 Task: Find connections with filter location Yancheng with filter topic #digitalnomadwith filter profile language Potuguese with filter current company Lupin India with filter school Badruka College Commerce Arts with filter industry Financial Services with filter service category Graphic Design with filter keywords title Courier
Action: Mouse moved to (719, 96)
Screenshot: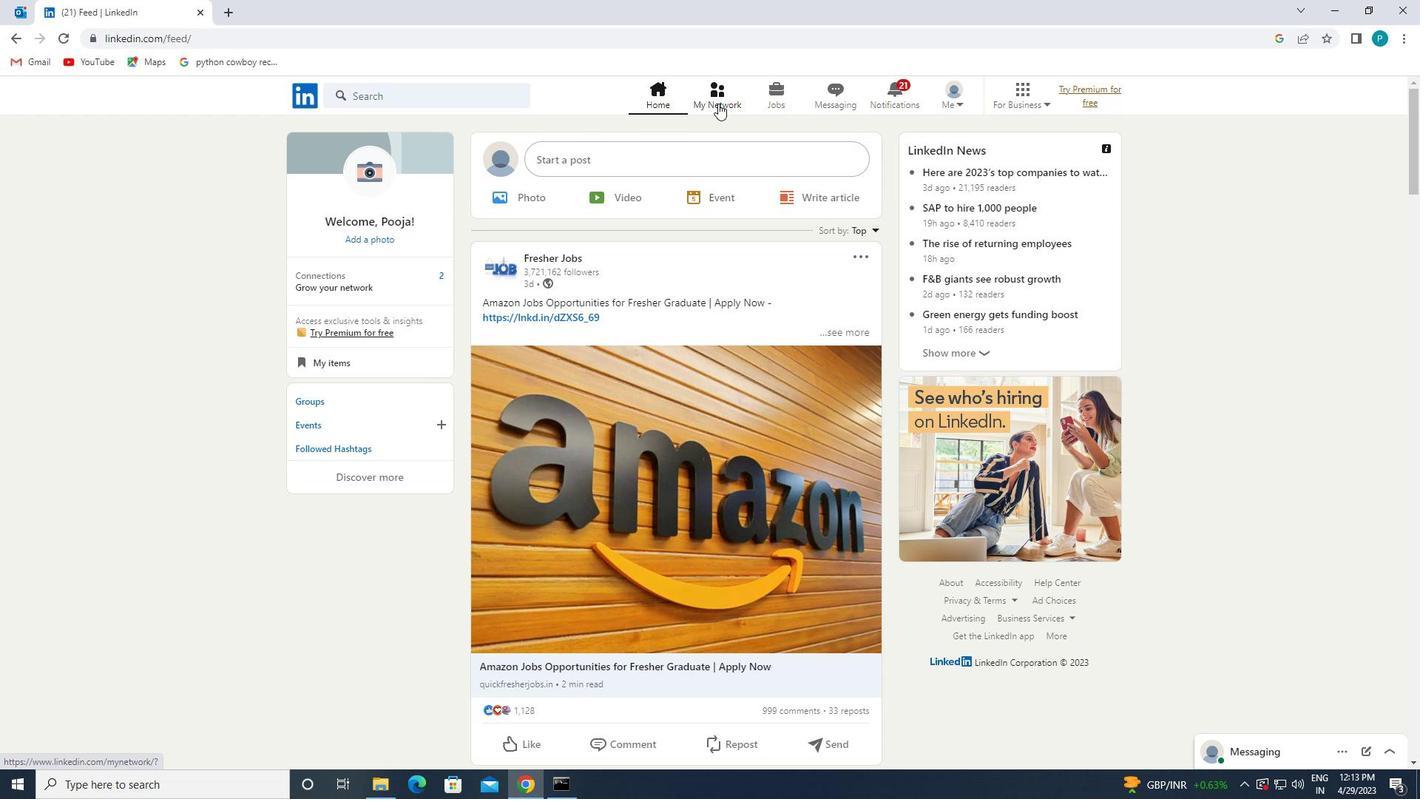 
Action: Mouse pressed left at (719, 96)
Screenshot: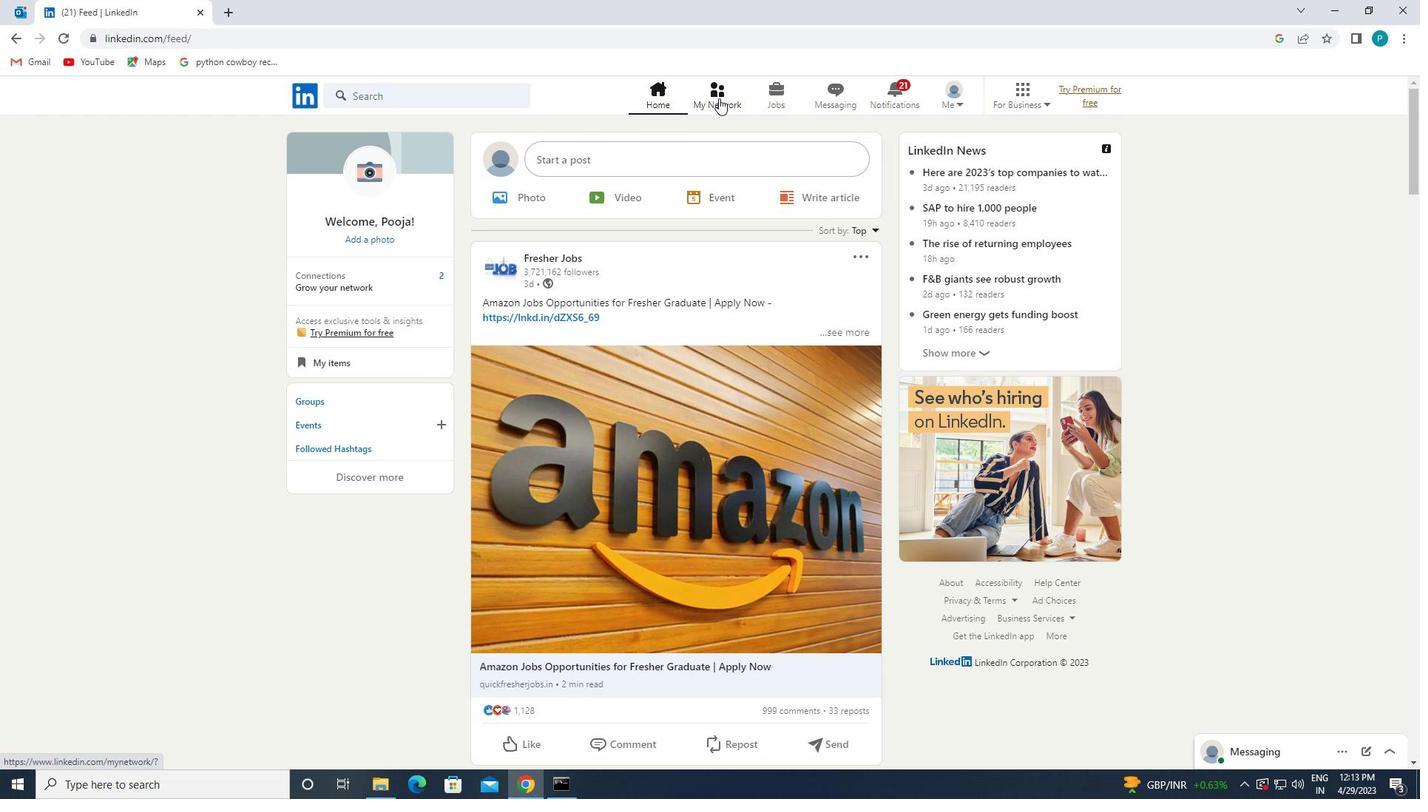 
Action: Mouse moved to (491, 170)
Screenshot: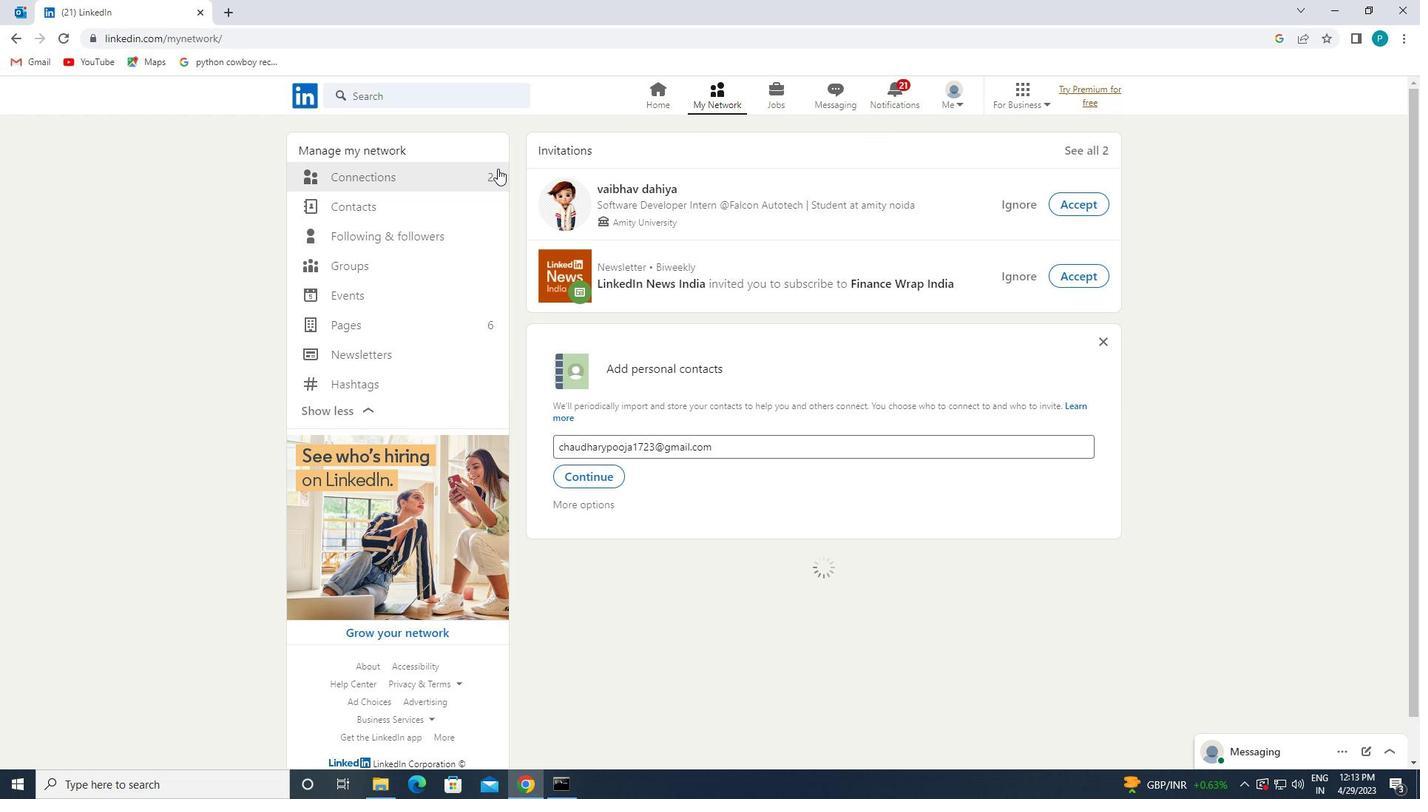 
Action: Mouse pressed left at (491, 170)
Screenshot: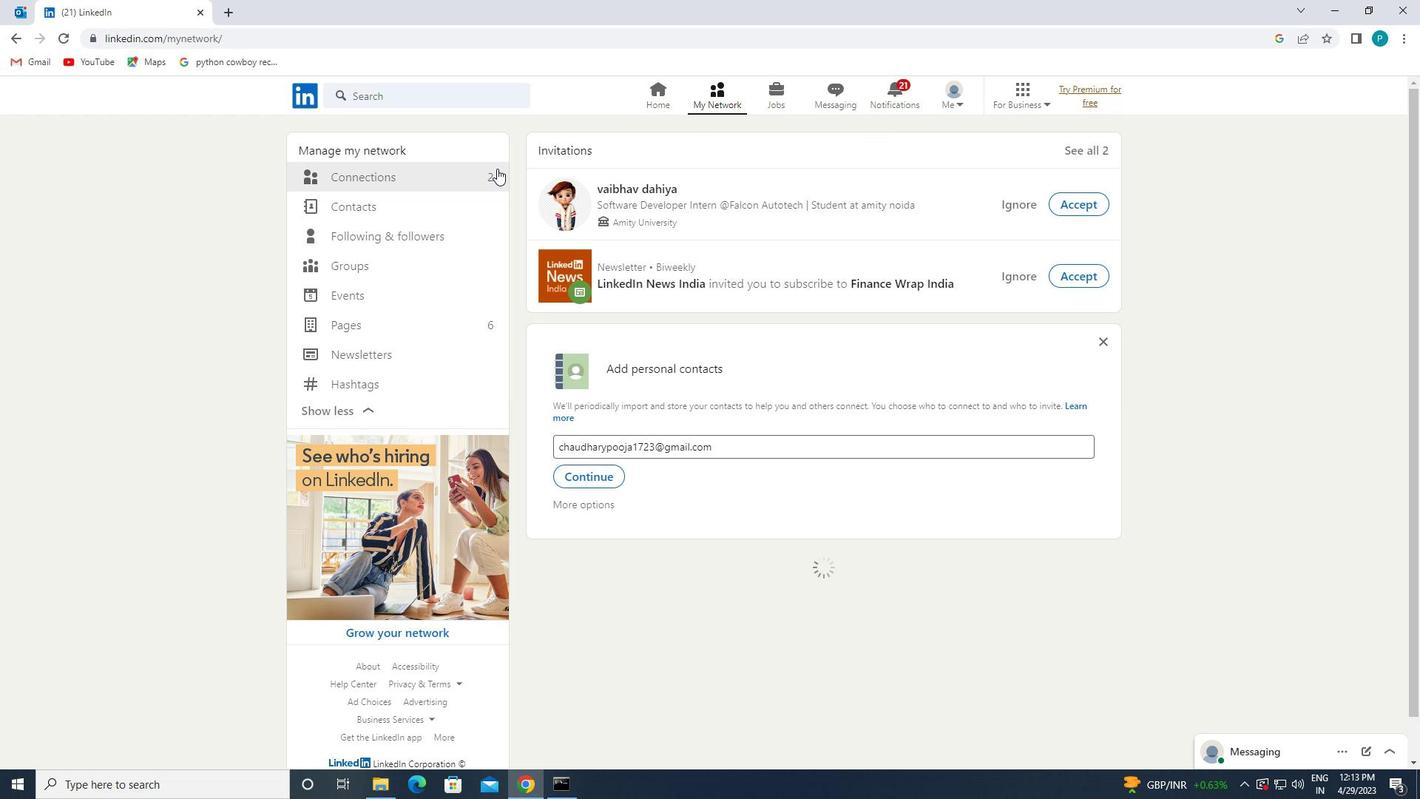 
Action: Mouse moved to (820, 184)
Screenshot: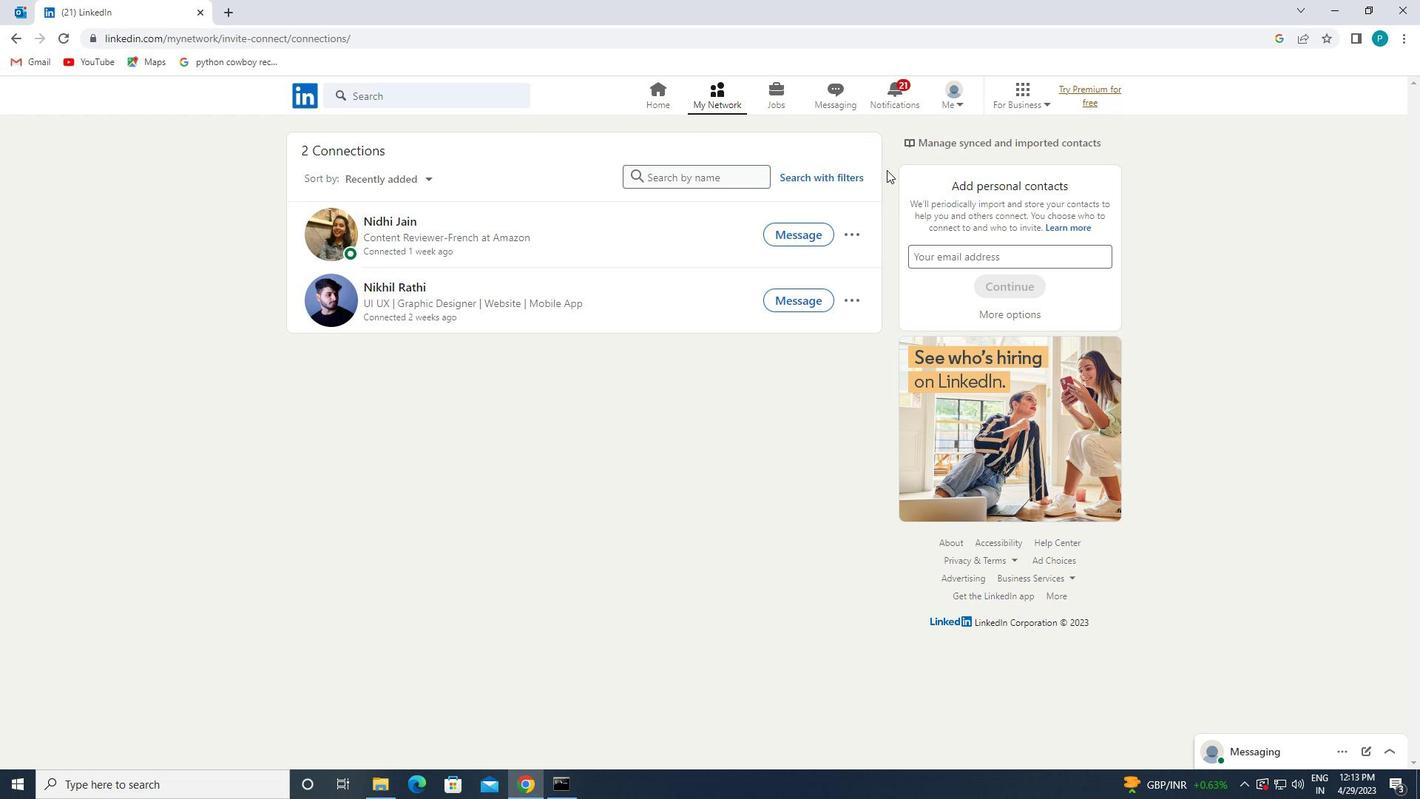 
Action: Mouse pressed left at (820, 184)
Screenshot: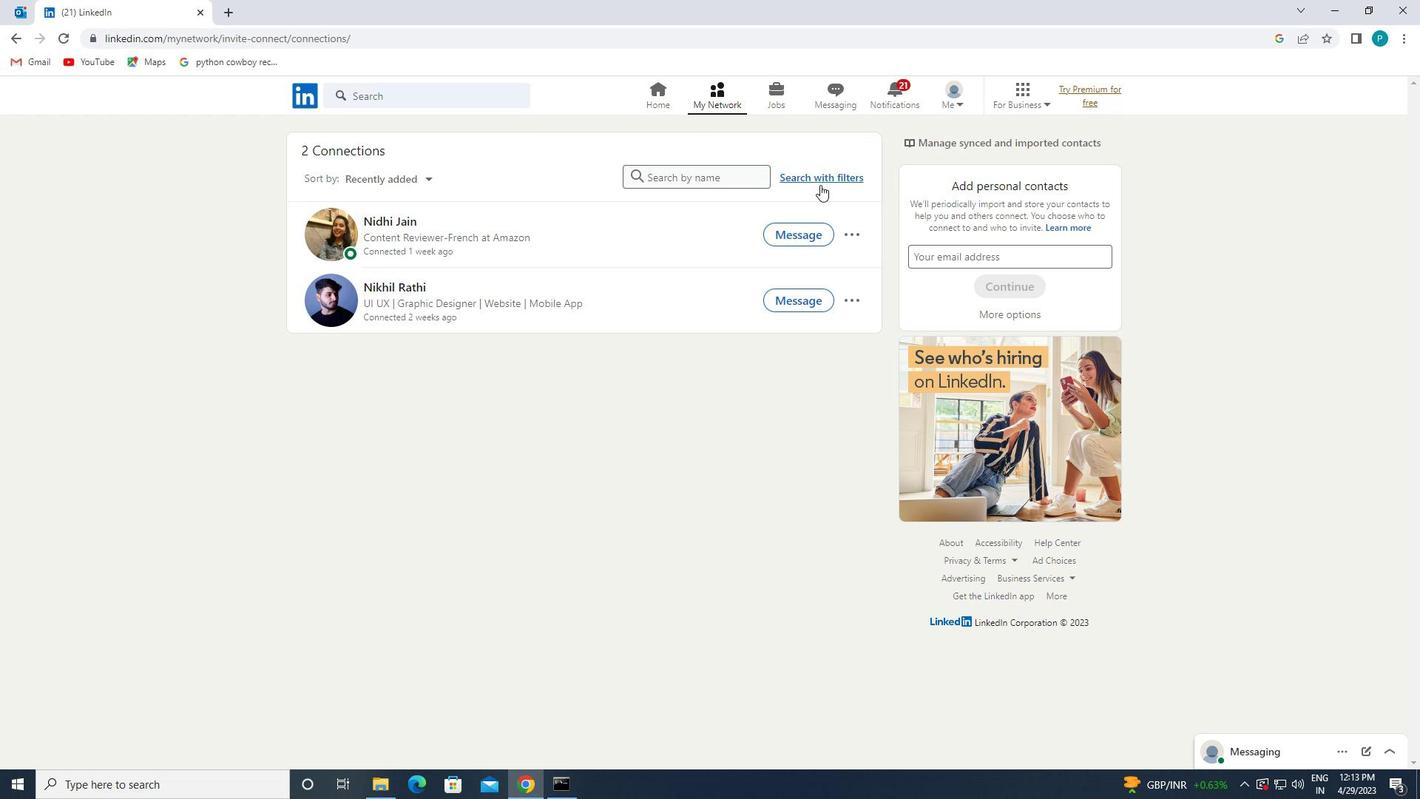 
Action: Mouse moved to (756, 136)
Screenshot: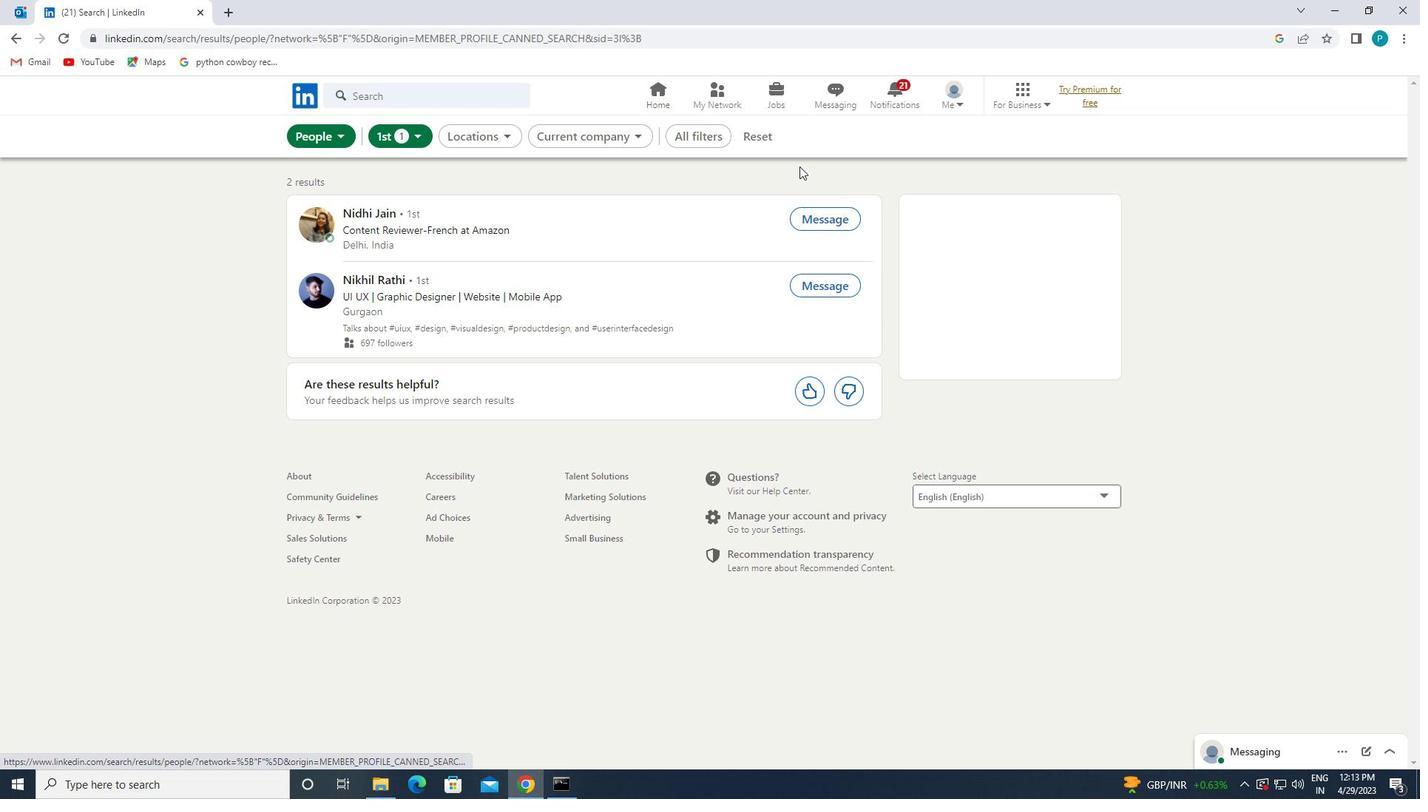 
Action: Mouse pressed left at (756, 136)
Screenshot: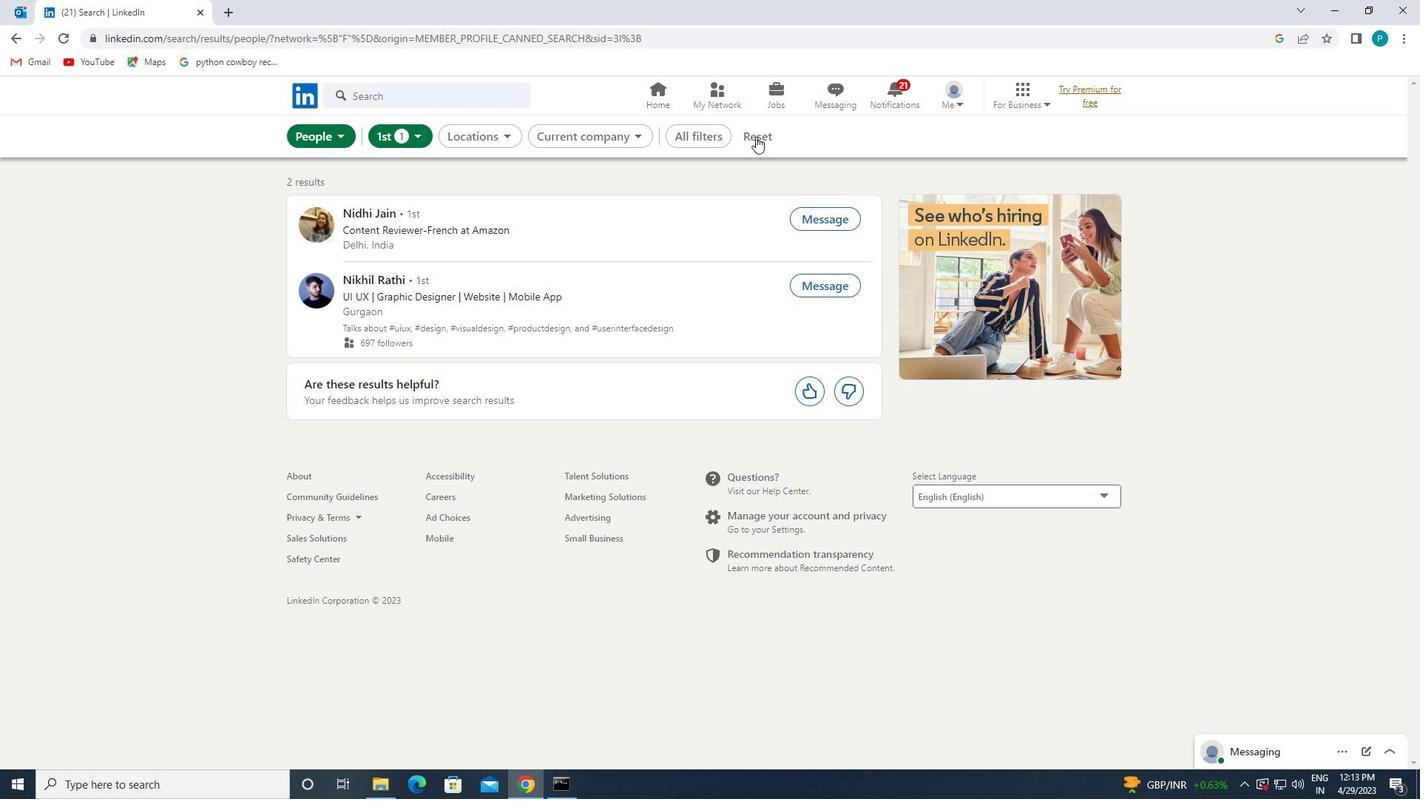 
Action: Mouse moved to (709, 135)
Screenshot: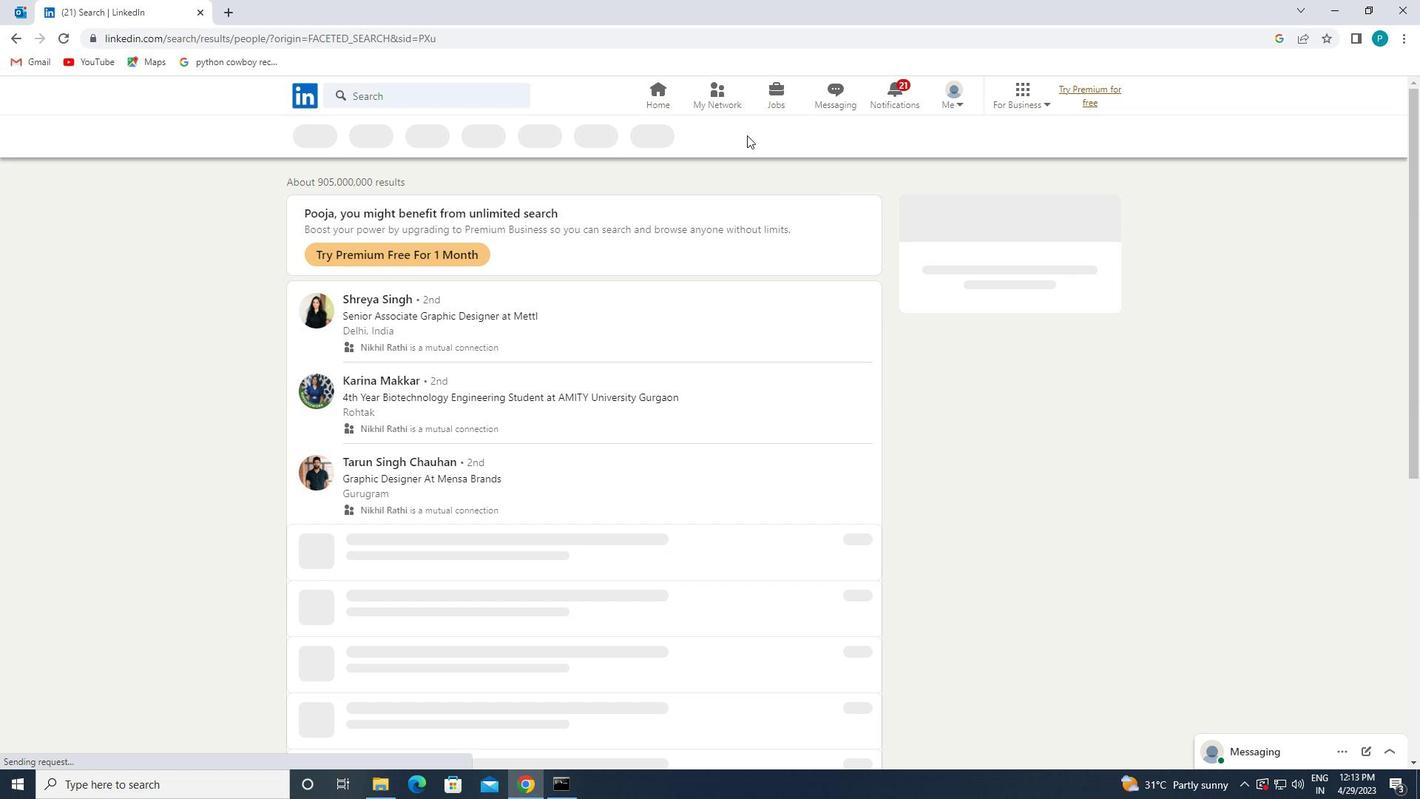 
Action: Mouse pressed left at (709, 135)
Screenshot: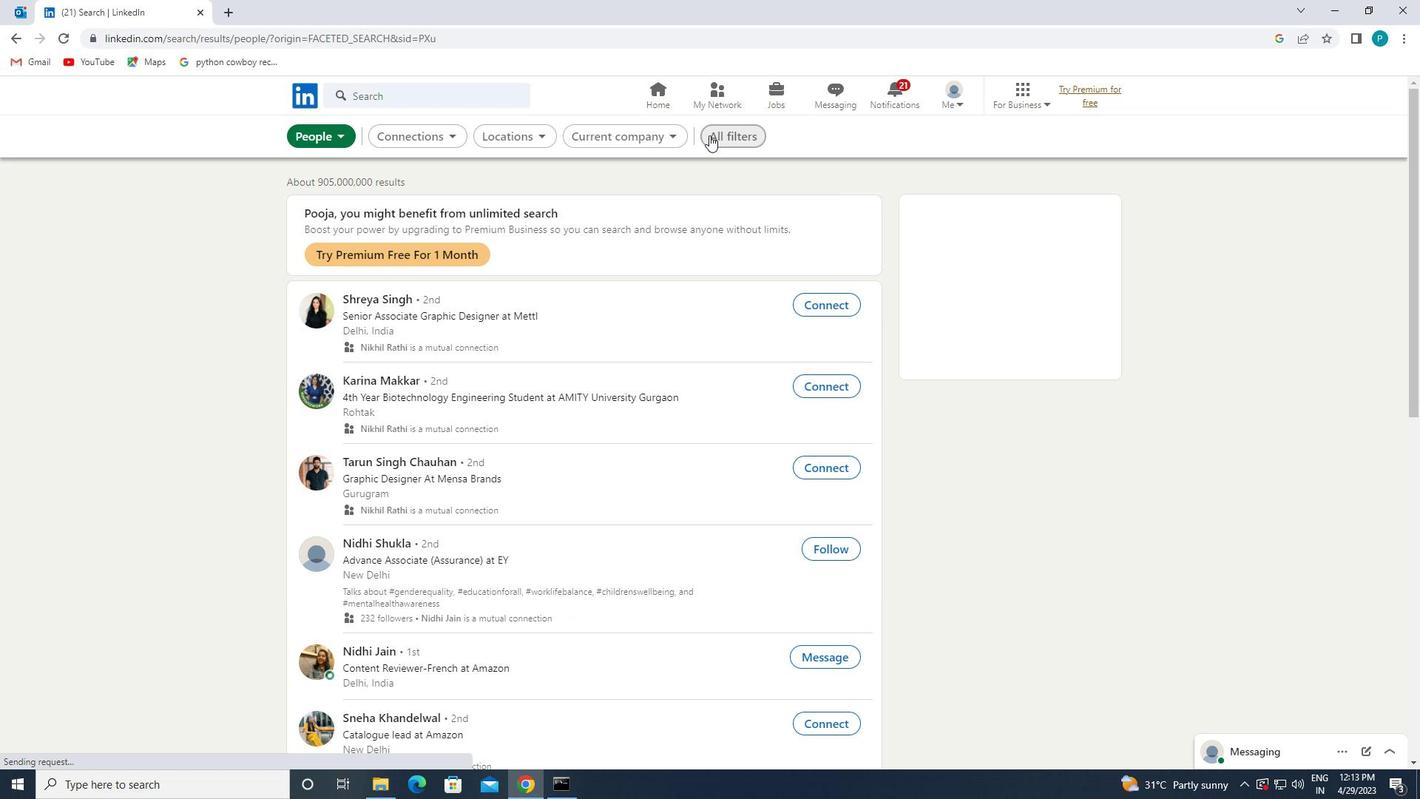 
Action: Mouse moved to (1085, 472)
Screenshot: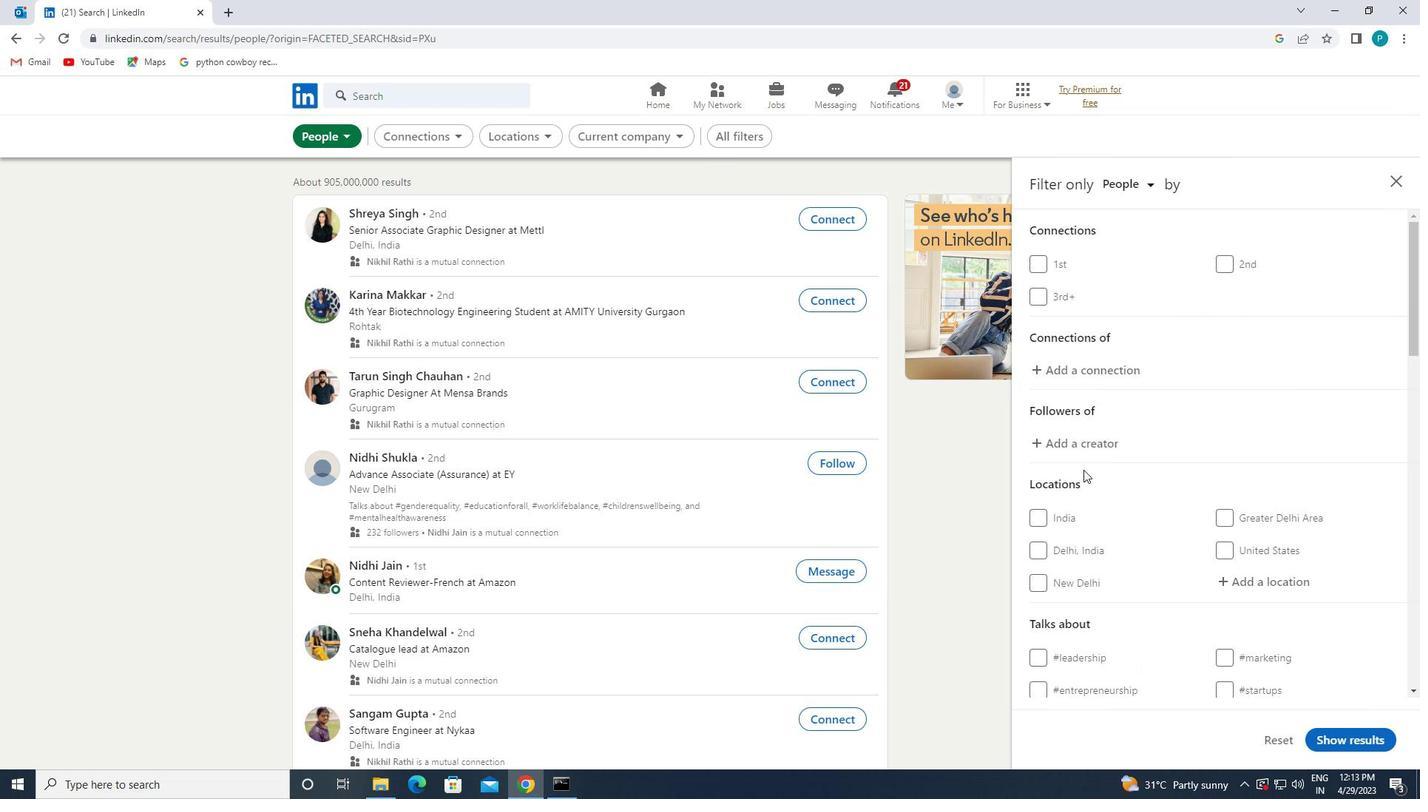 
Action: Mouse scrolled (1085, 471) with delta (0, 0)
Screenshot: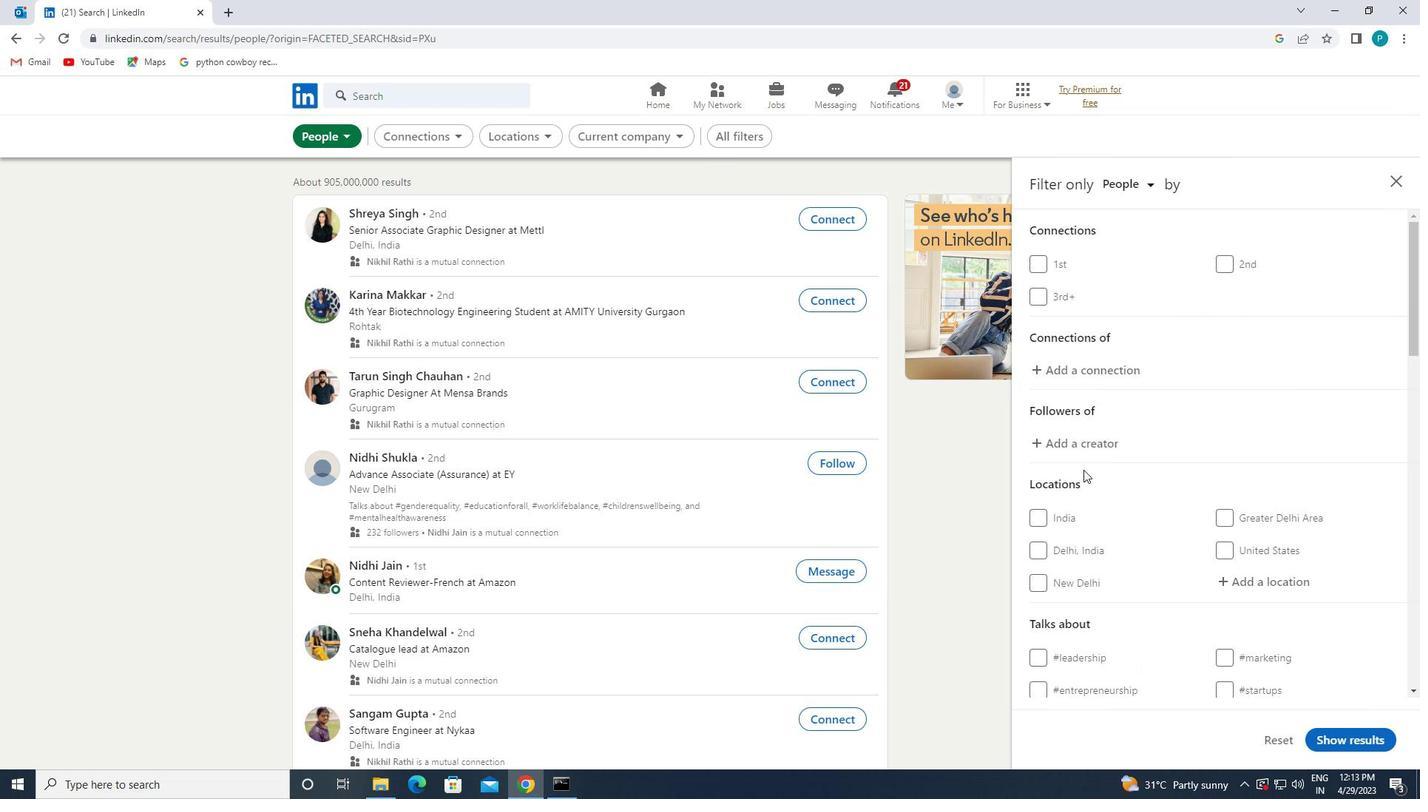 
Action: Mouse moved to (1086, 472)
Screenshot: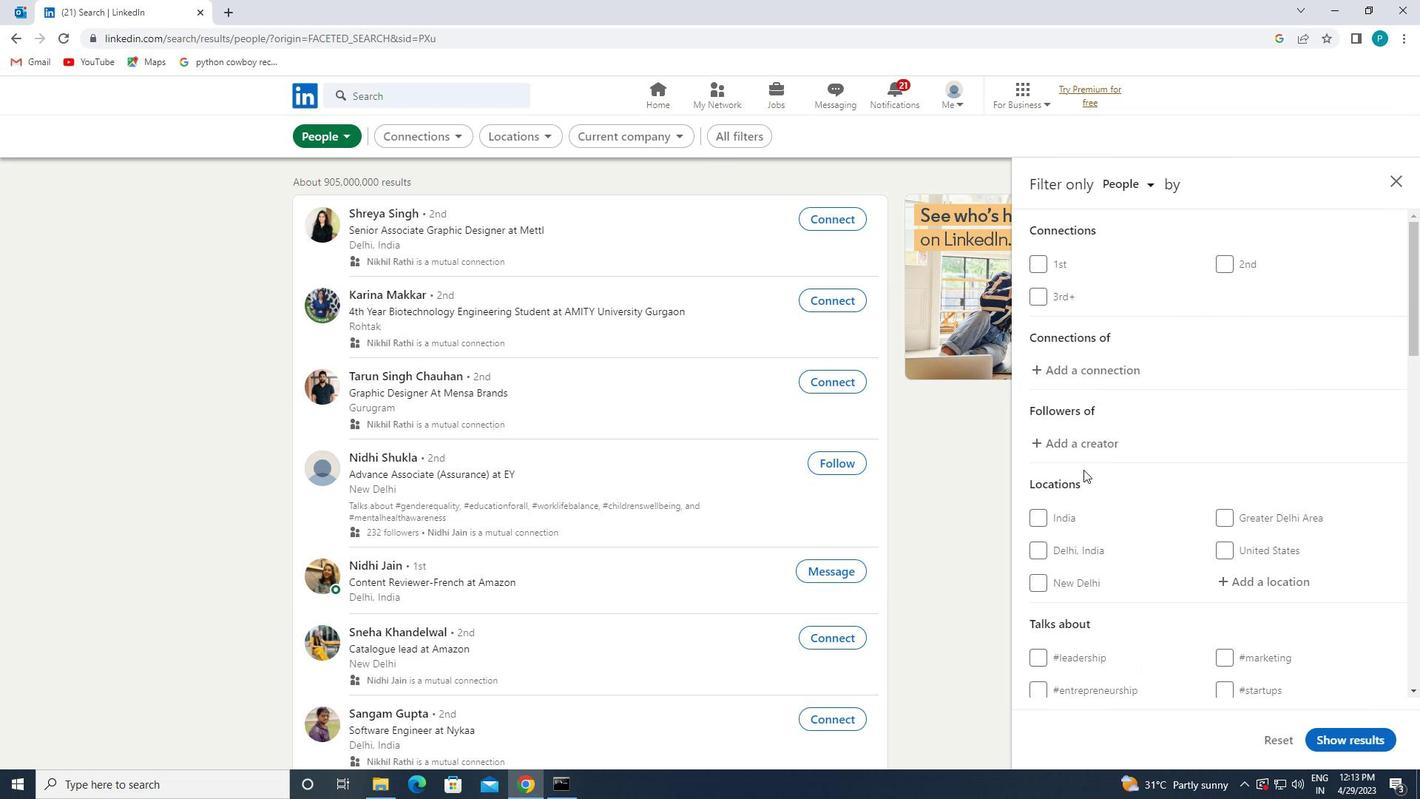 
Action: Mouse scrolled (1086, 472) with delta (0, 0)
Screenshot: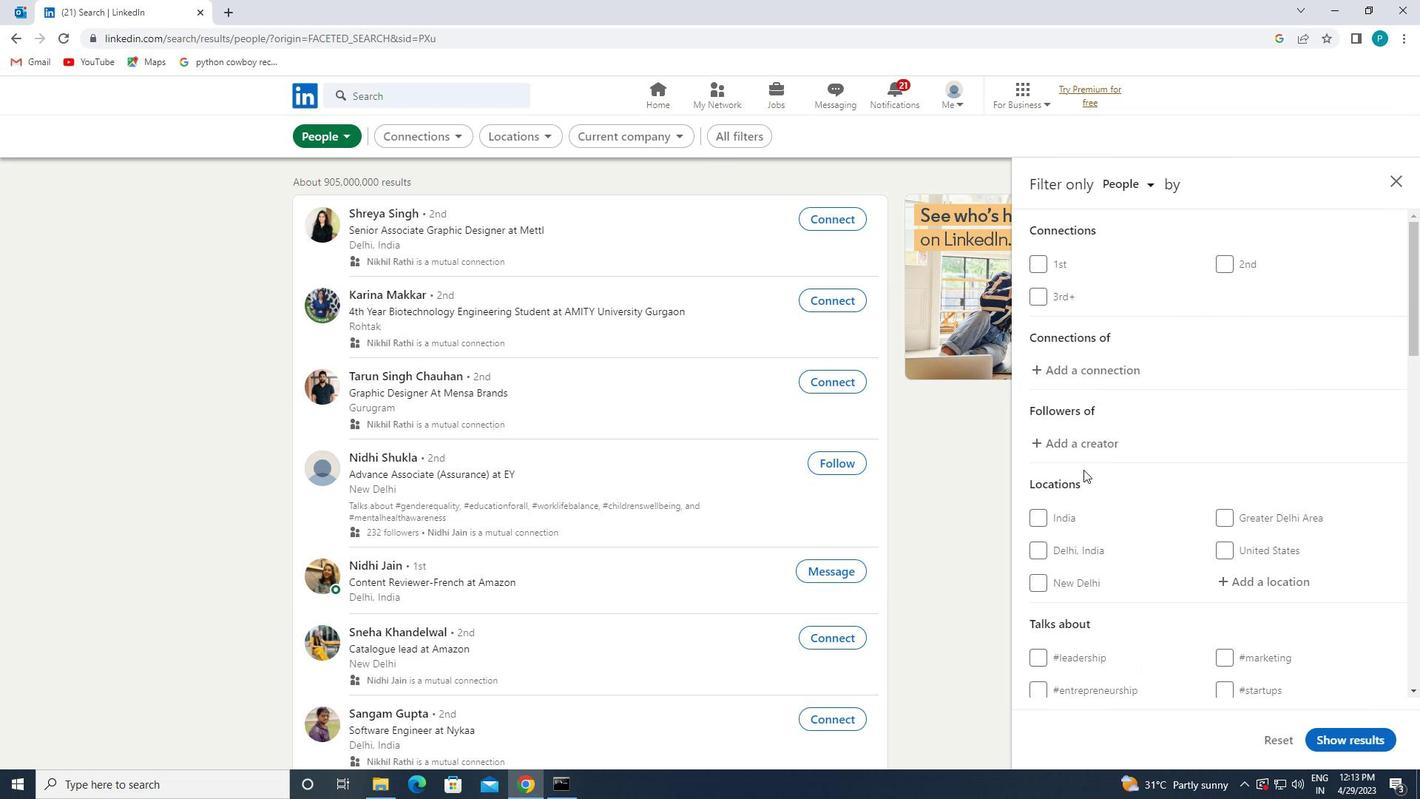 
Action: Mouse moved to (1268, 442)
Screenshot: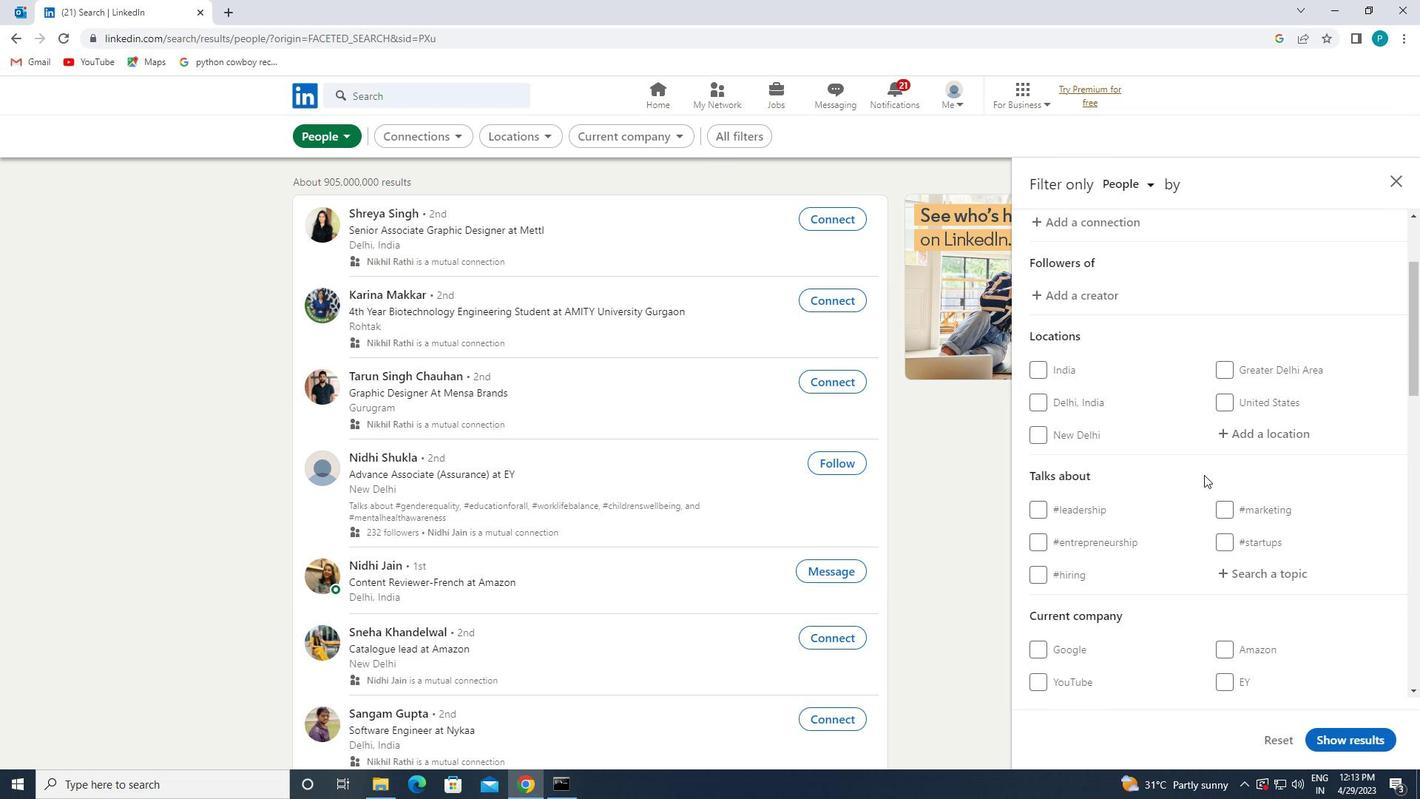 
Action: Mouse pressed left at (1268, 442)
Screenshot: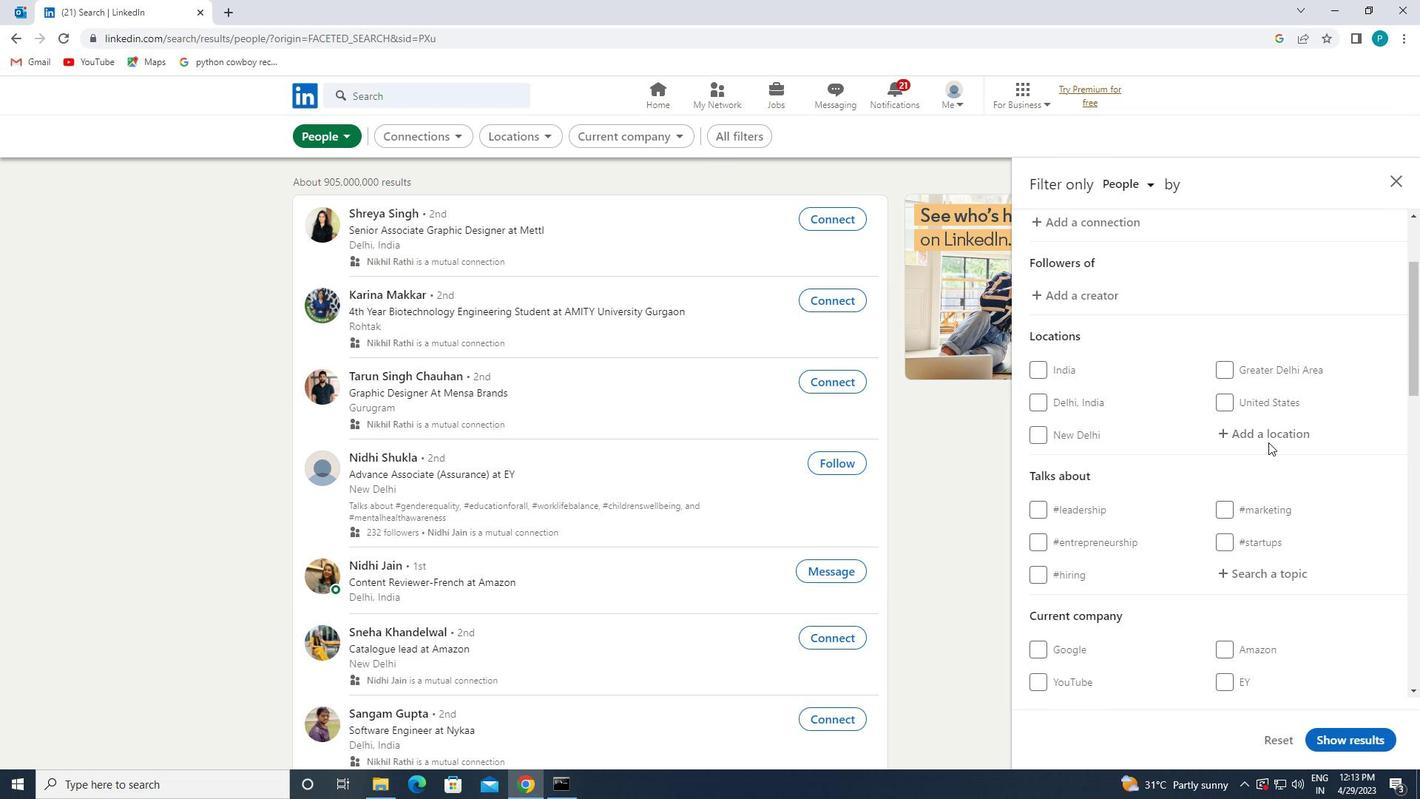
Action: Mouse moved to (1264, 440)
Screenshot: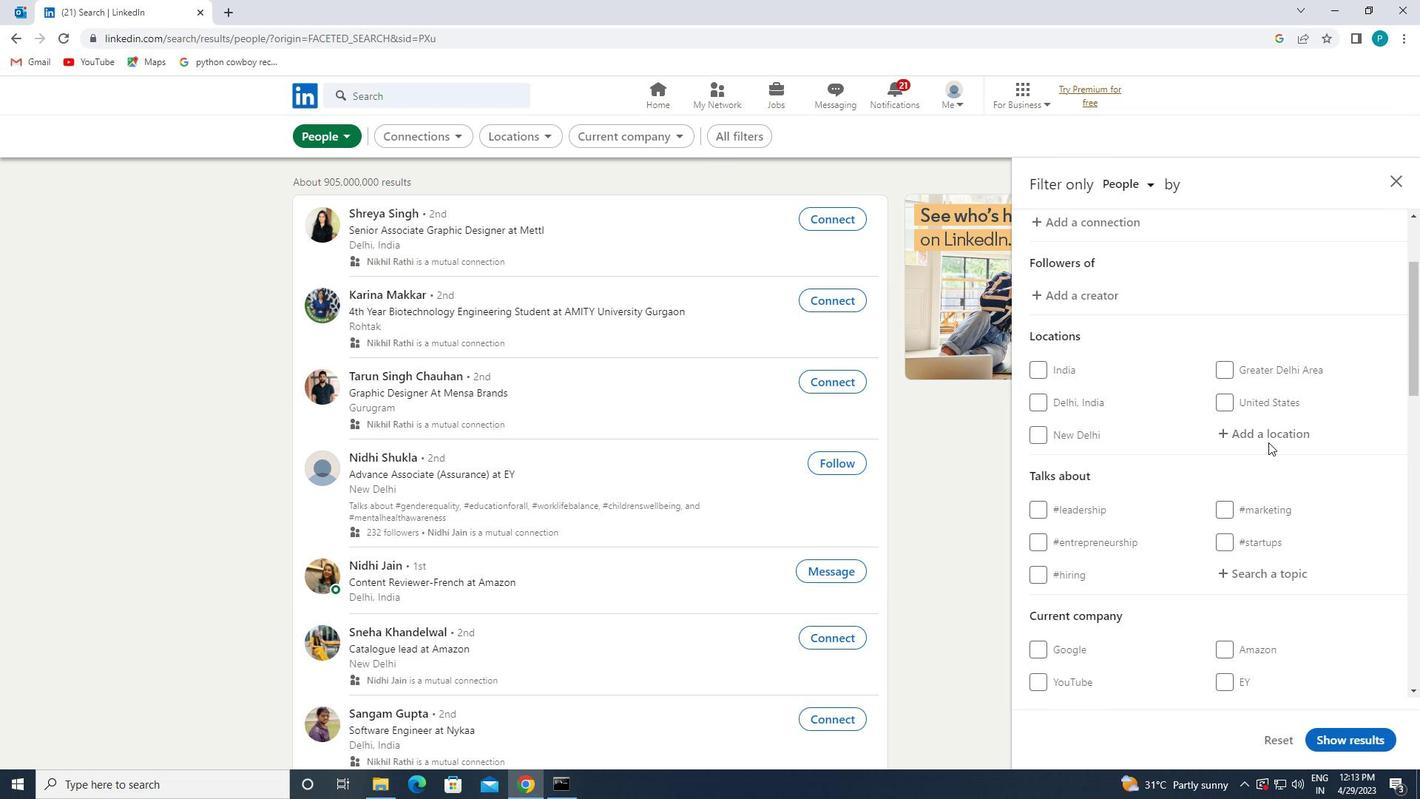 
Action: Mouse pressed left at (1264, 440)
Screenshot: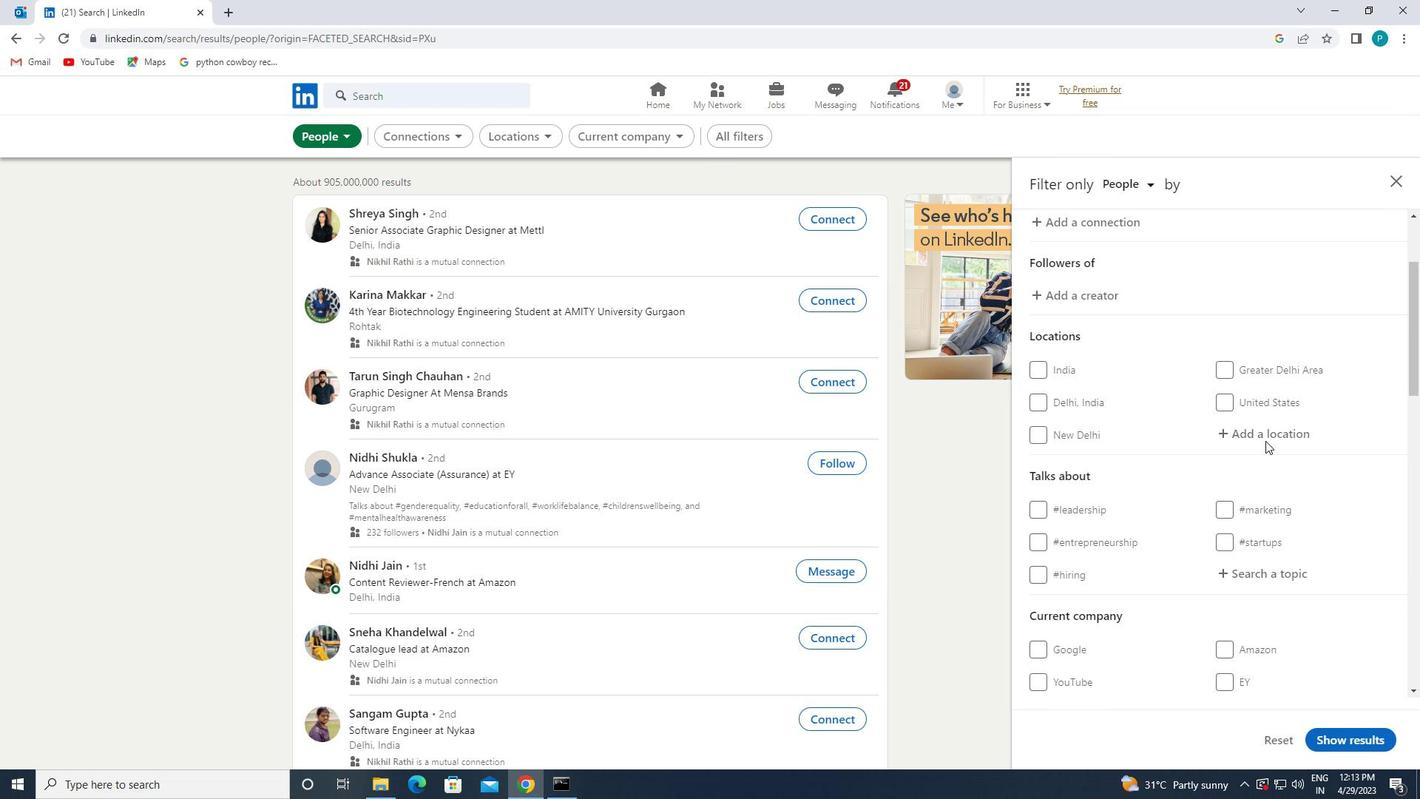 
Action: Key pressed <Key.caps_lock>y<Key.caps_lock>ancheng
Screenshot: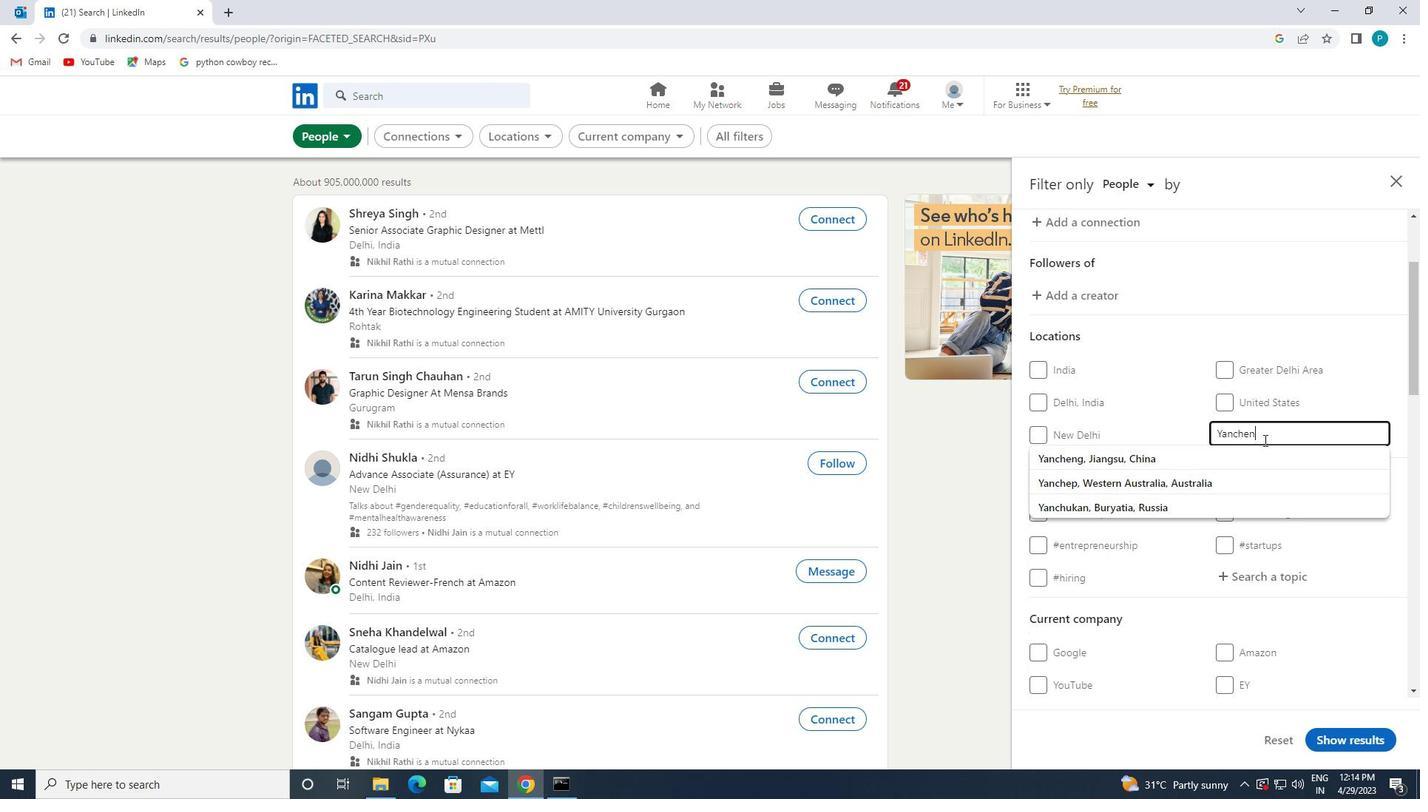 
Action: Mouse moved to (1231, 463)
Screenshot: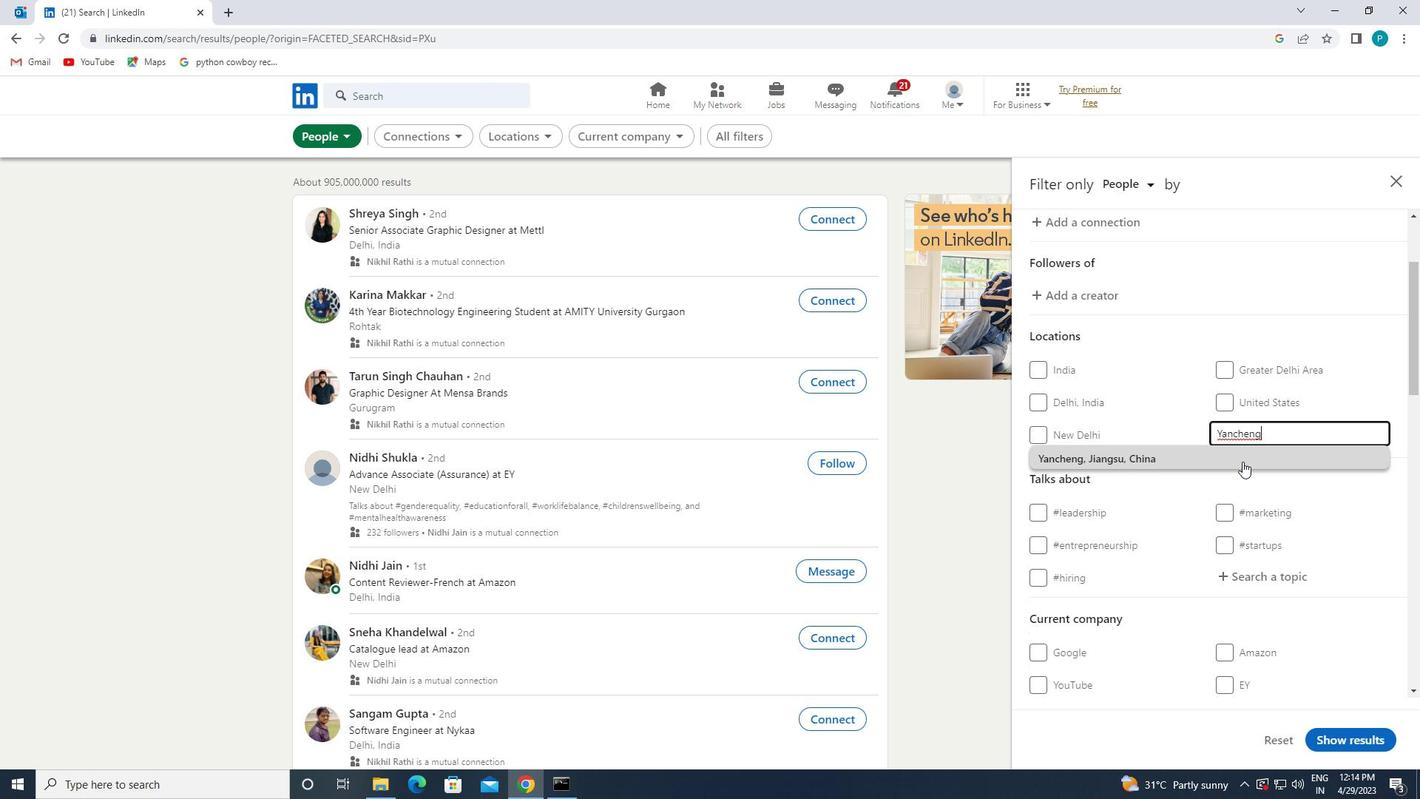 
Action: Mouse pressed left at (1231, 463)
Screenshot: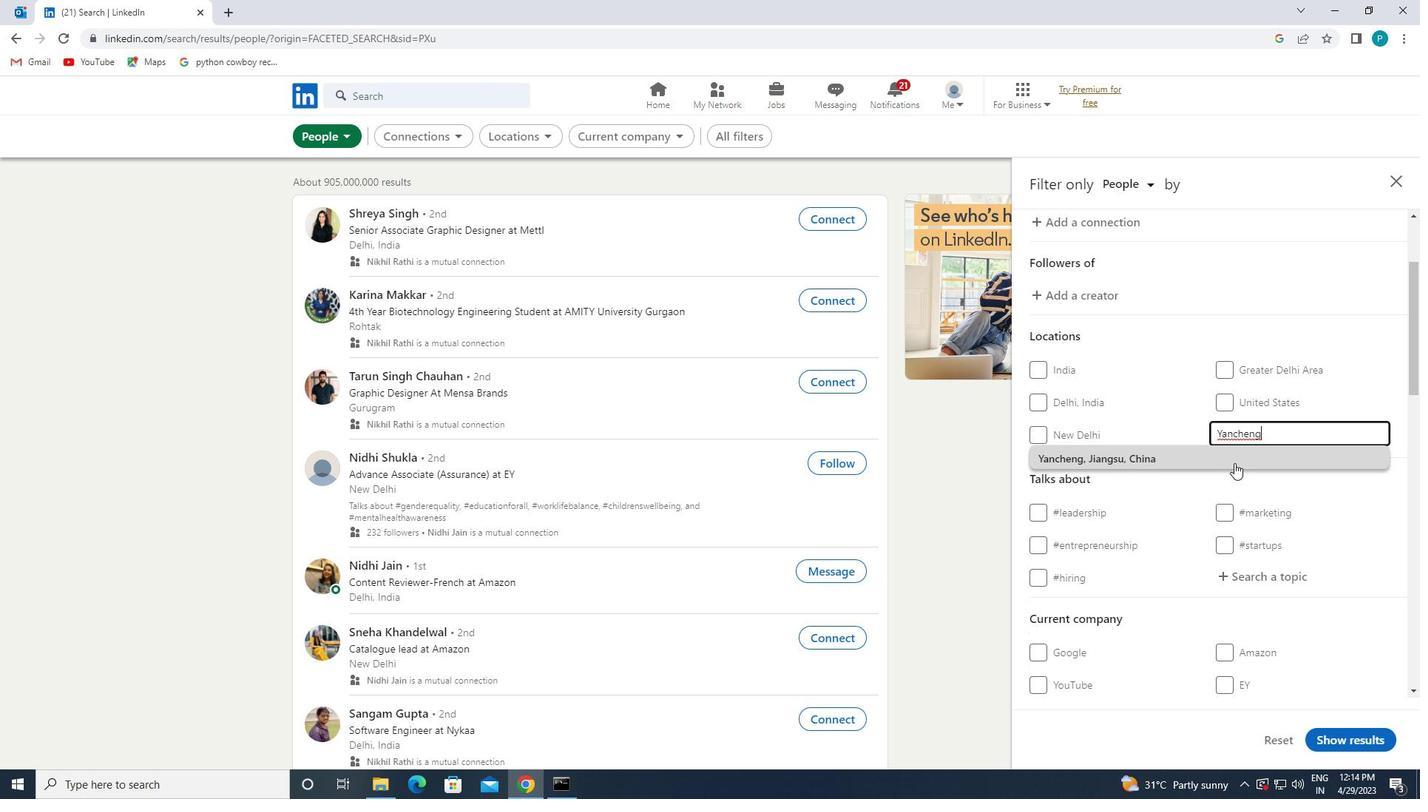 
Action: Mouse moved to (1239, 483)
Screenshot: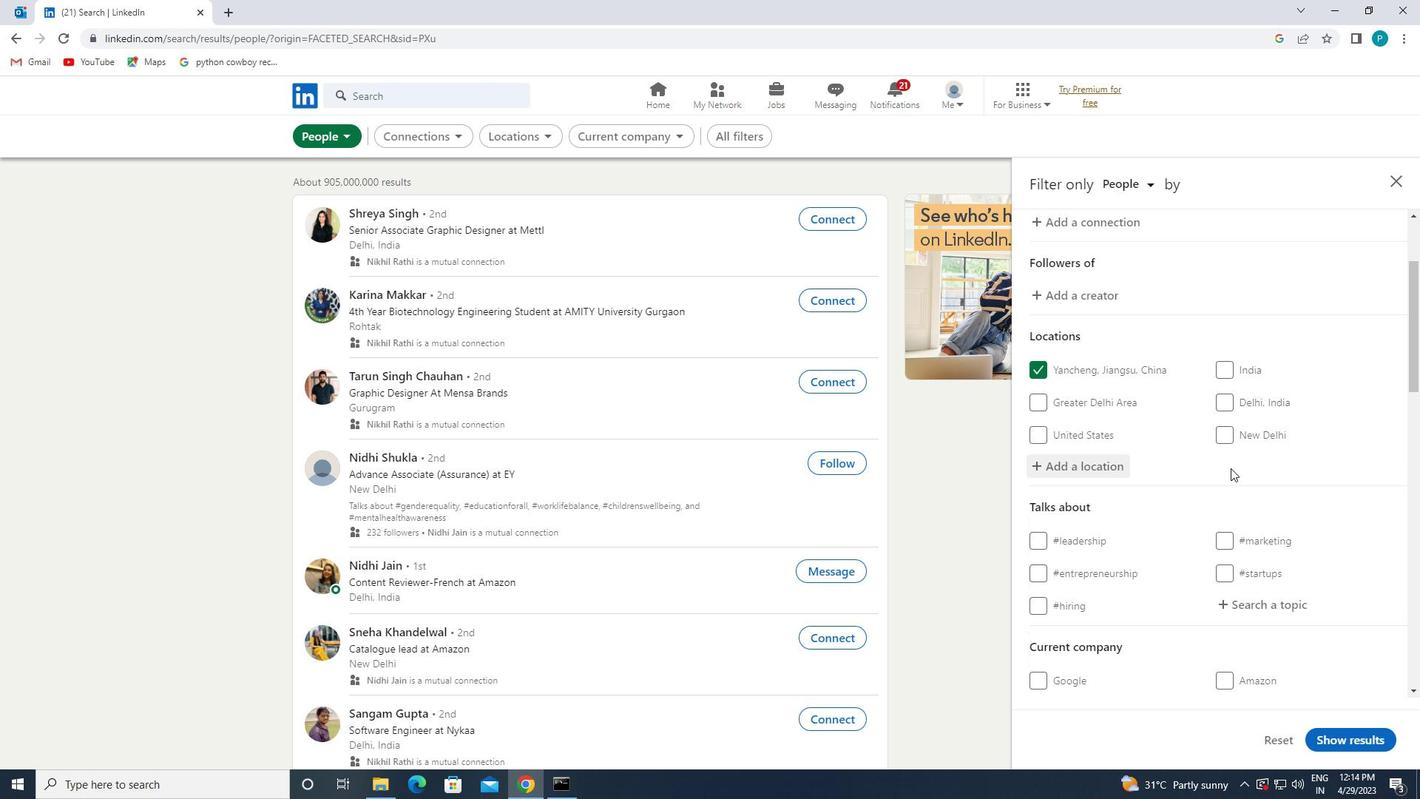 
Action: Mouse scrolled (1239, 483) with delta (0, 0)
Screenshot: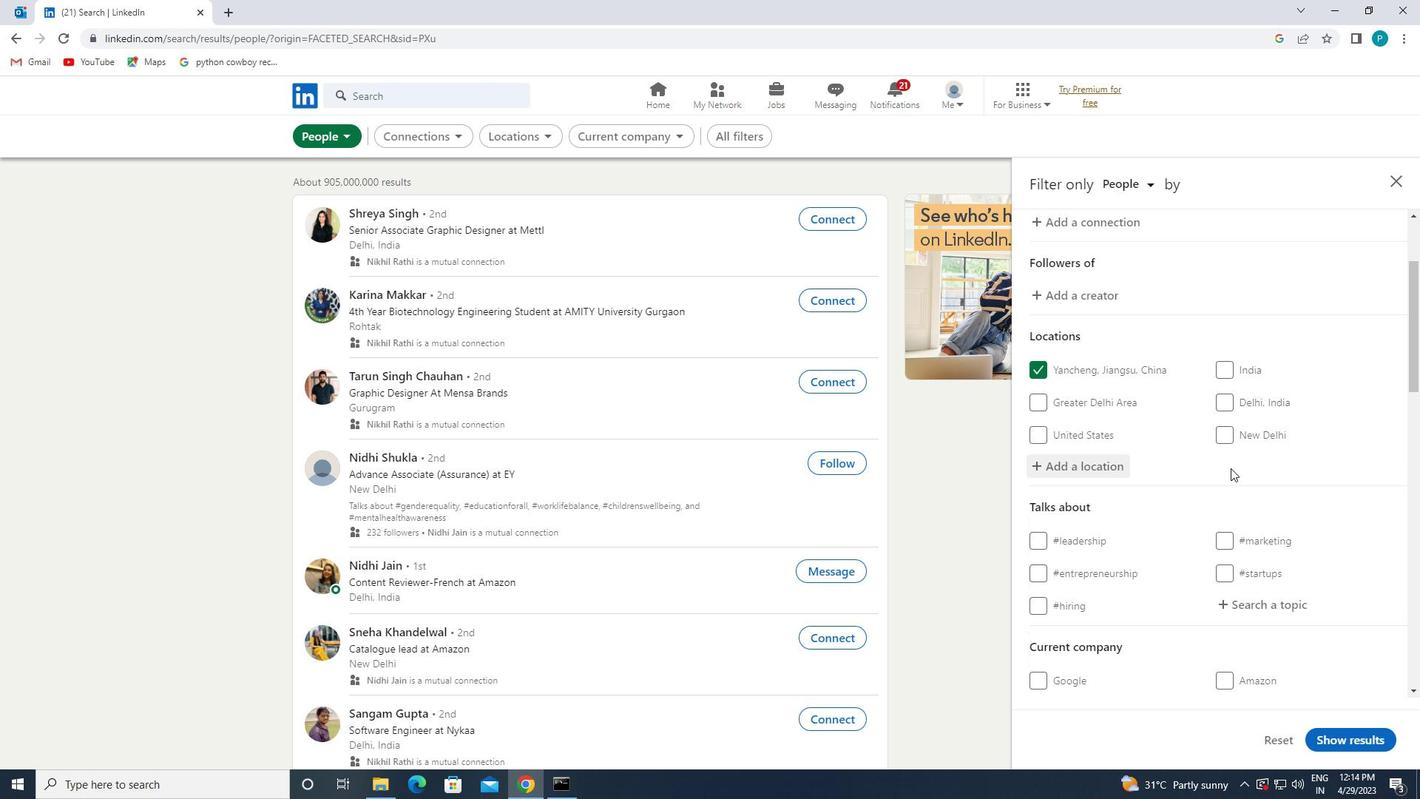 
Action: Mouse moved to (1239, 485)
Screenshot: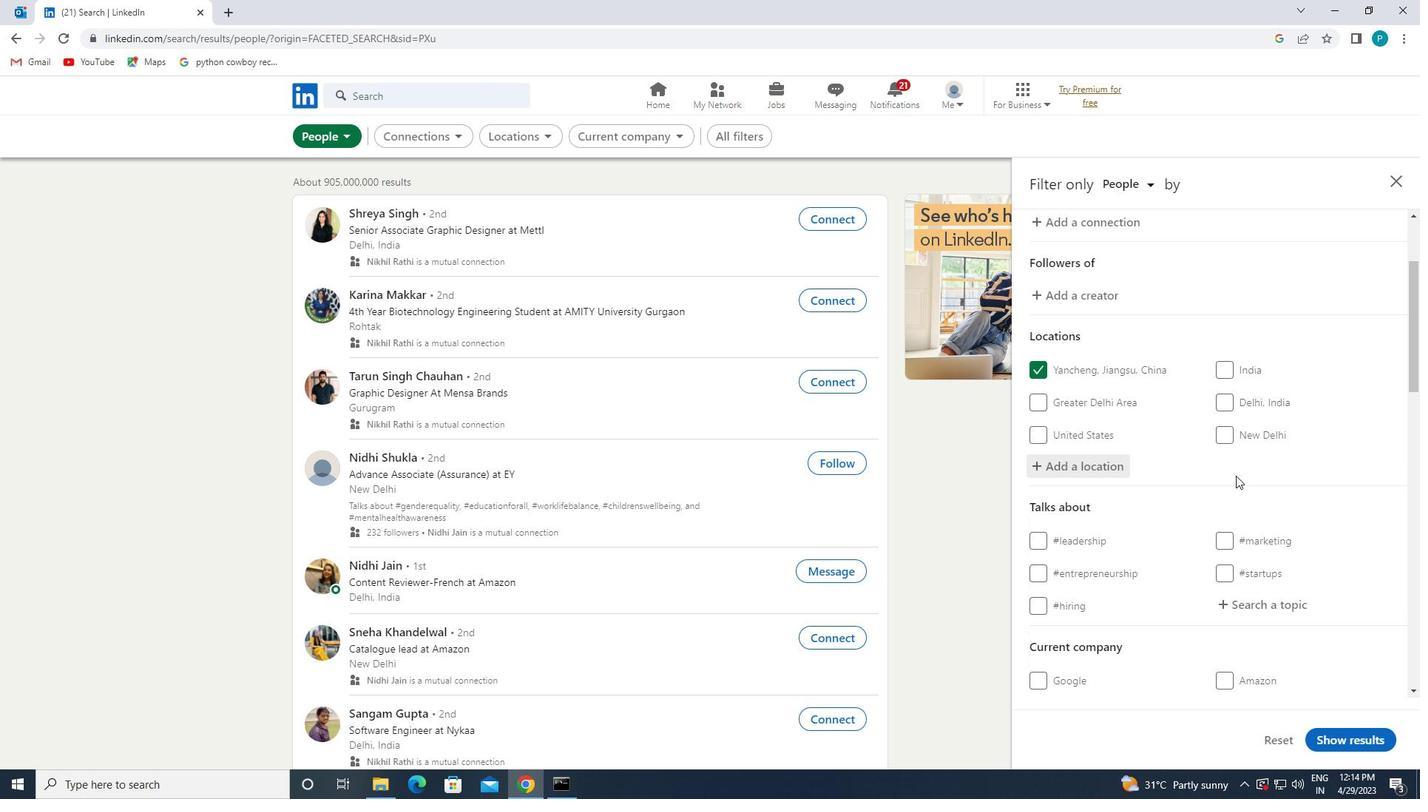 
Action: Mouse scrolled (1239, 484) with delta (0, 0)
Screenshot: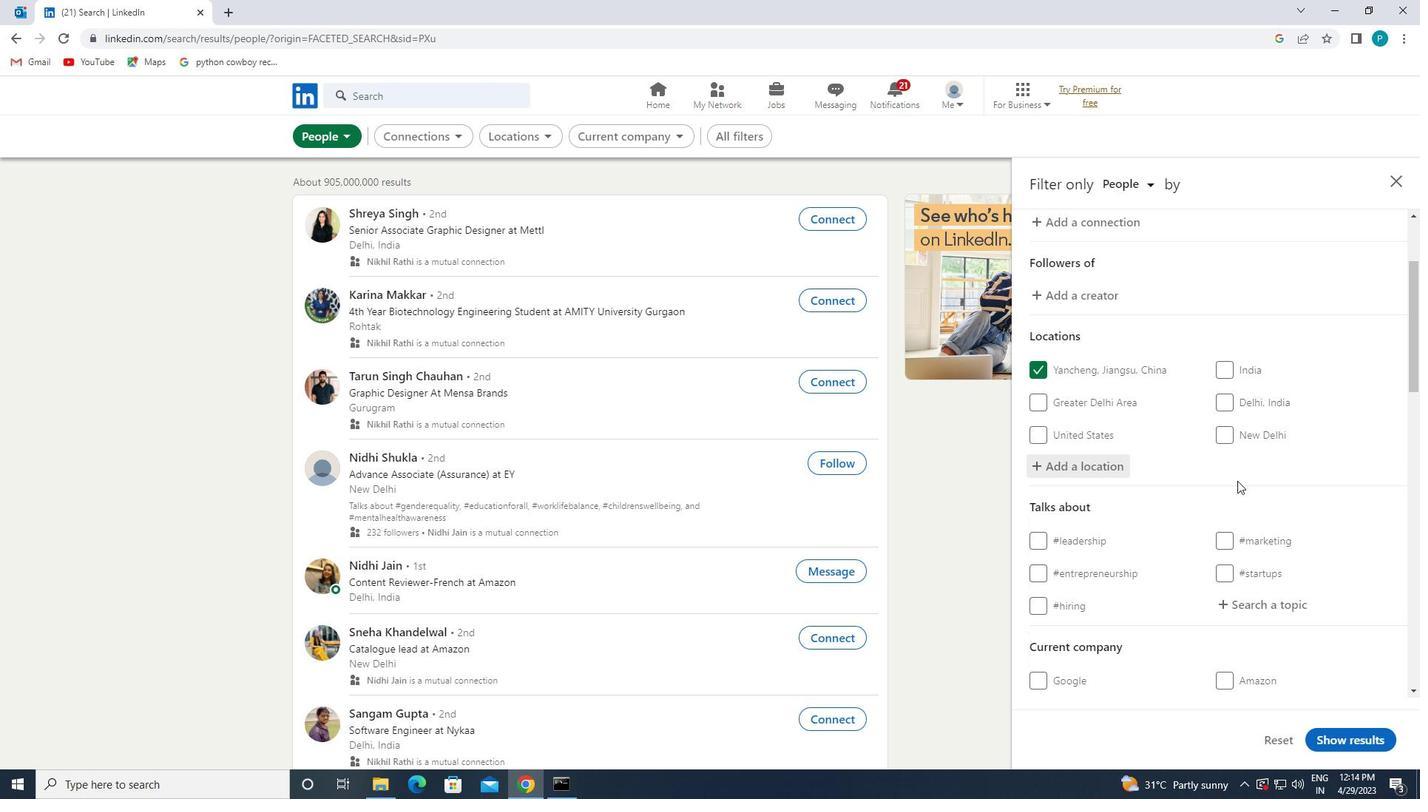 
Action: Mouse moved to (1239, 459)
Screenshot: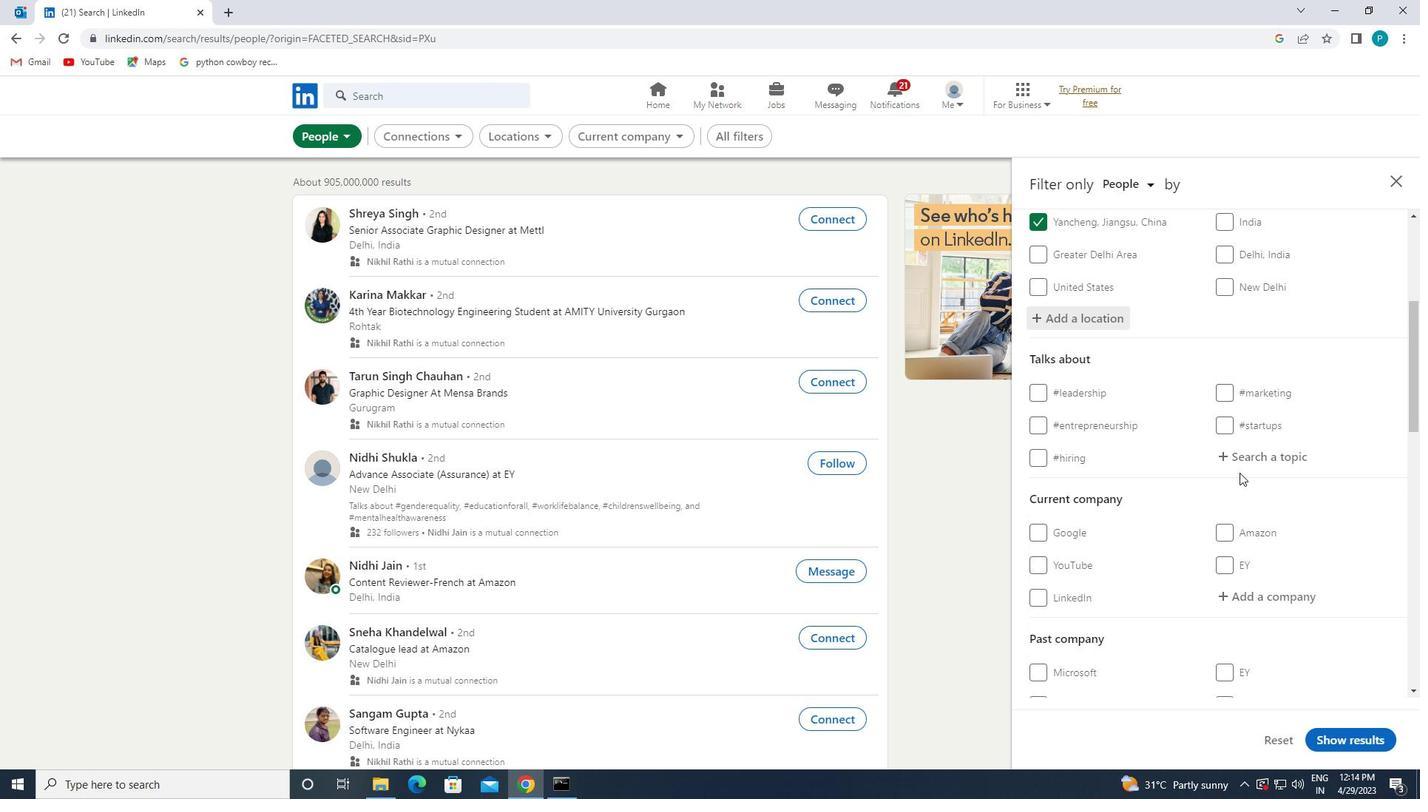 
Action: Mouse pressed left at (1239, 459)
Screenshot: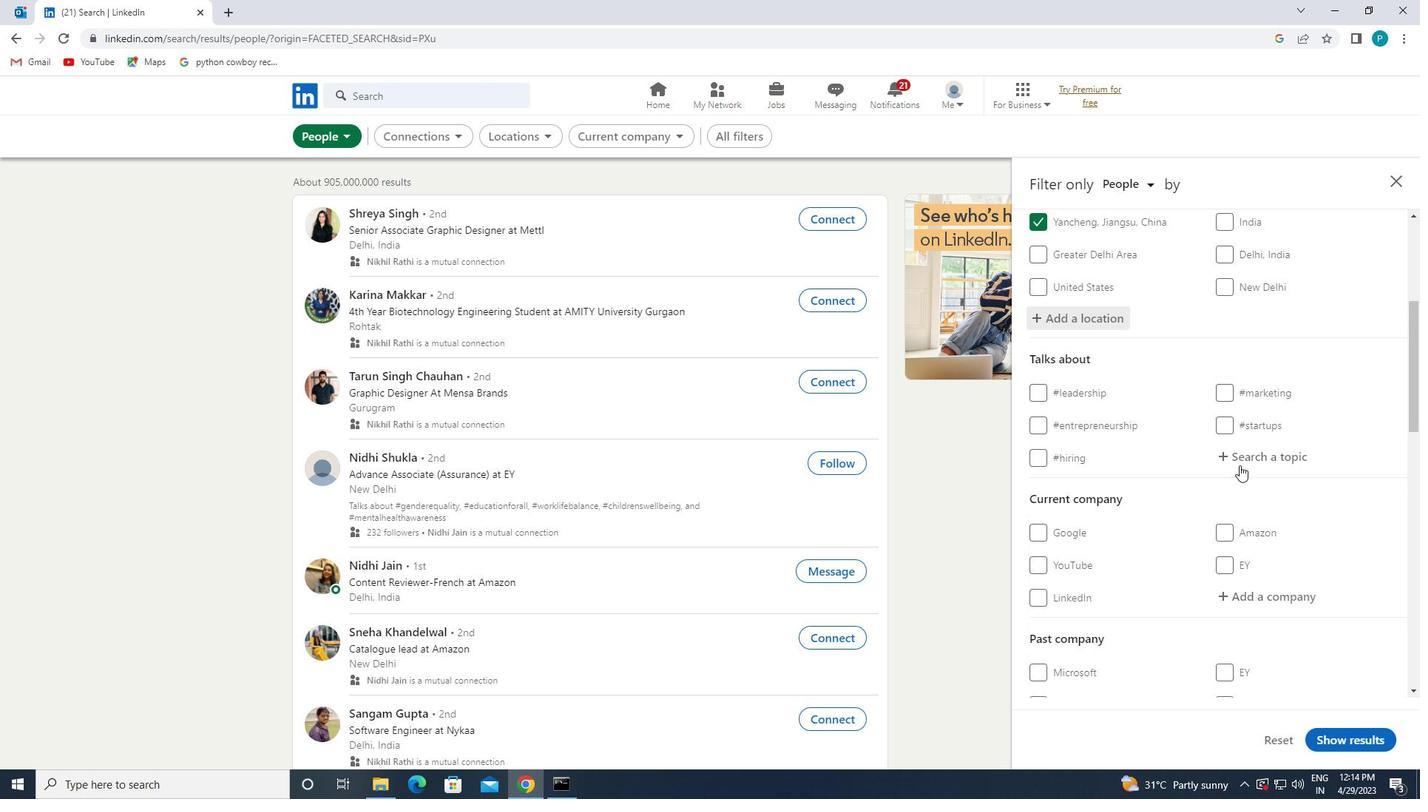 
Action: Mouse moved to (1232, 474)
Screenshot: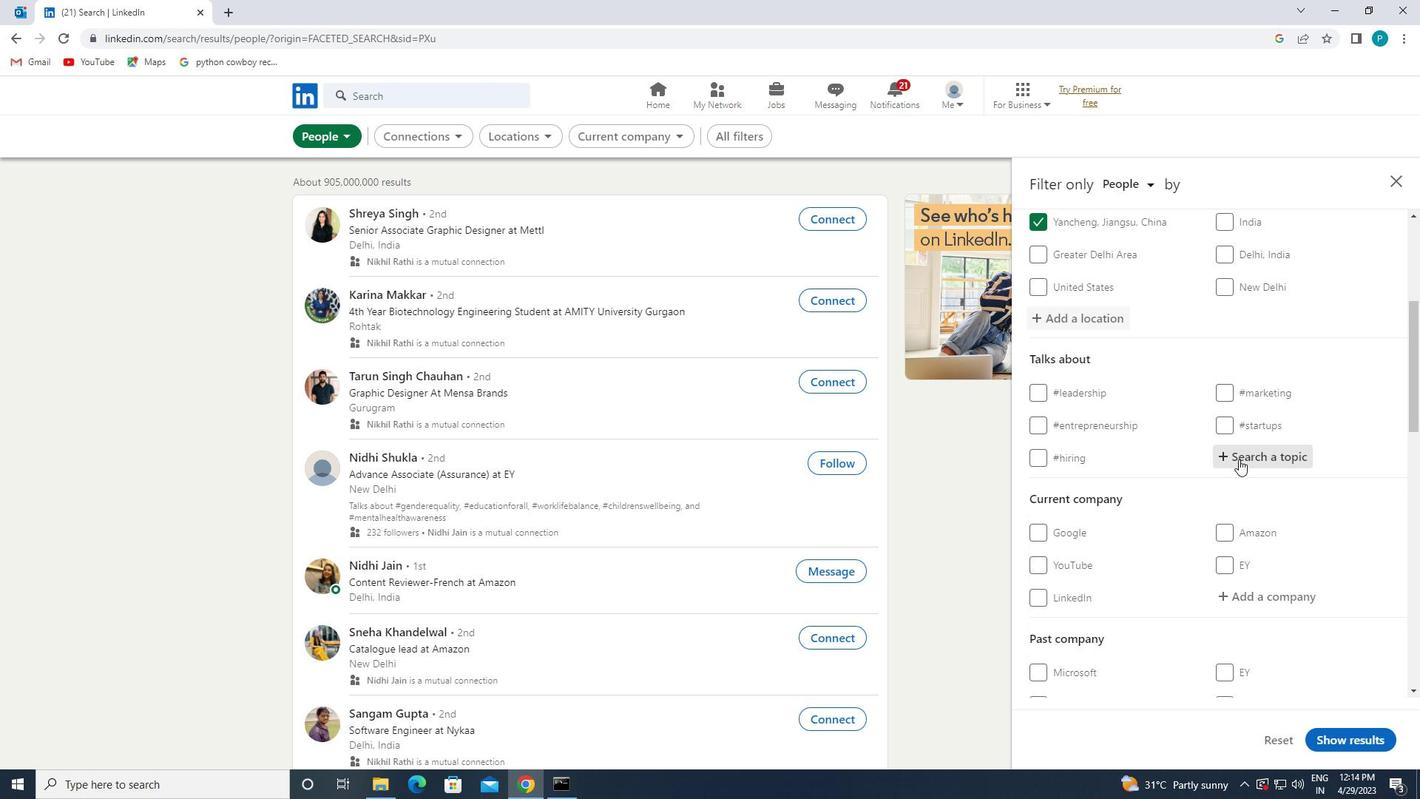
Action: Key pressed <Key.shift>#DIGITALNOMAD
Screenshot: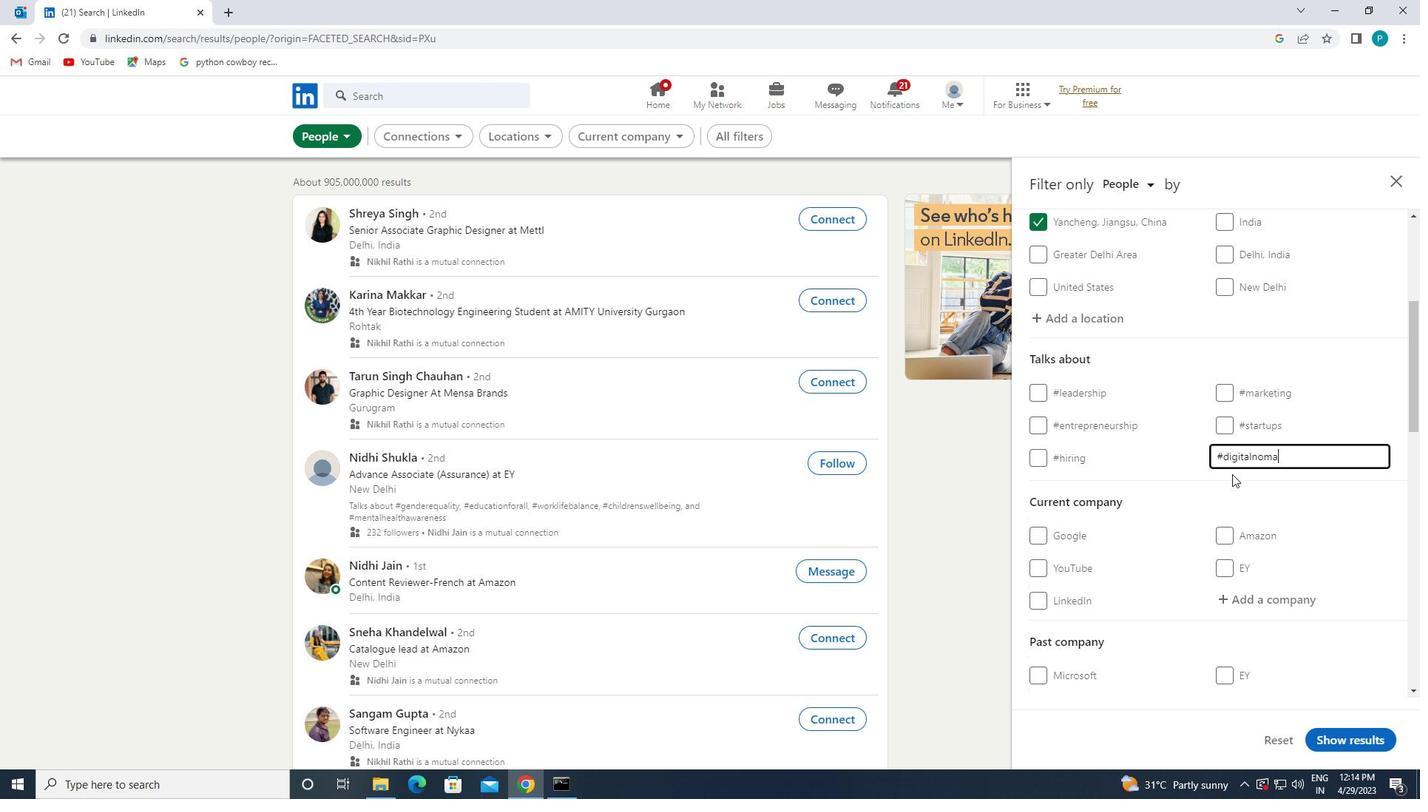
Action: Mouse moved to (1188, 498)
Screenshot: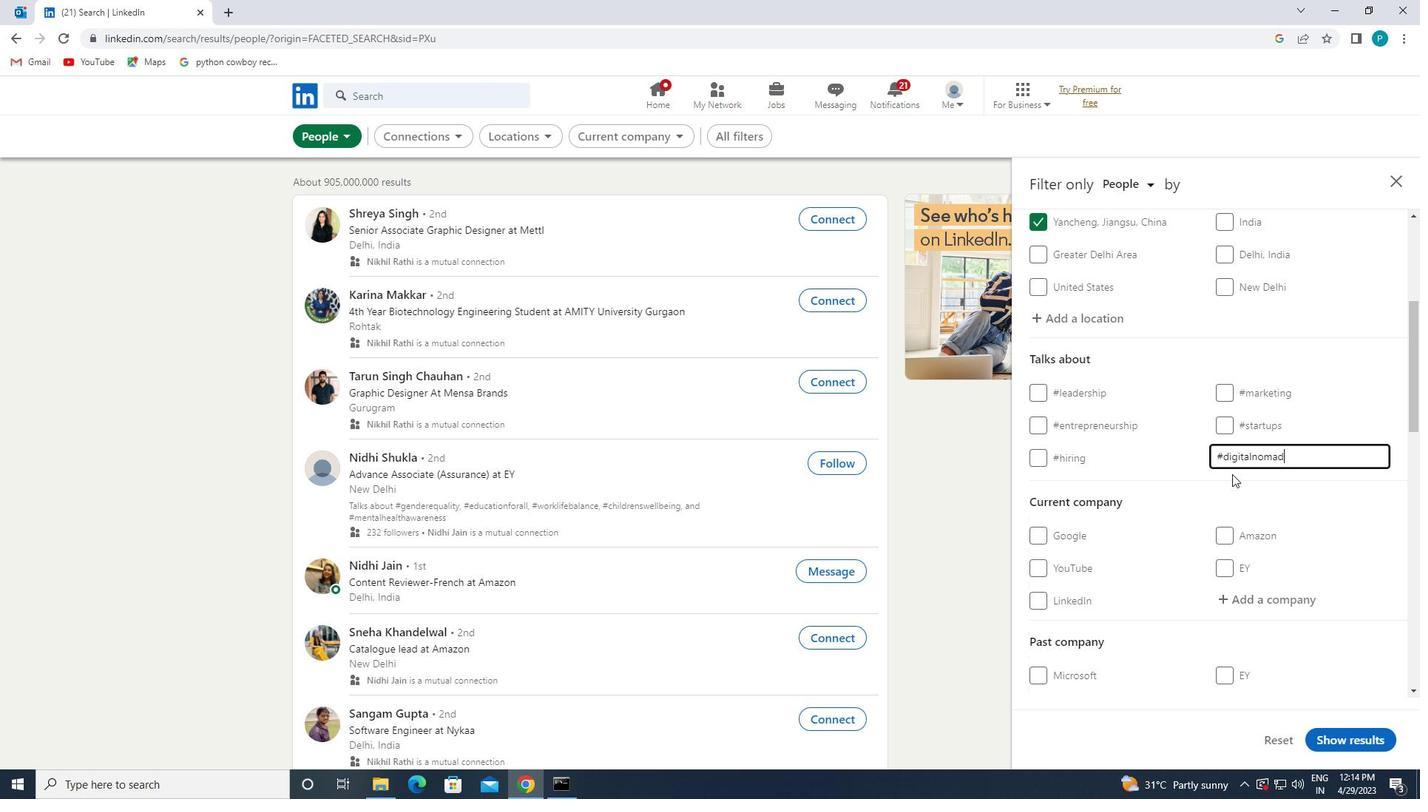 
Action: Mouse scrolled (1188, 497) with delta (0, 0)
Screenshot: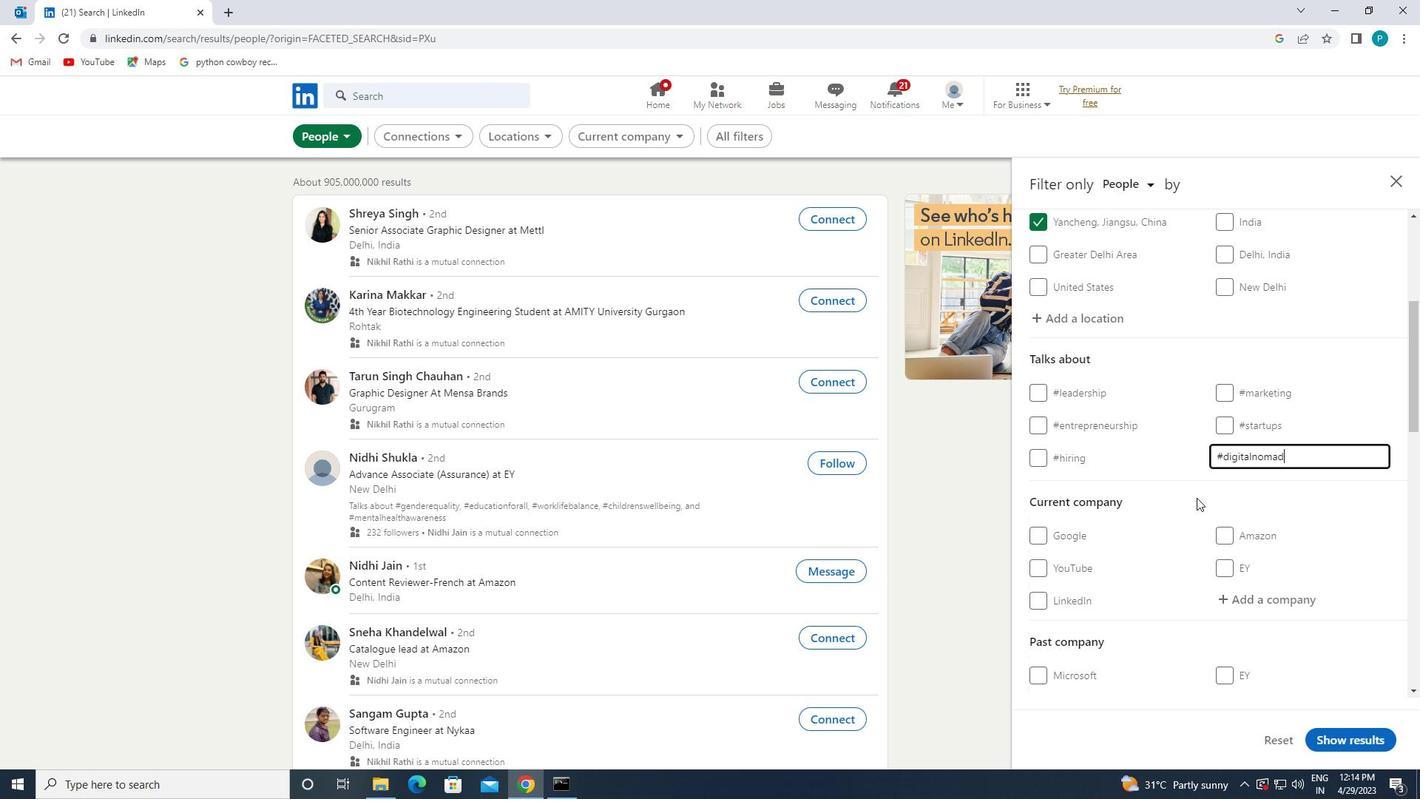 
Action: Mouse scrolled (1188, 497) with delta (0, 0)
Screenshot: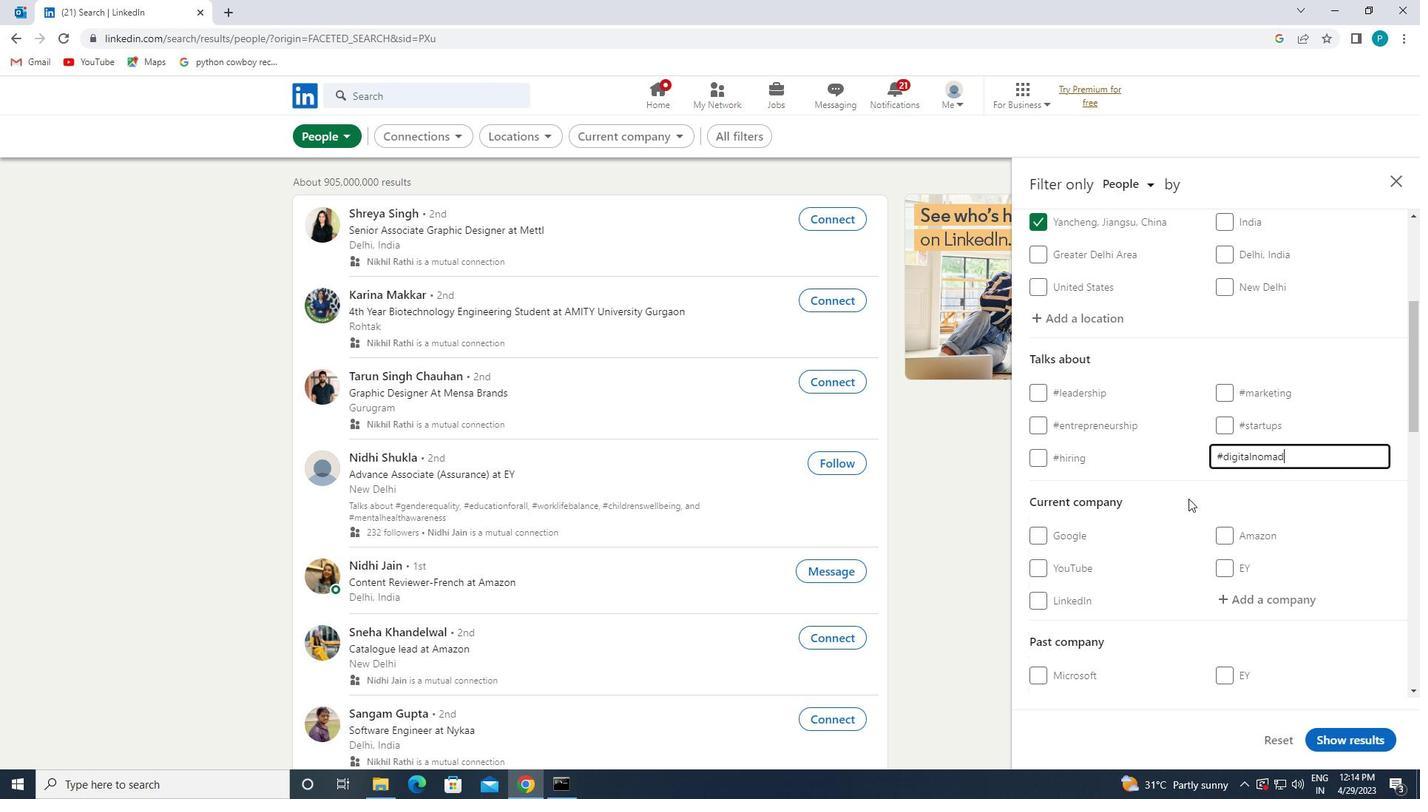 
Action: Mouse scrolled (1188, 497) with delta (0, 0)
Screenshot: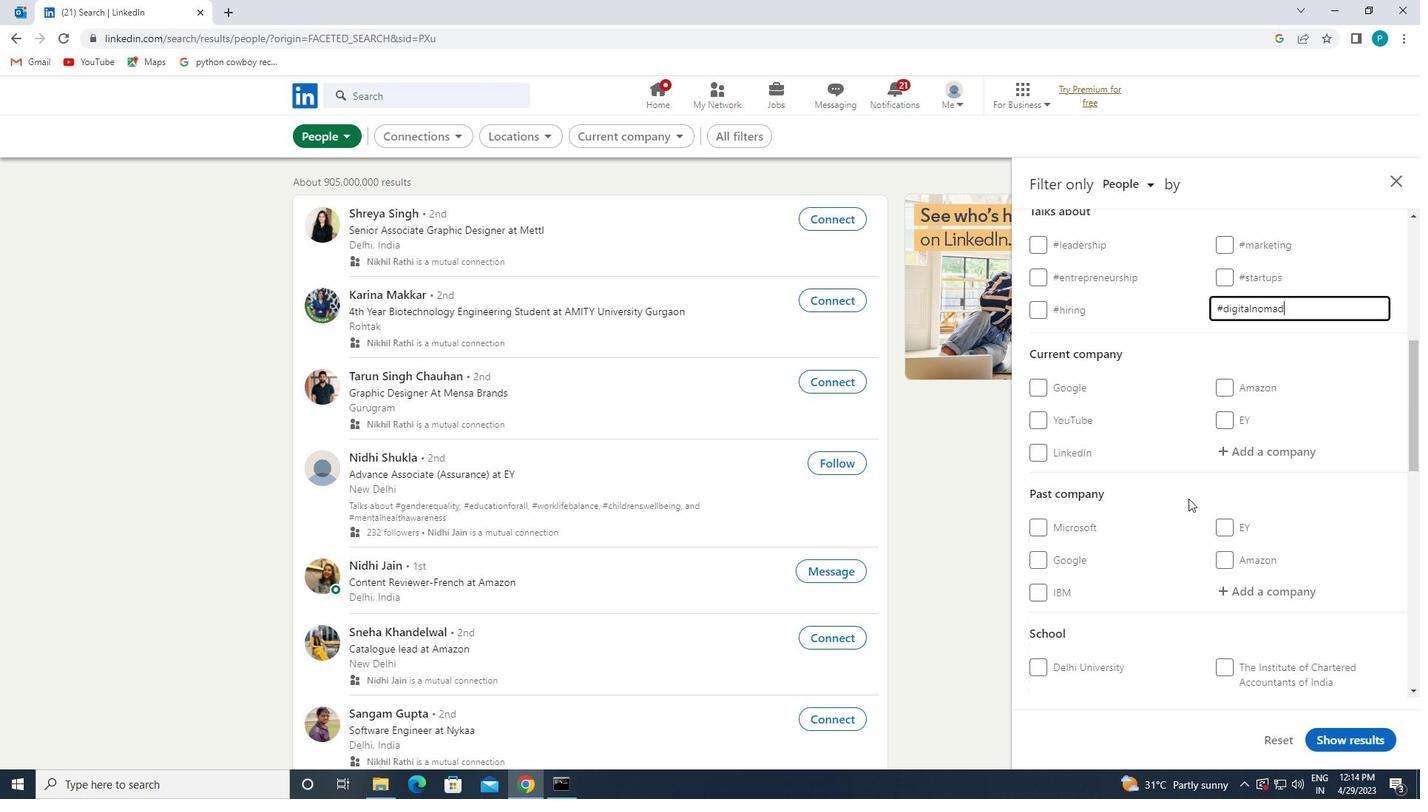 
Action: Mouse scrolled (1188, 497) with delta (0, 0)
Screenshot: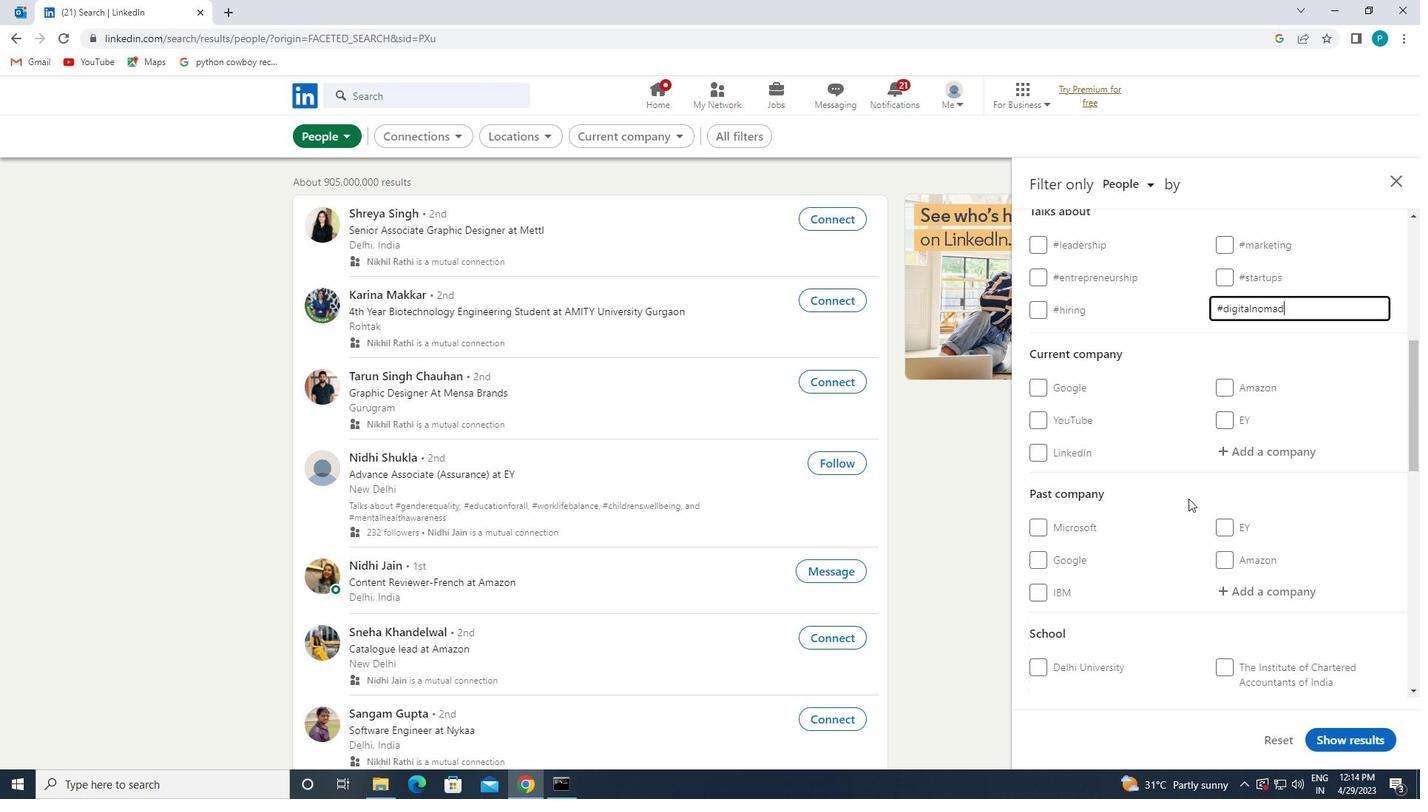 
Action: Mouse moved to (1120, 495)
Screenshot: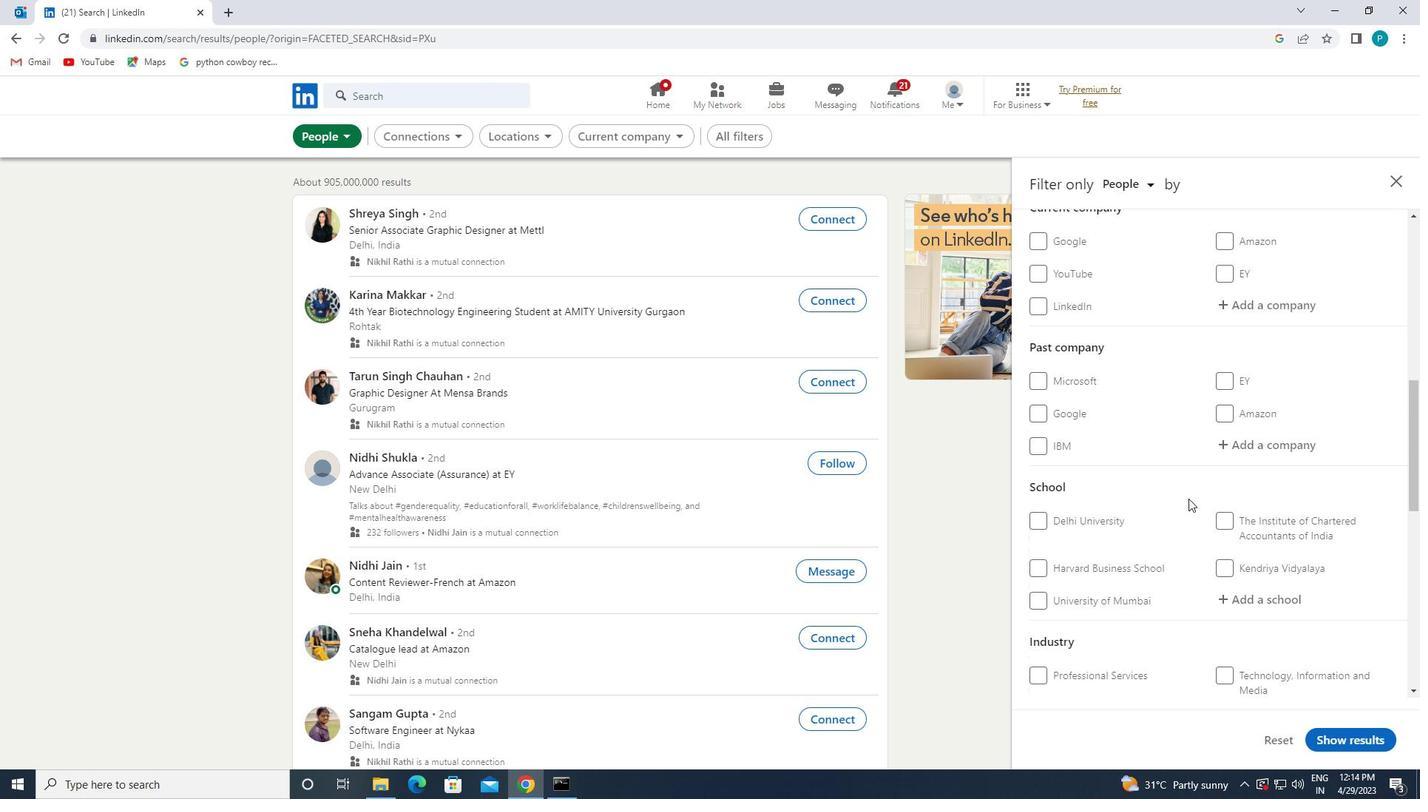 
Action: Mouse scrolled (1120, 494) with delta (0, 0)
Screenshot: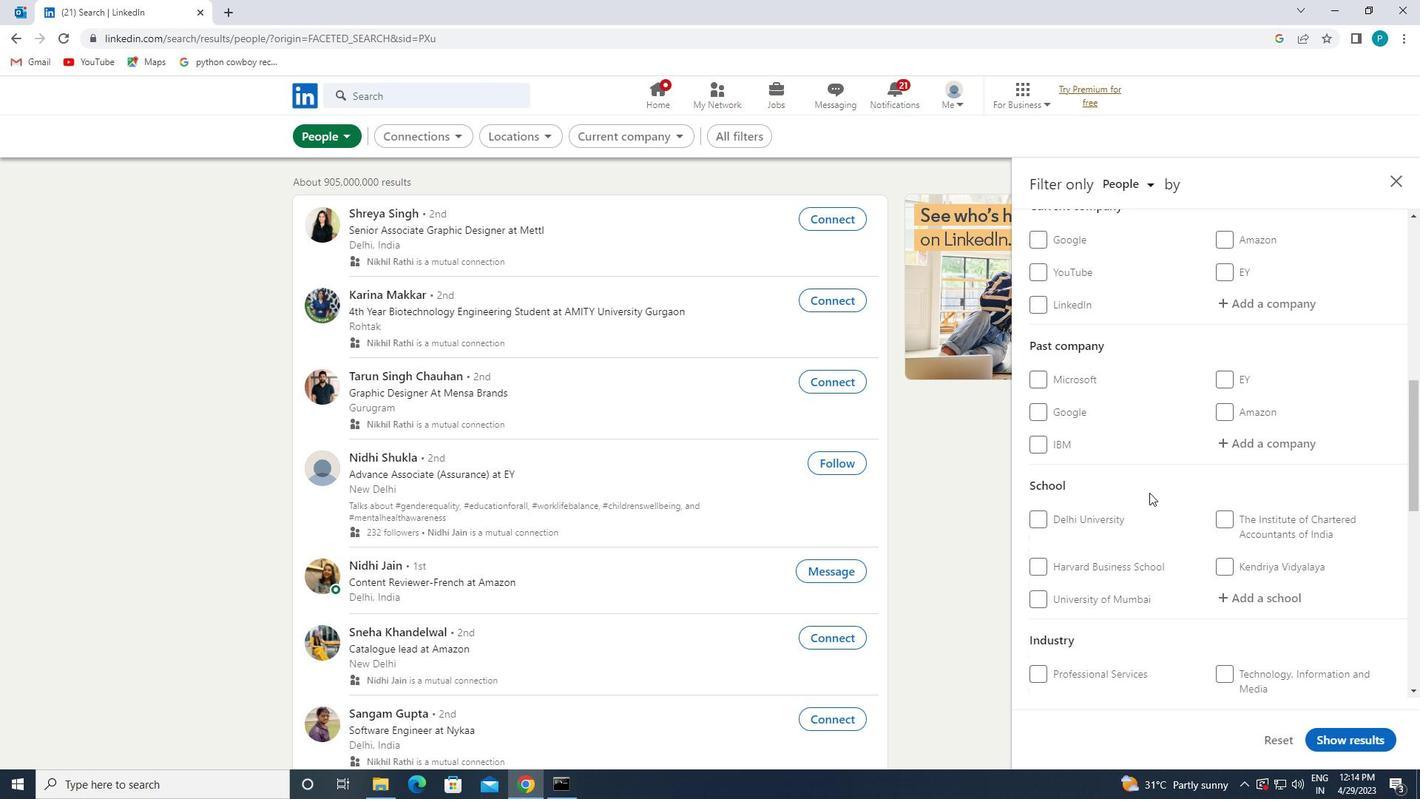 
Action: Mouse scrolled (1120, 494) with delta (0, 0)
Screenshot: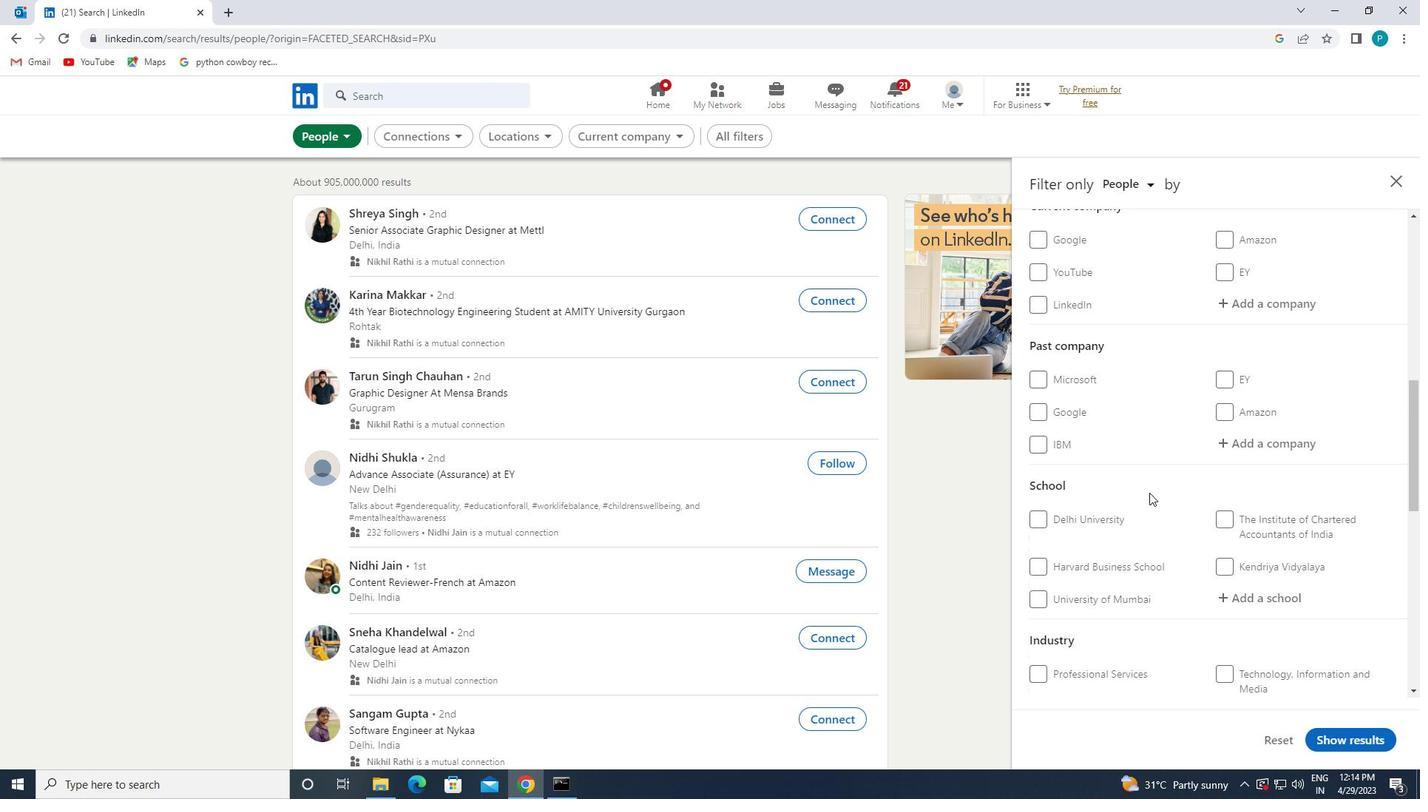 
Action: Mouse moved to (1112, 514)
Screenshot: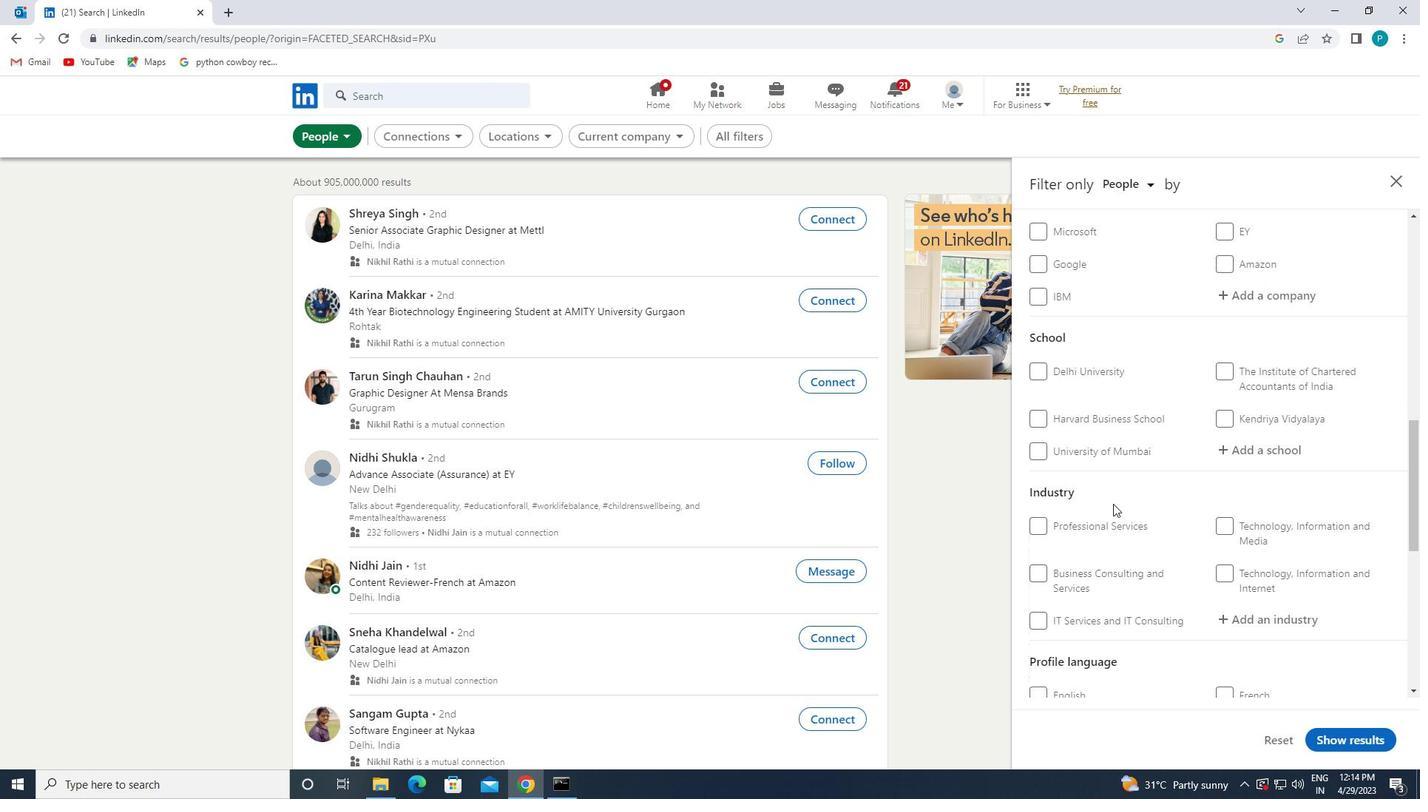 
Action: Mouse scrolled (1112, 513) with delta (0, 0)
Screenshot: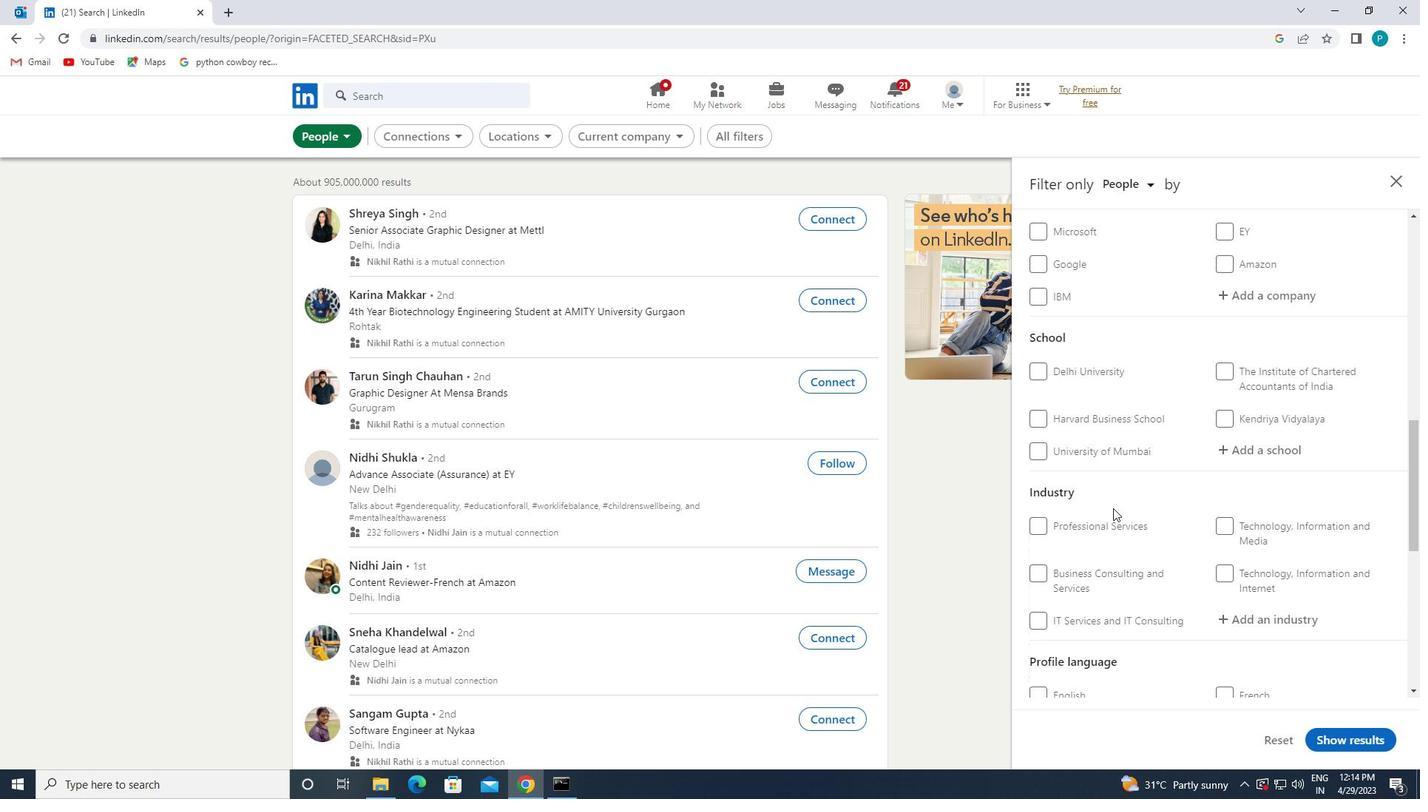 
Action: Mouse moved to (1231, 649)
Screenshot: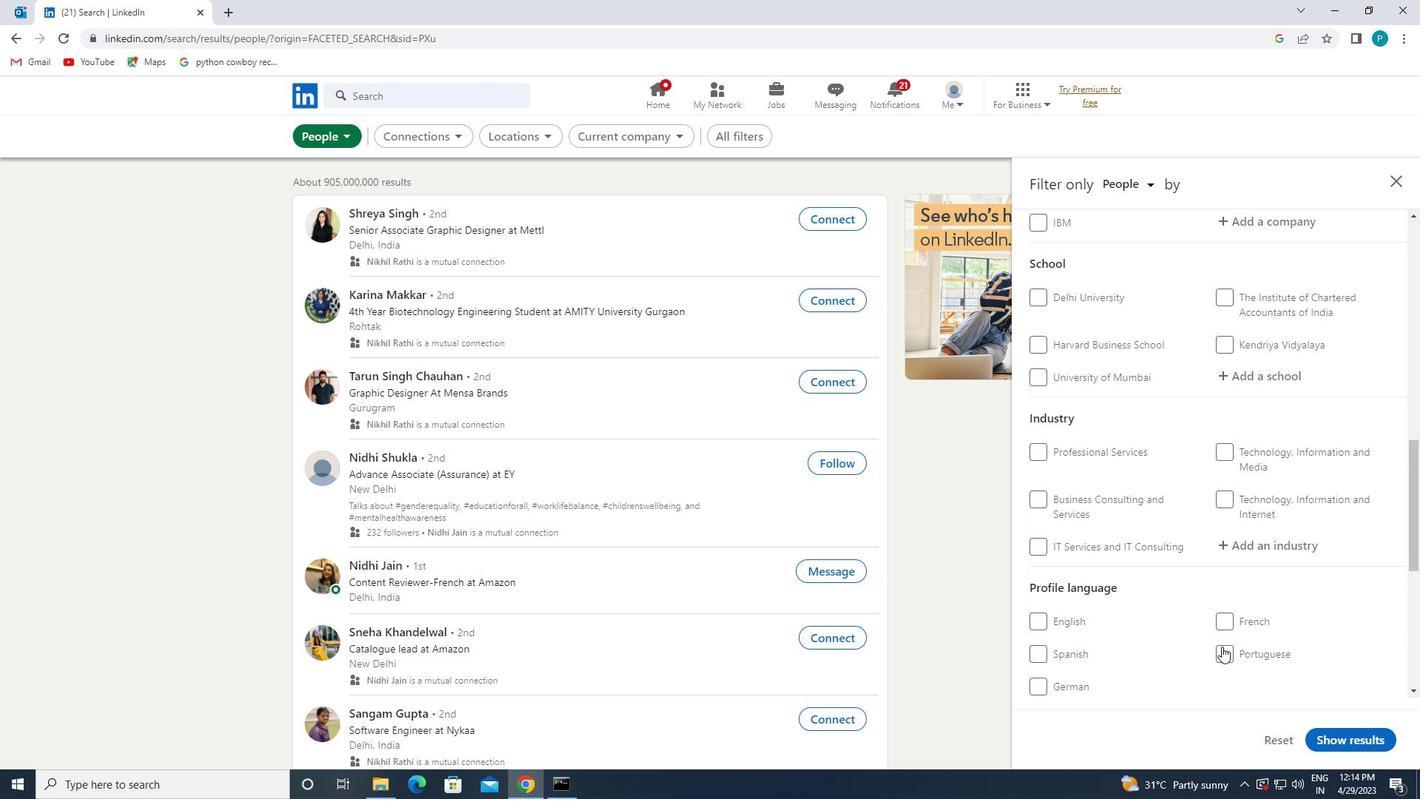 
Action: Mouse pressed left at (1231, 649)
Screenshot: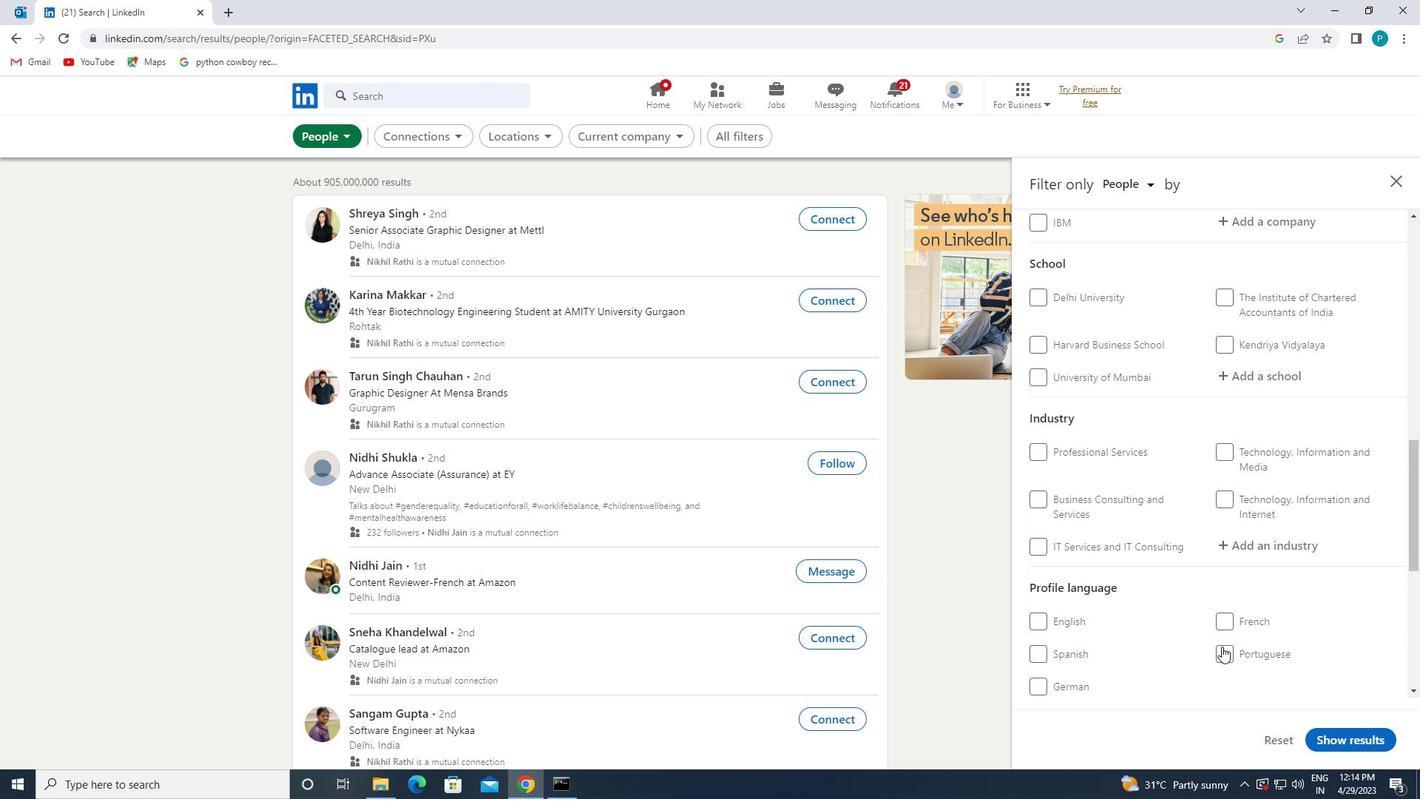 
Action: Mouse moved to (1211, 531)
Screenshot: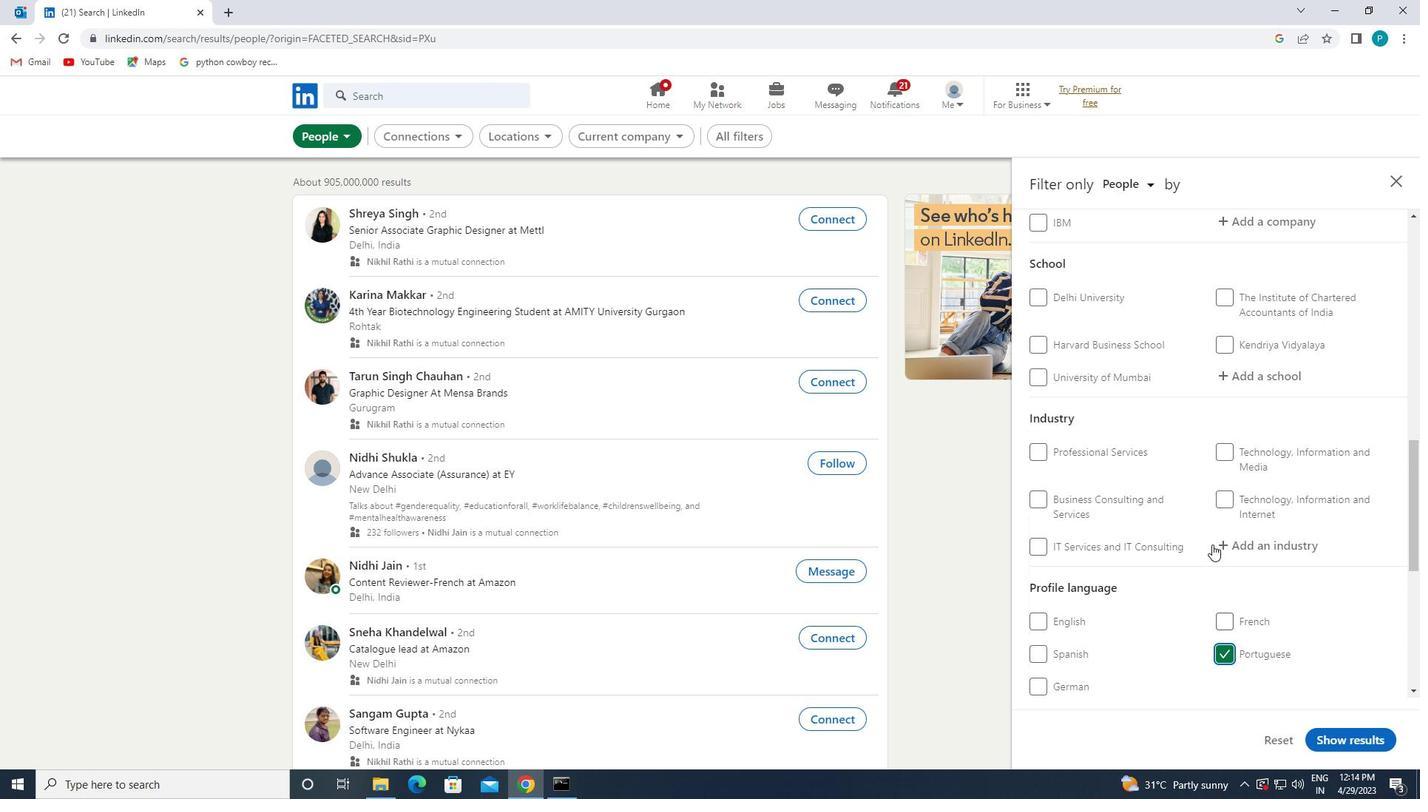 
Action: Mouse scrolled (1211, 532) with delta (0, 0)
Screenshot: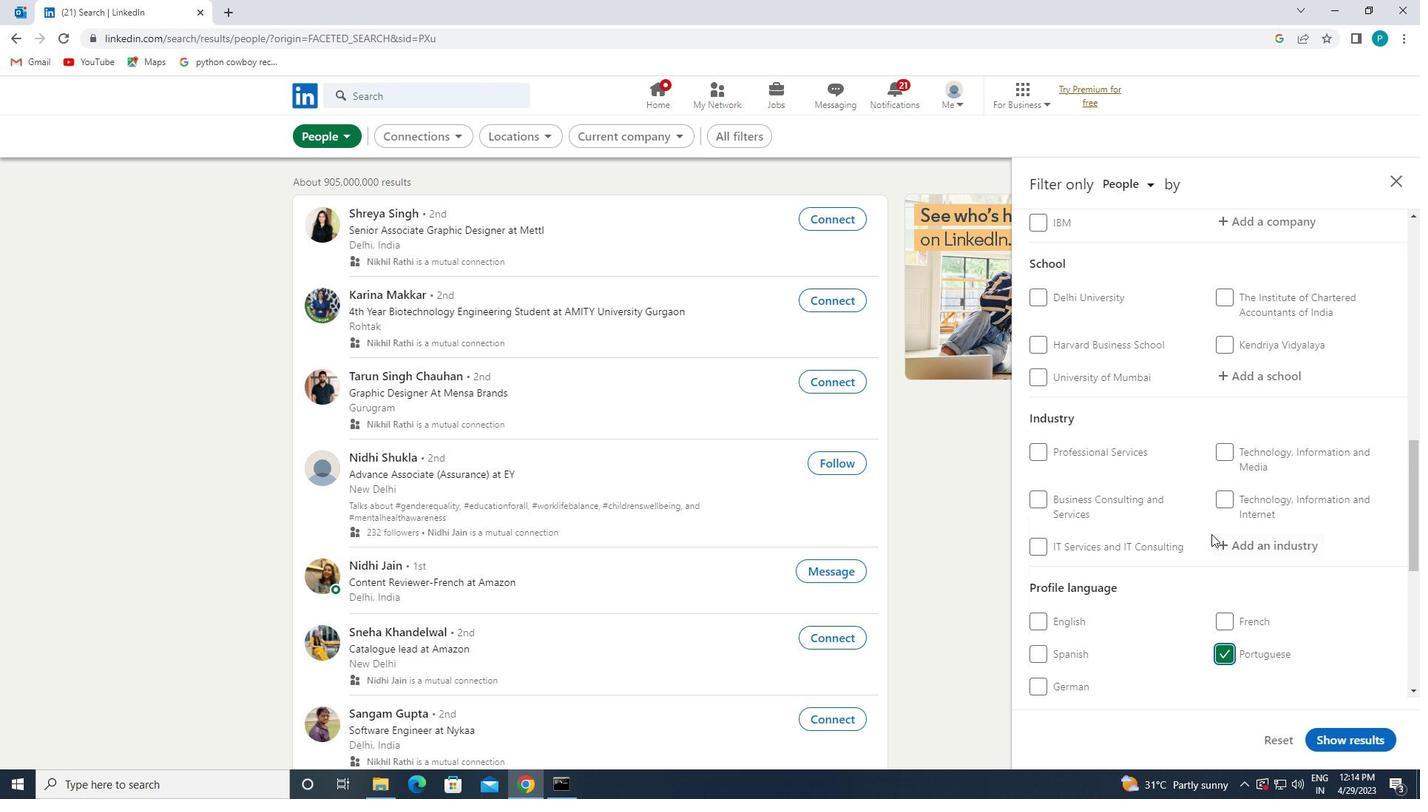 
Action: Mouse moved to (1214, 519)
Screenshot: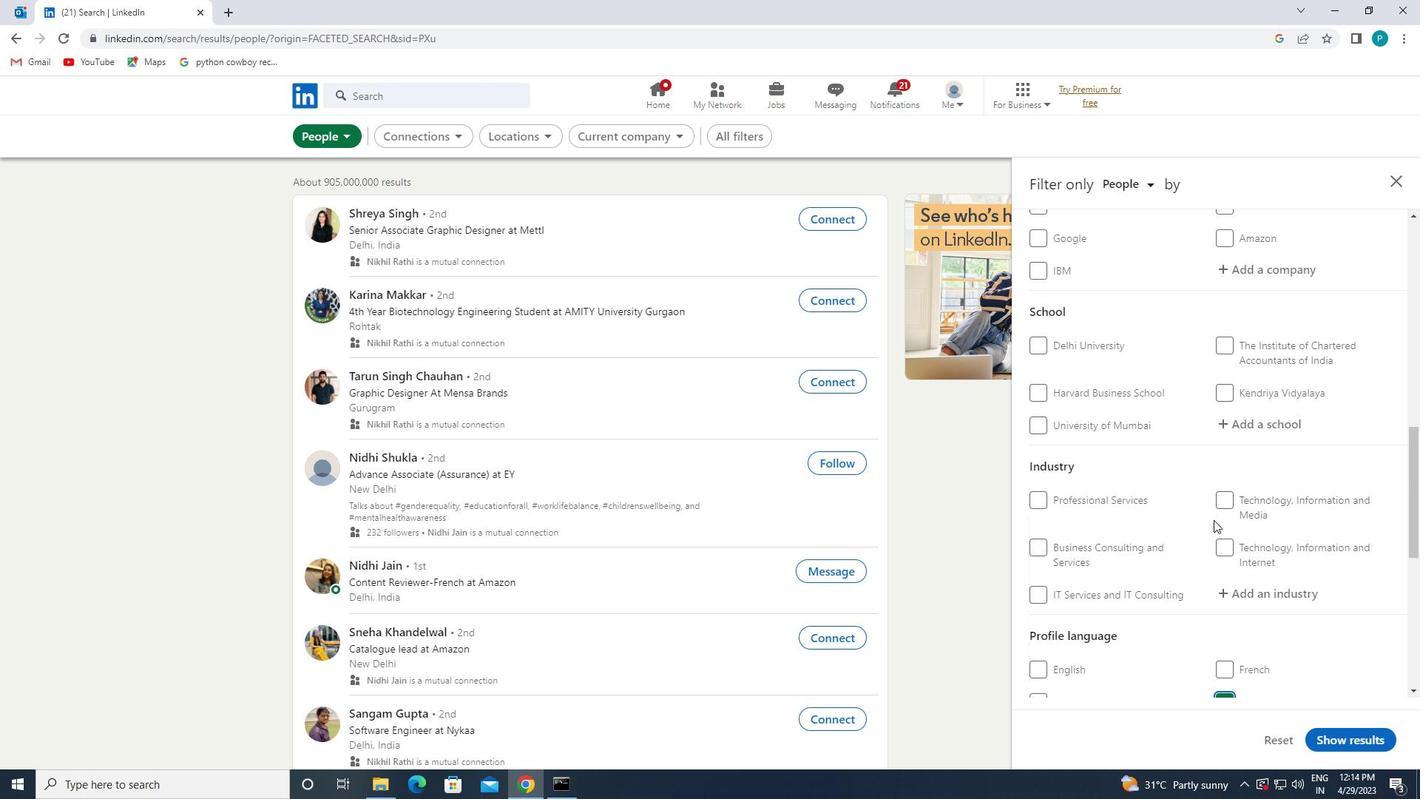 
Action: Mouse scrolled (1214, 520) with delta (0, 0)
Screenshot: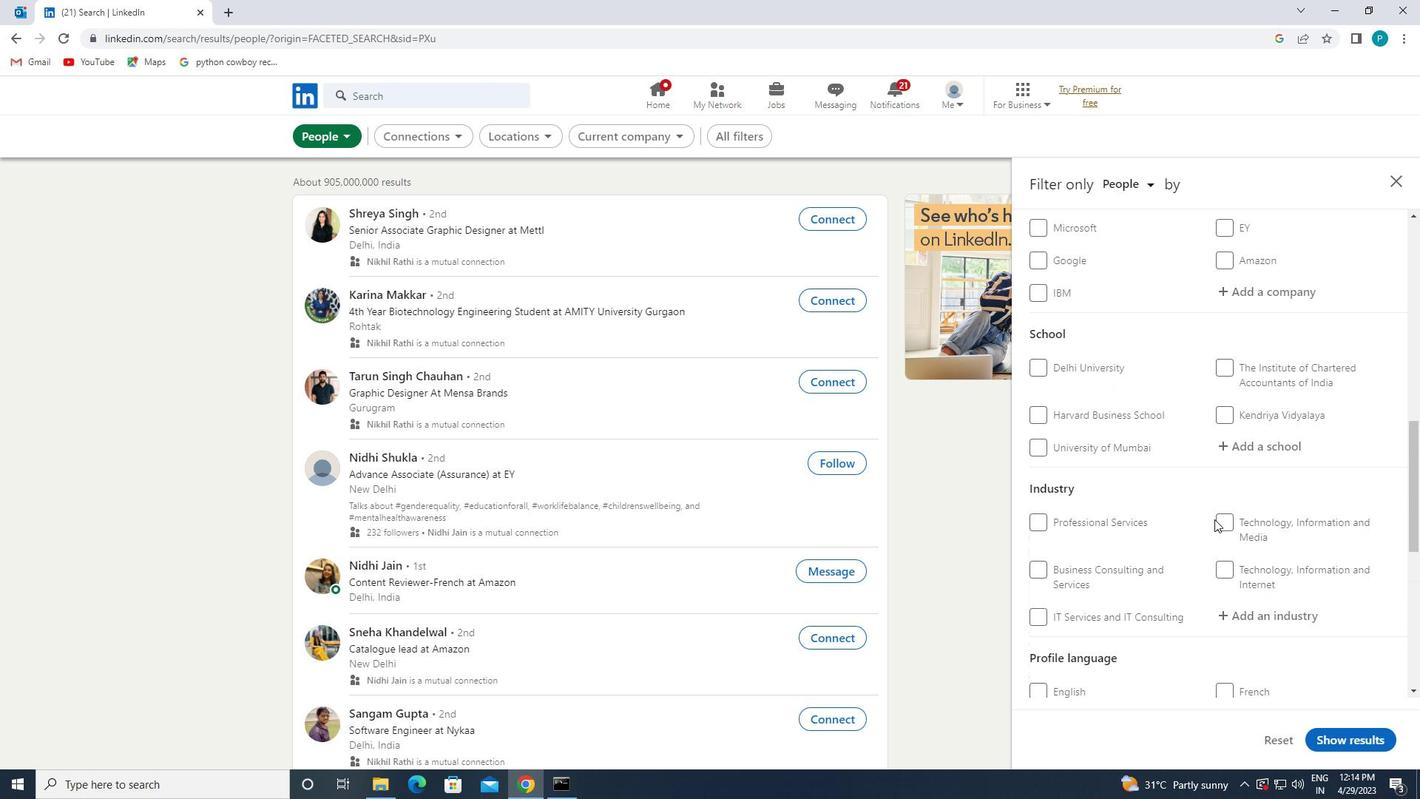 
Action: Mouse scrolled (1214, 520) with delta (0, 0)
Screenshot: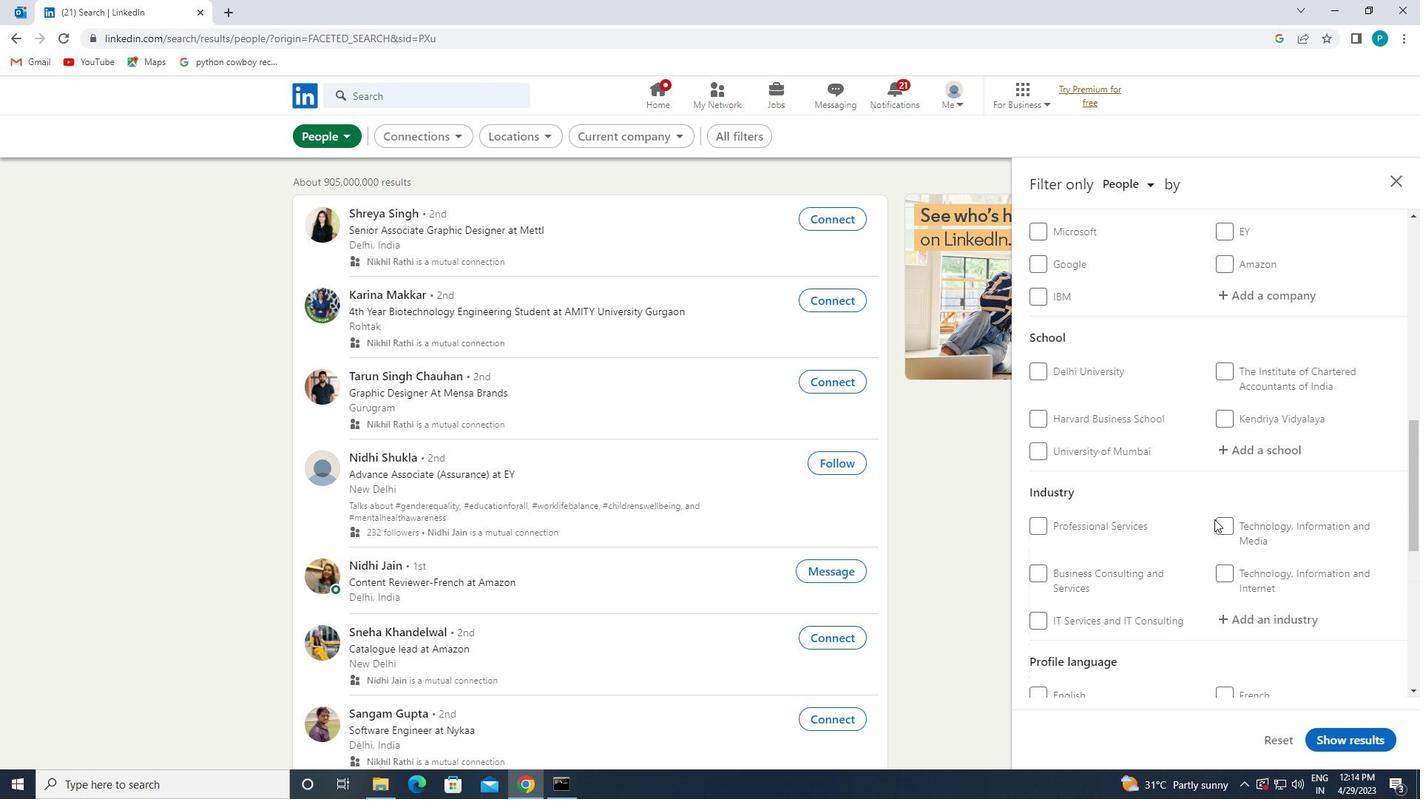 
Action: Mouse scrolled (1214, 520) with delta (0, 0)
Screenshot: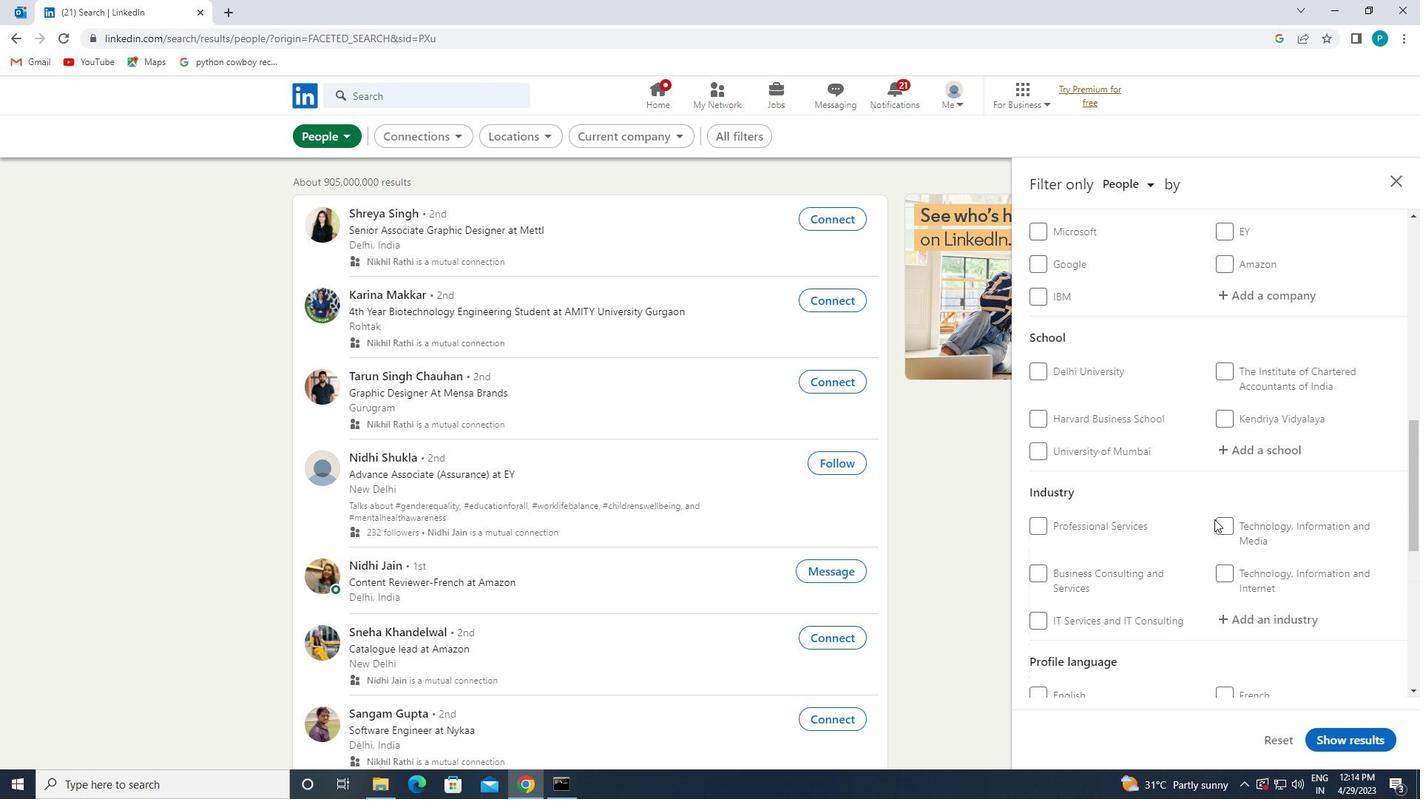 
Action: Mouse moved to (1216, 518)
Screenshot: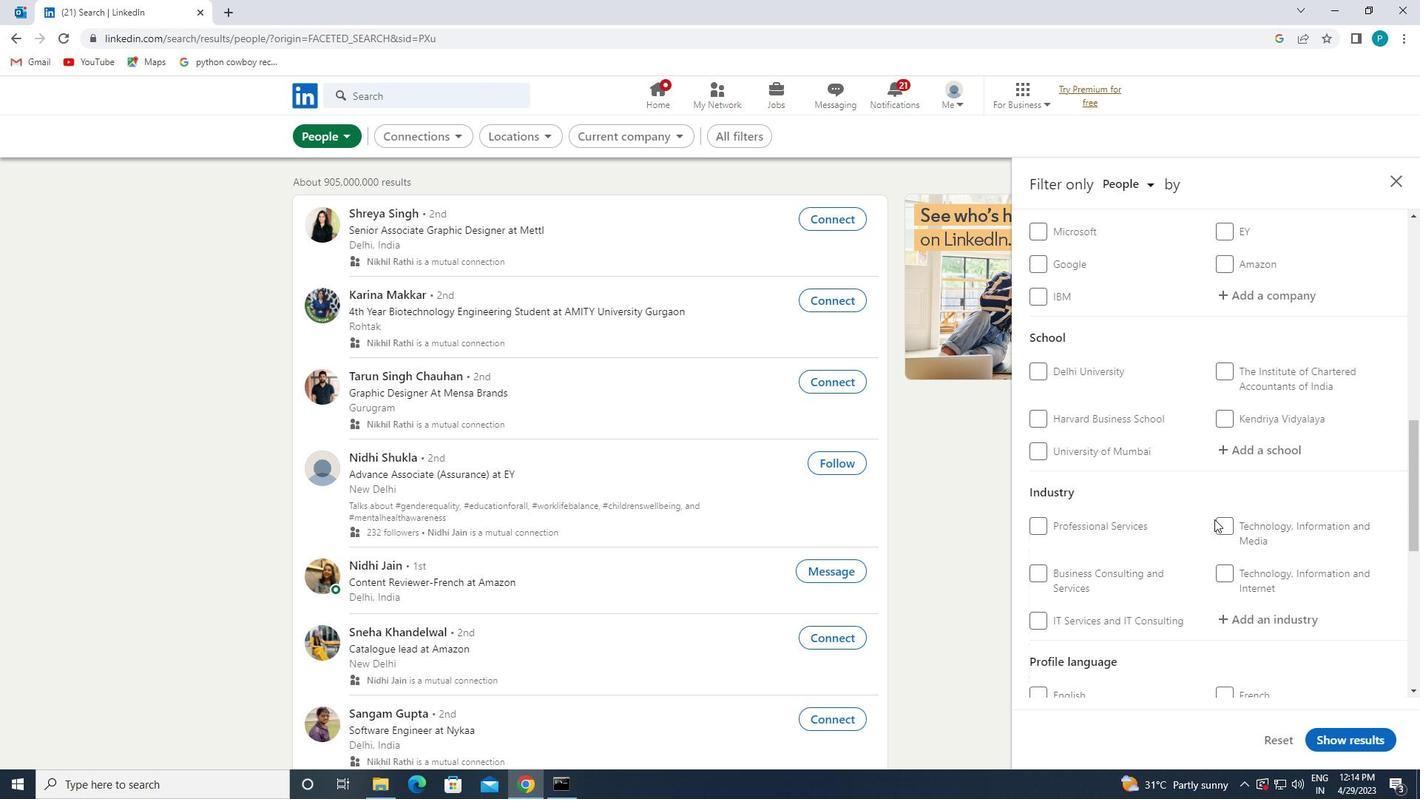 
Action: Mouse scrolled (1216, 519) with delta (0, 0)
Screenshot: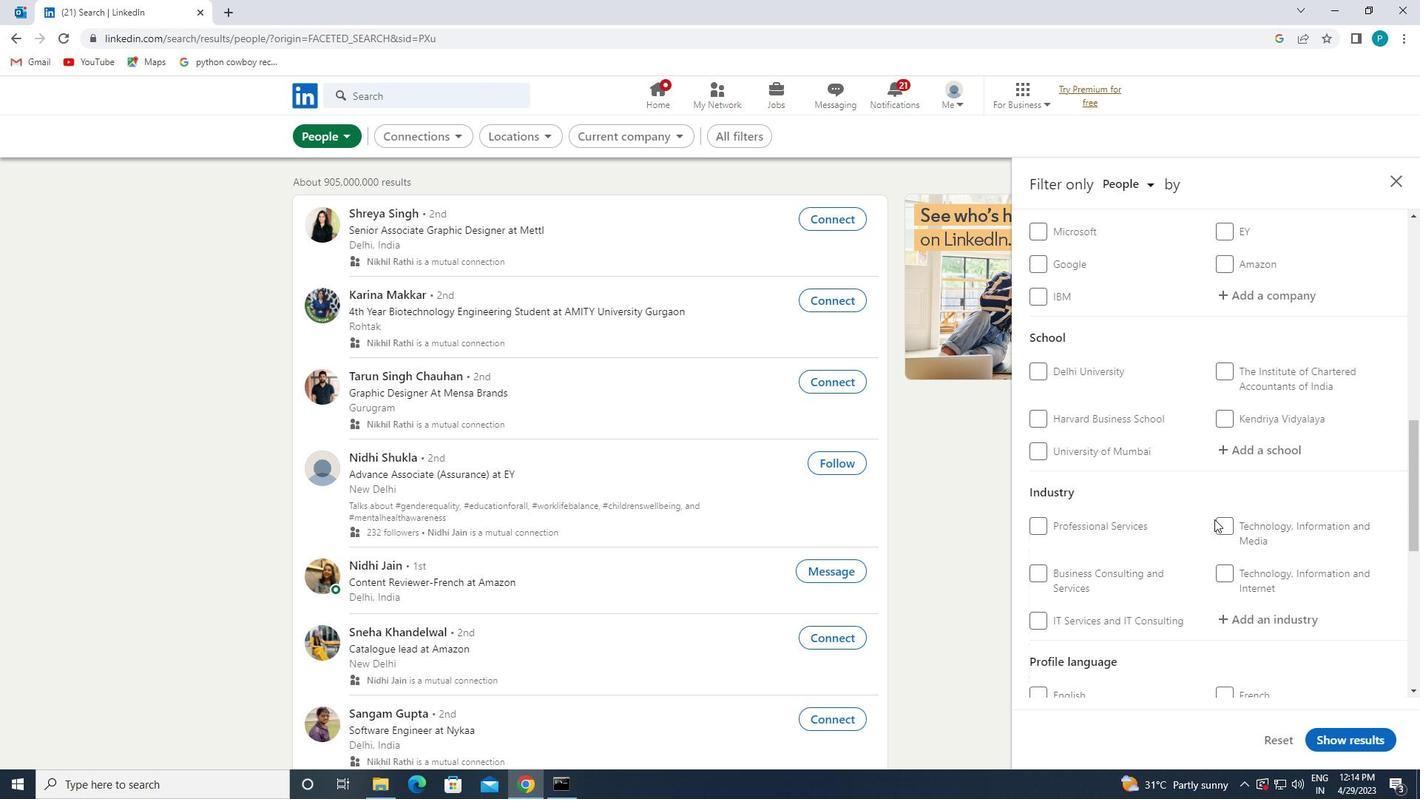 
Action: Mouse moved to (1252, 432)
Screenshot: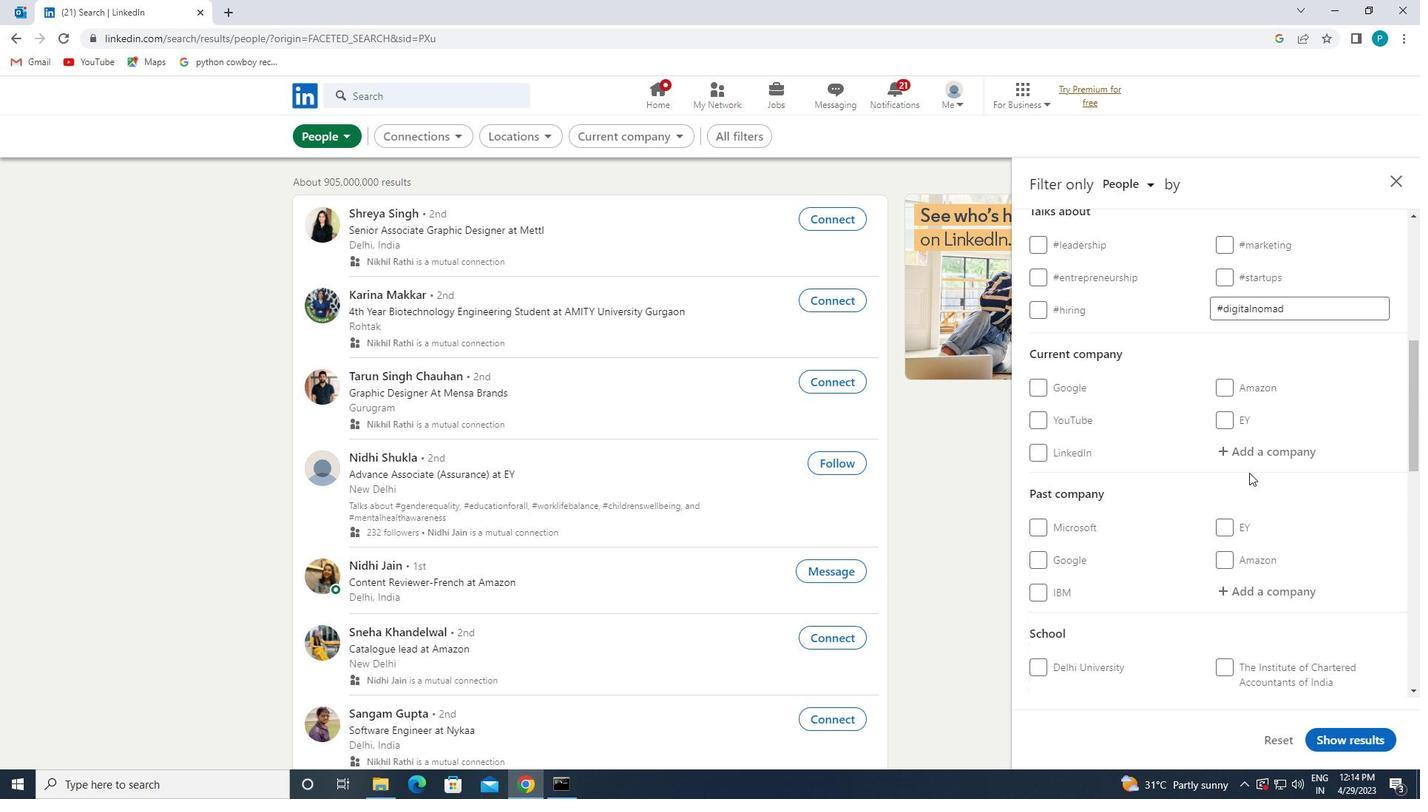 
Action: Mouse pressed left at (1252, 432)
Screenshot: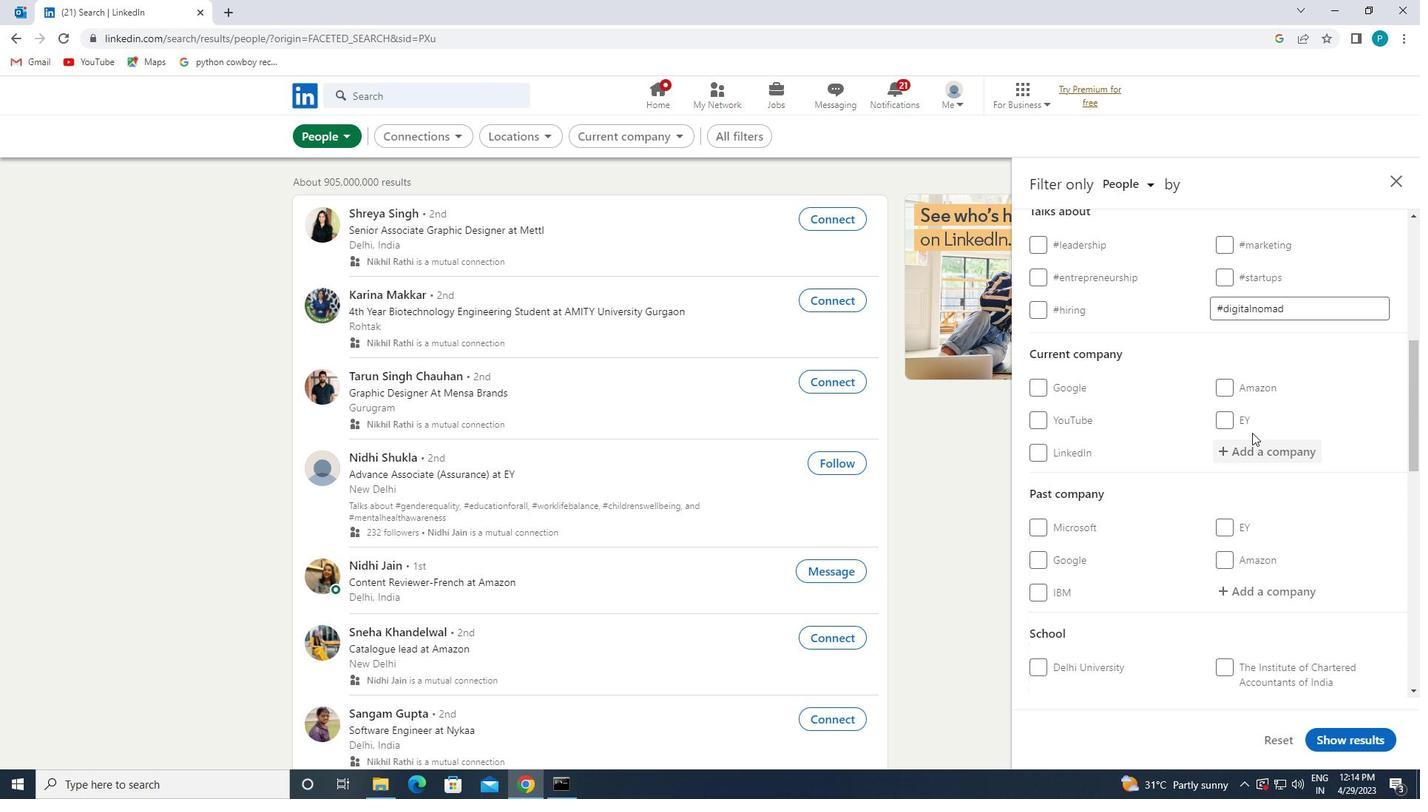 
Action: Mouse moved to (1252, 445)
Screenshot: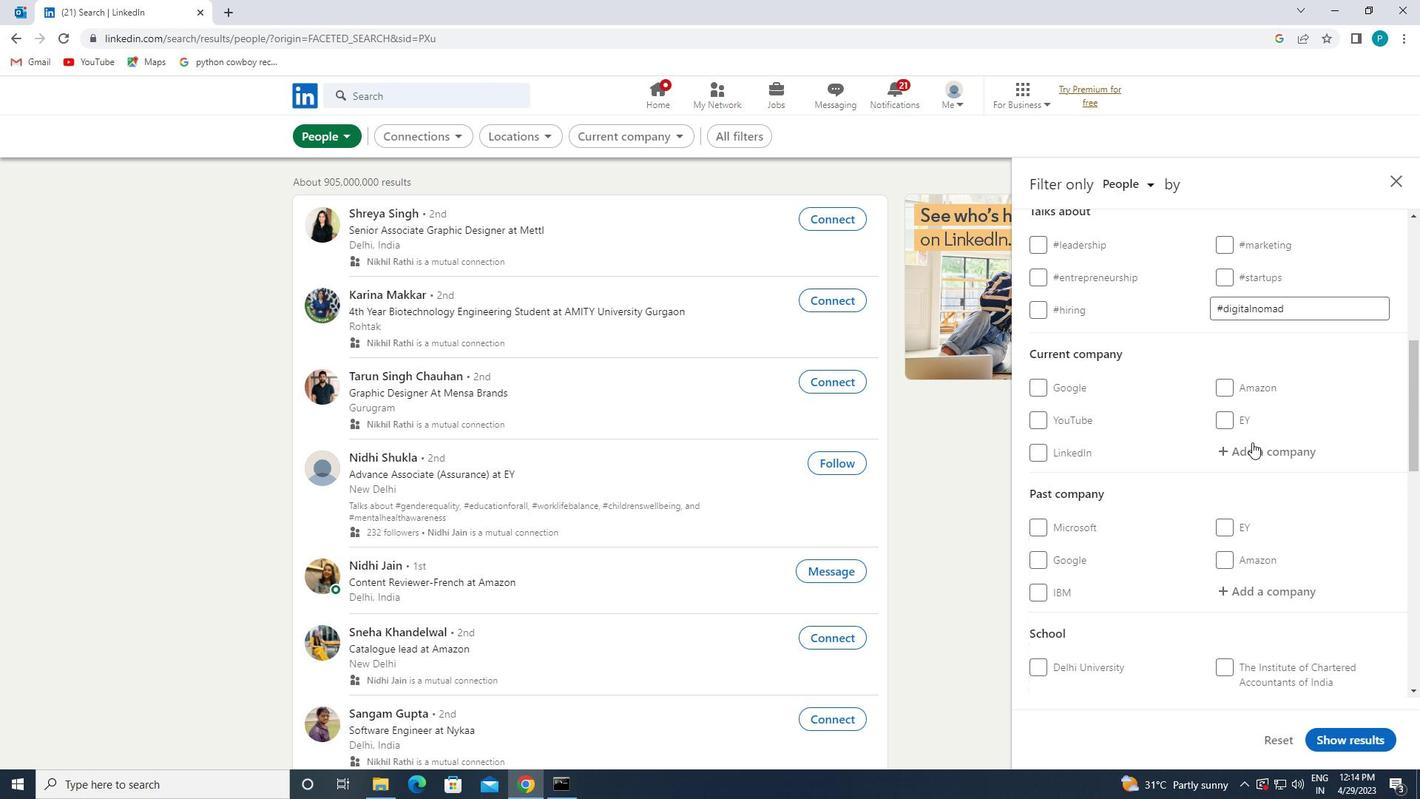 
Action: Mouse pressed left at (1252, 445)
Screenshot: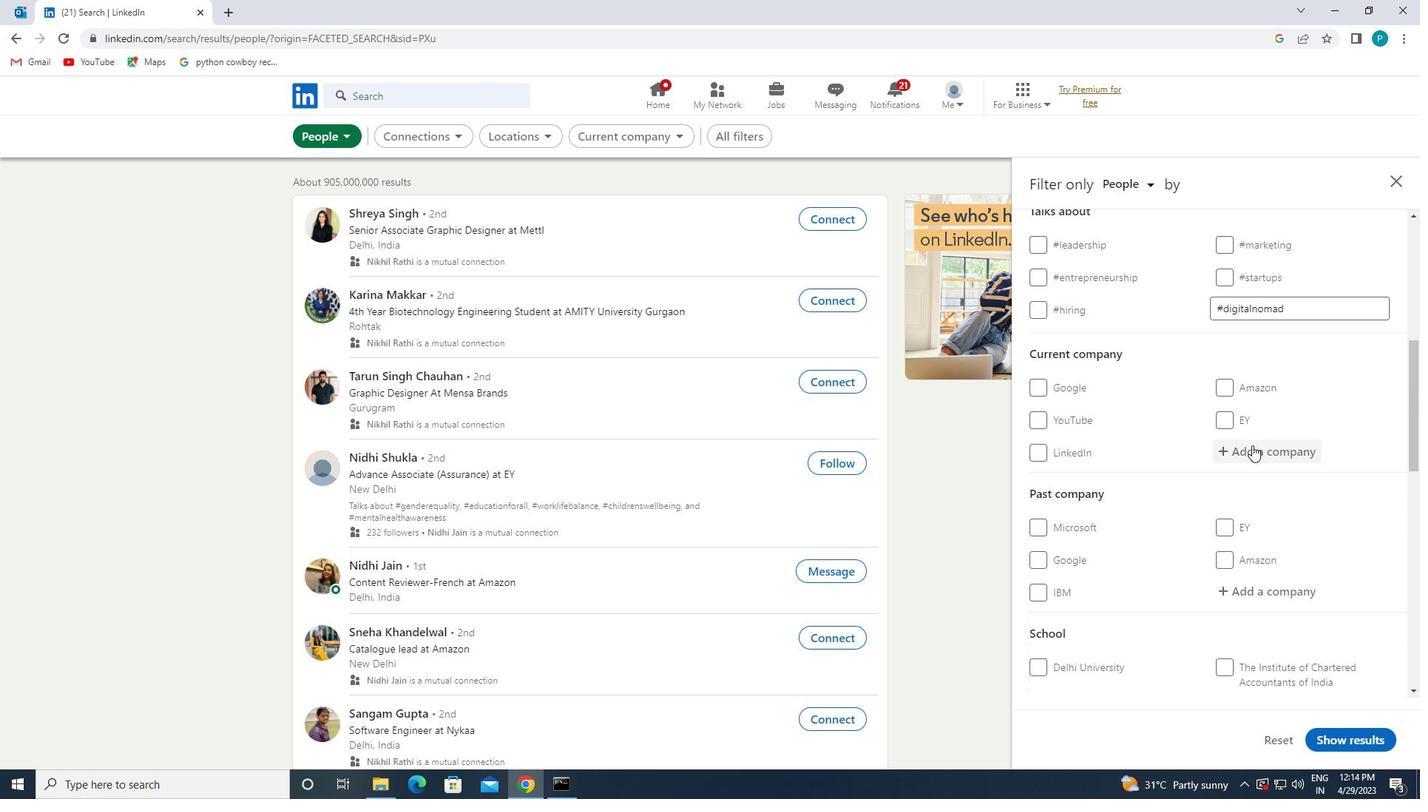 
Action: Mouse moved to (1248, 448)
Screenshot: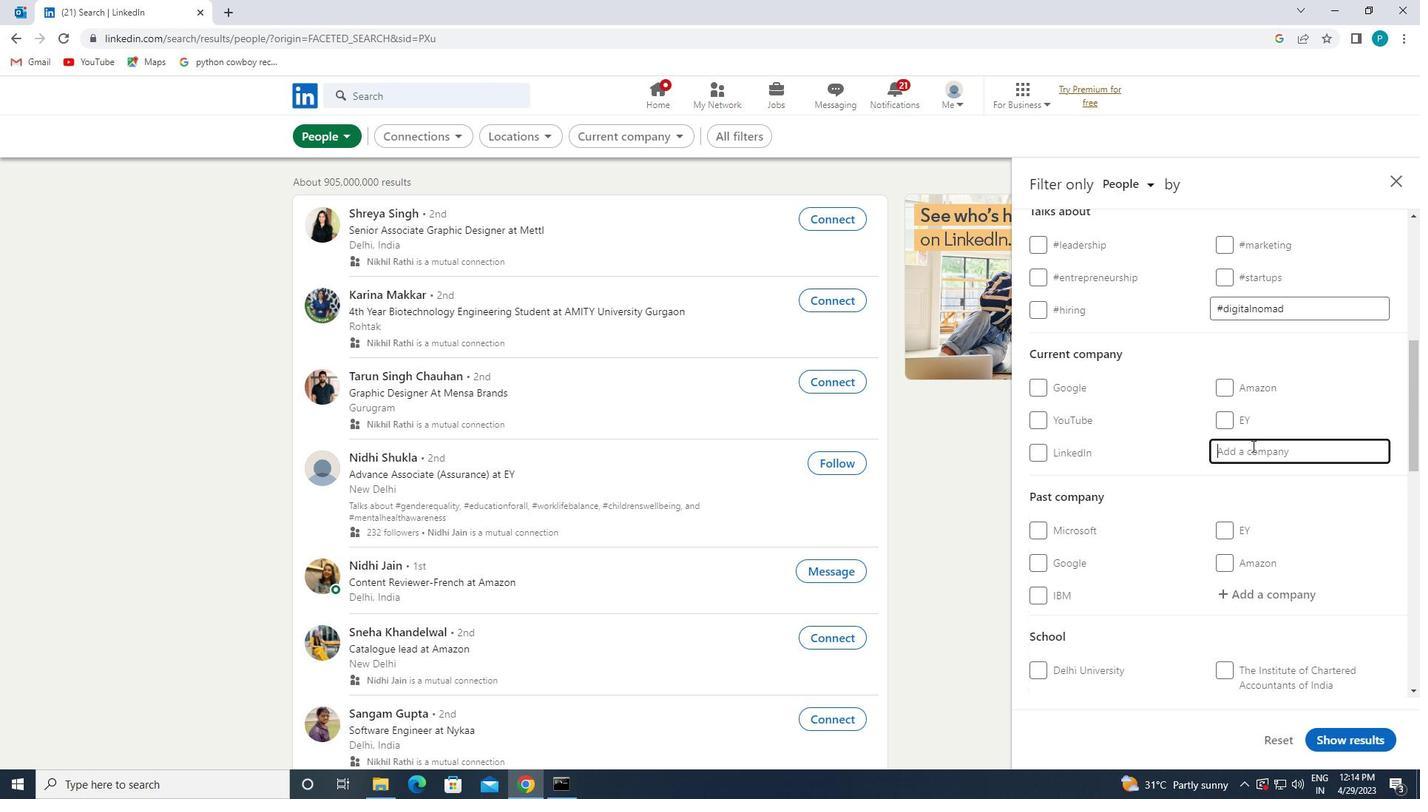 
Action: Key pressed <Key.caps_lock>L<Key.caps_lock>UPIN
Screenshot: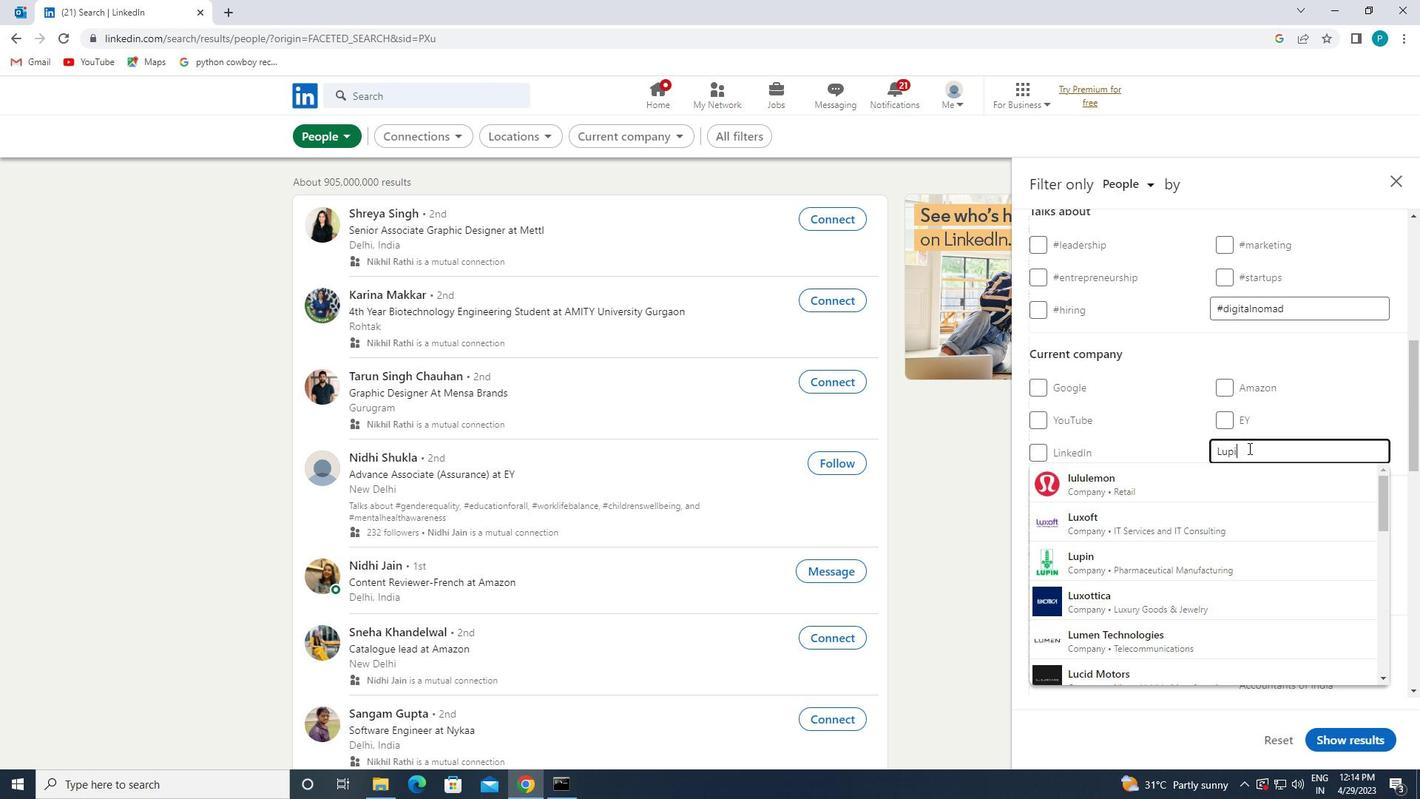 
Action: Mouse moved to (1124, 554)
Screenshot: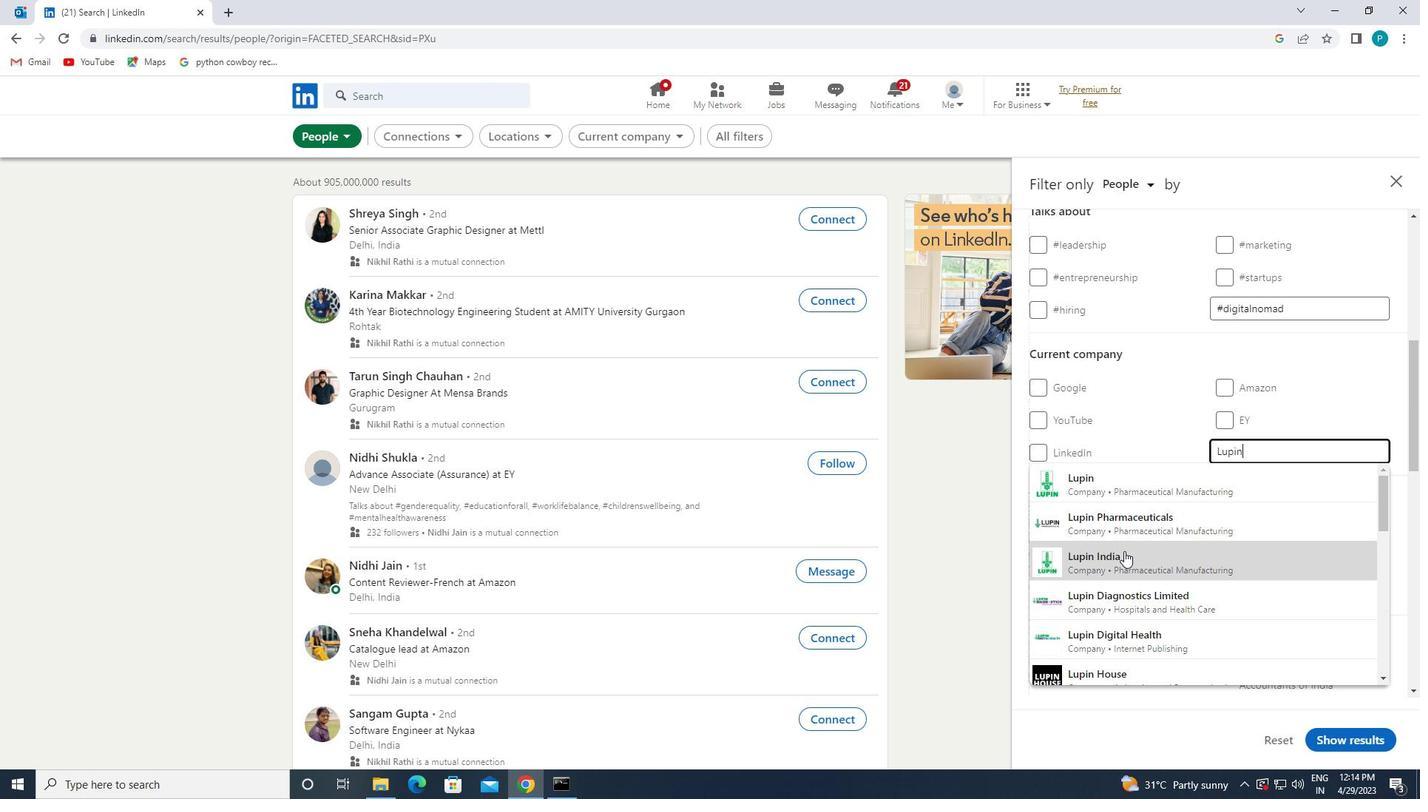
Action: Mouse pressed left at (1124, 554)
Screenshot: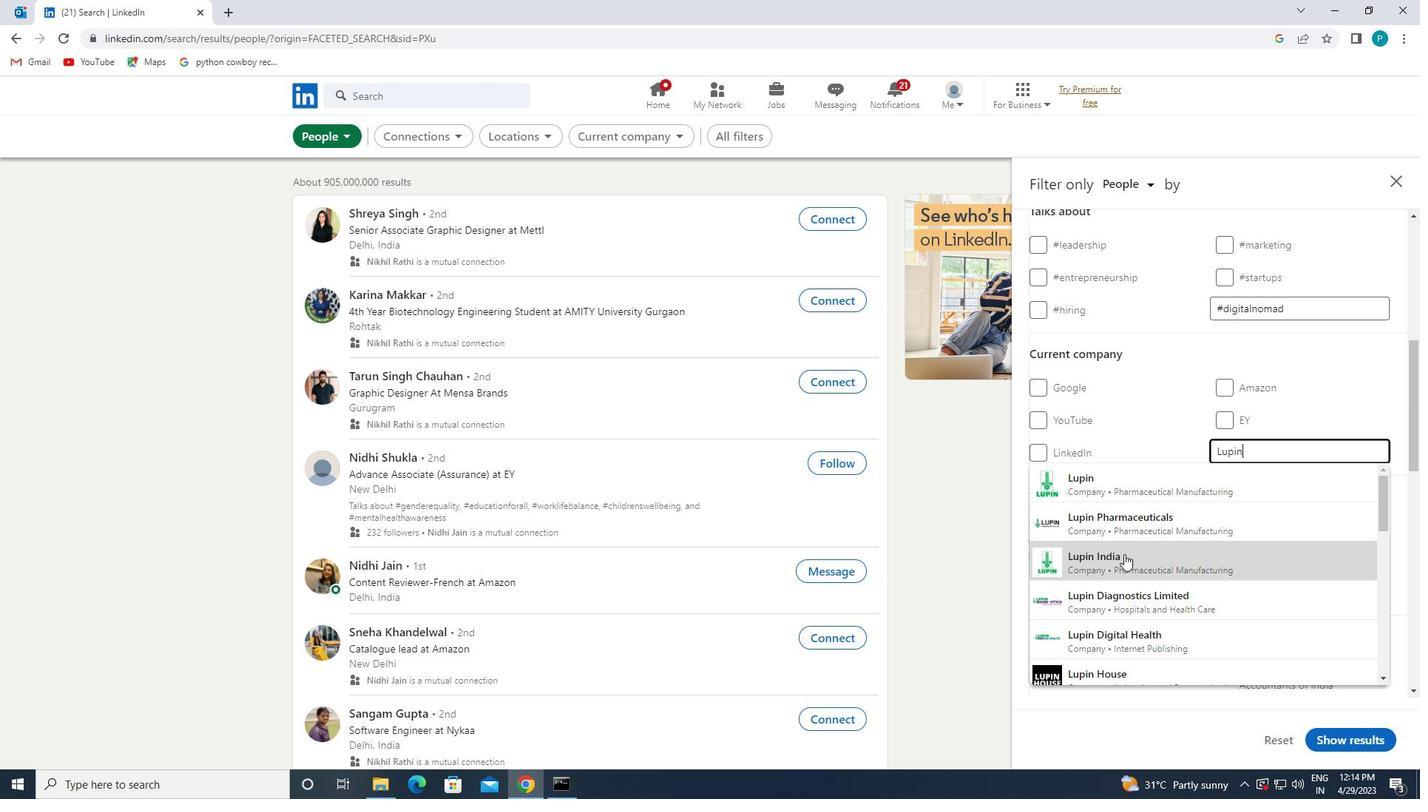 
Action: Mouse moved to (1109, 567)
Screenshot: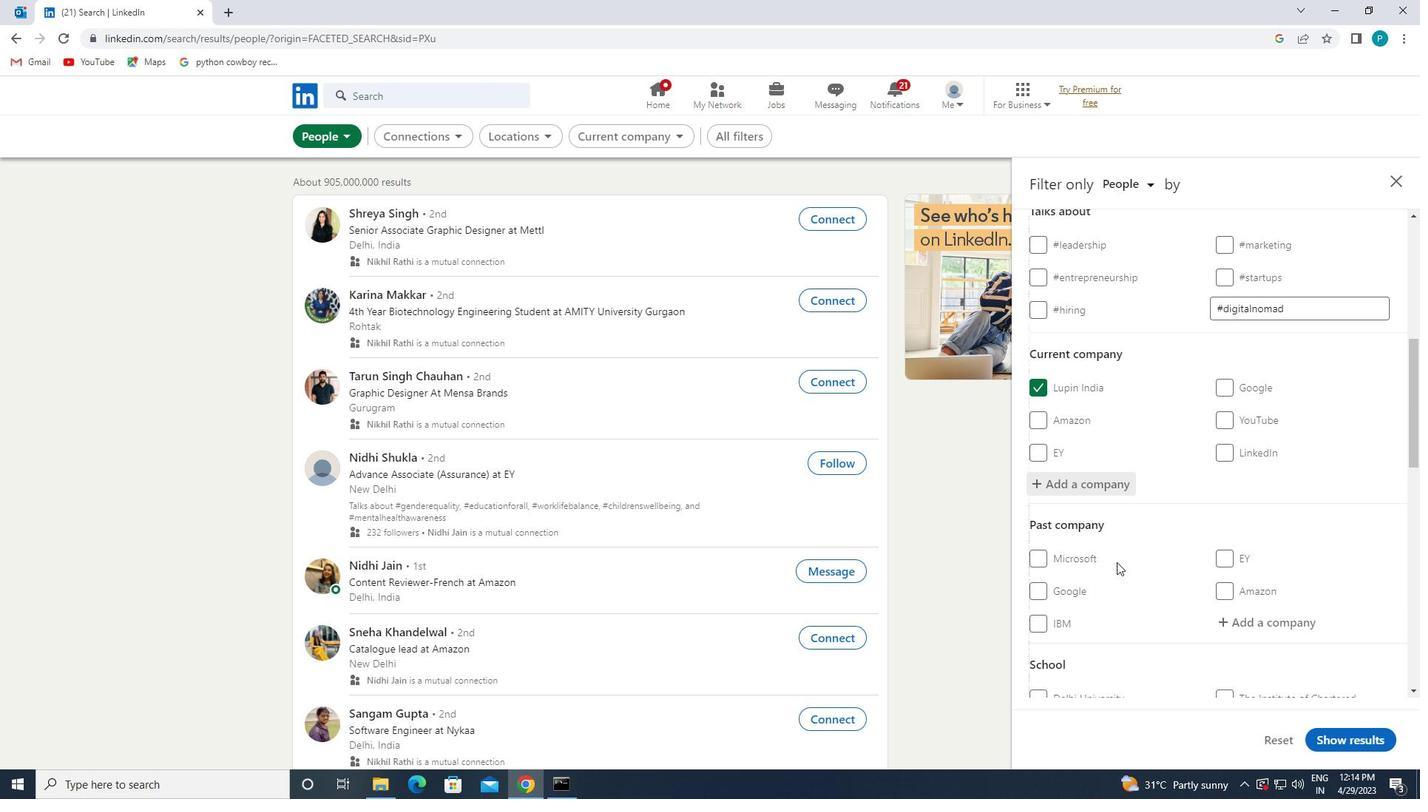 
Action: Mouse scrolled (1109, 566) with delta (0, 0)
Screenshot: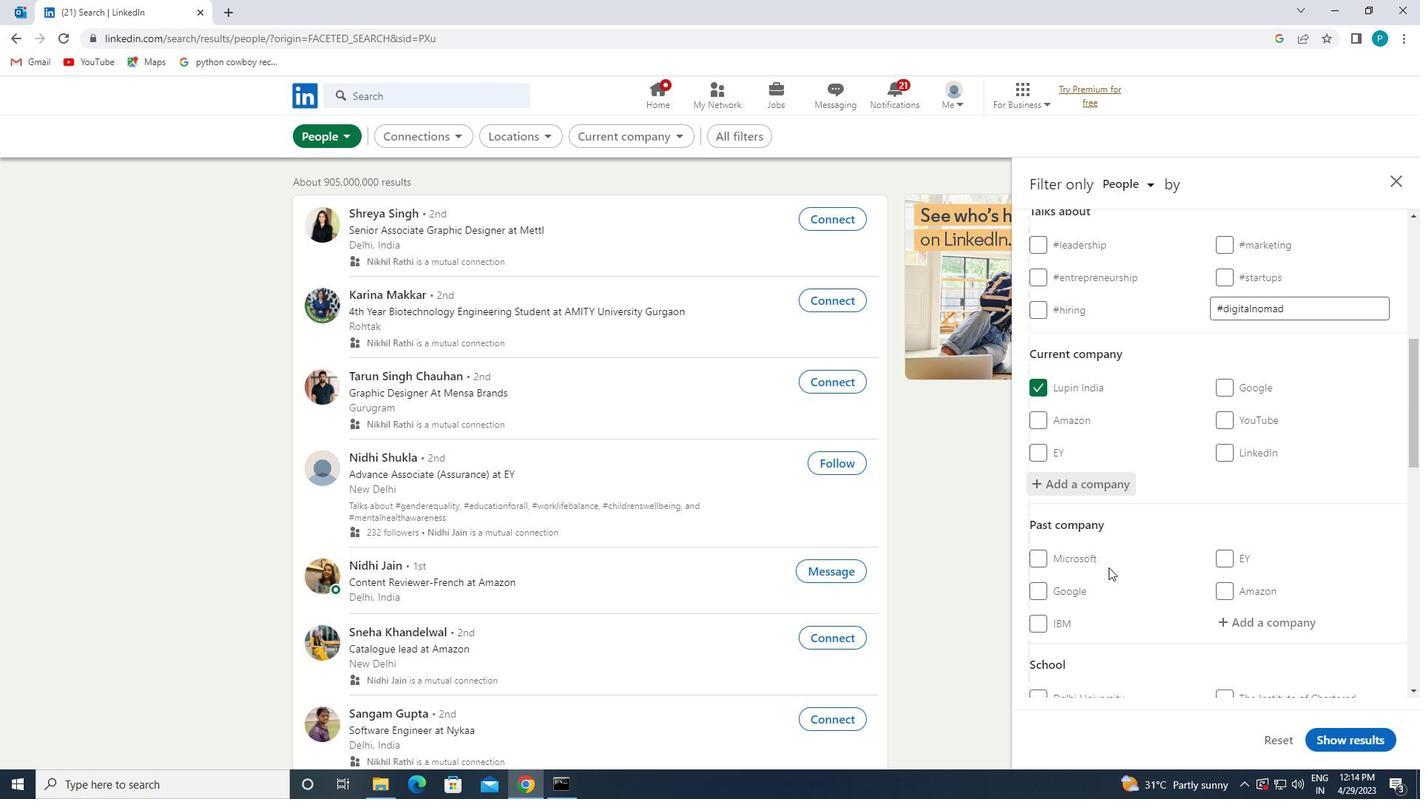 
Action: Mouse scrolled (1109, 566) with delta (0, 0)
Screenshot: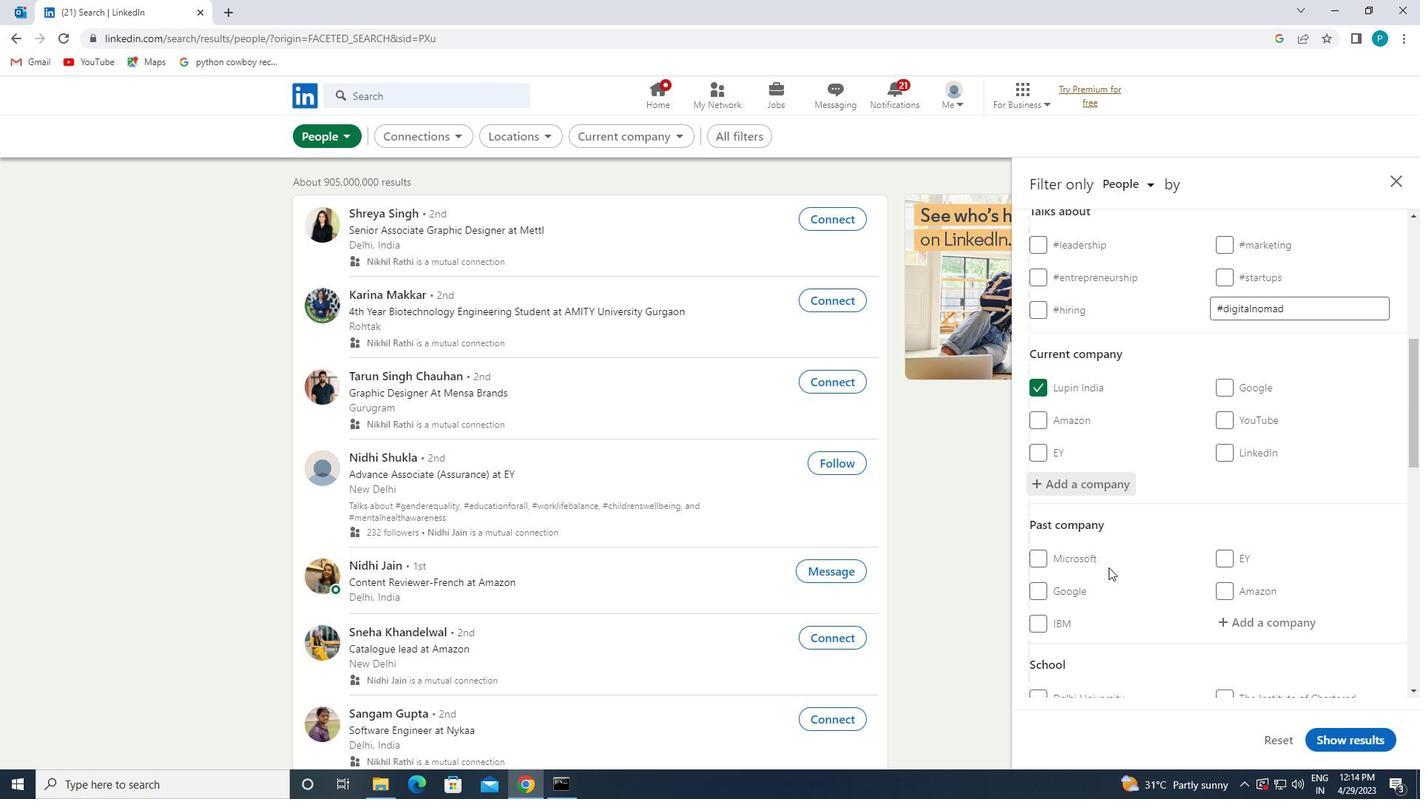 
Action: Mouse scrolled (1109, 566) with delta (0, 0)
Screenshot: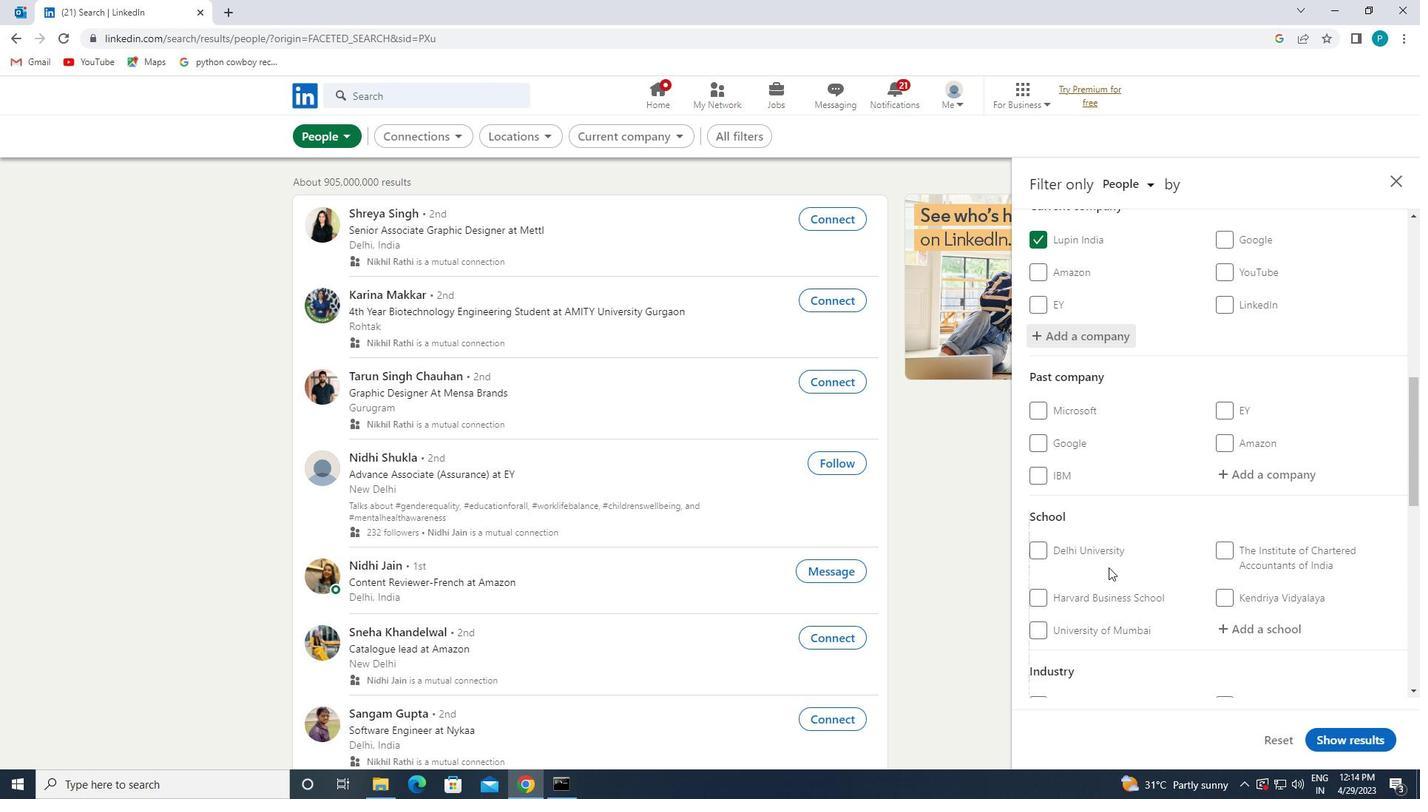 
Action: Mouse moved to (1263, 551)
Screenshot: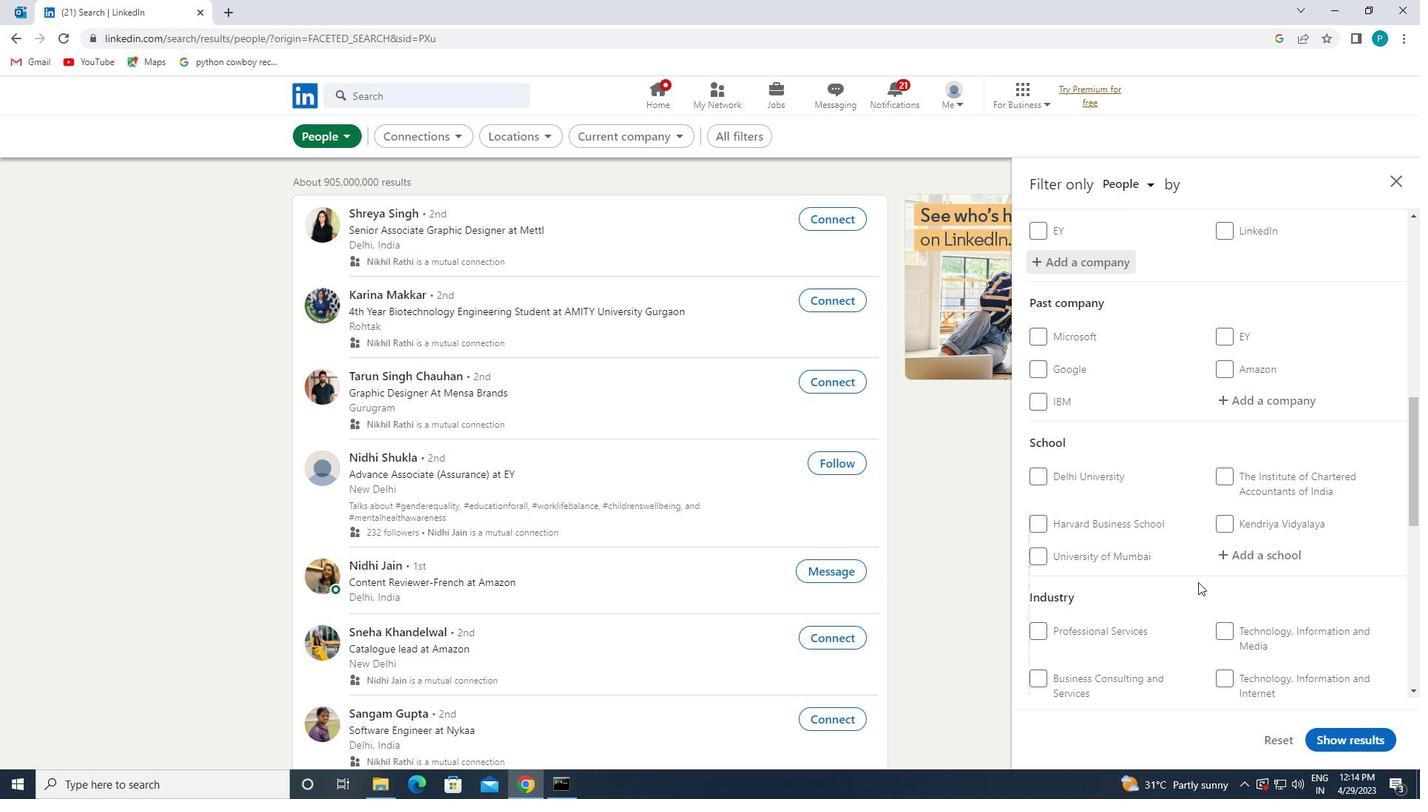 
Action: Mouse pressed left at (1263, 551)
Screenshot: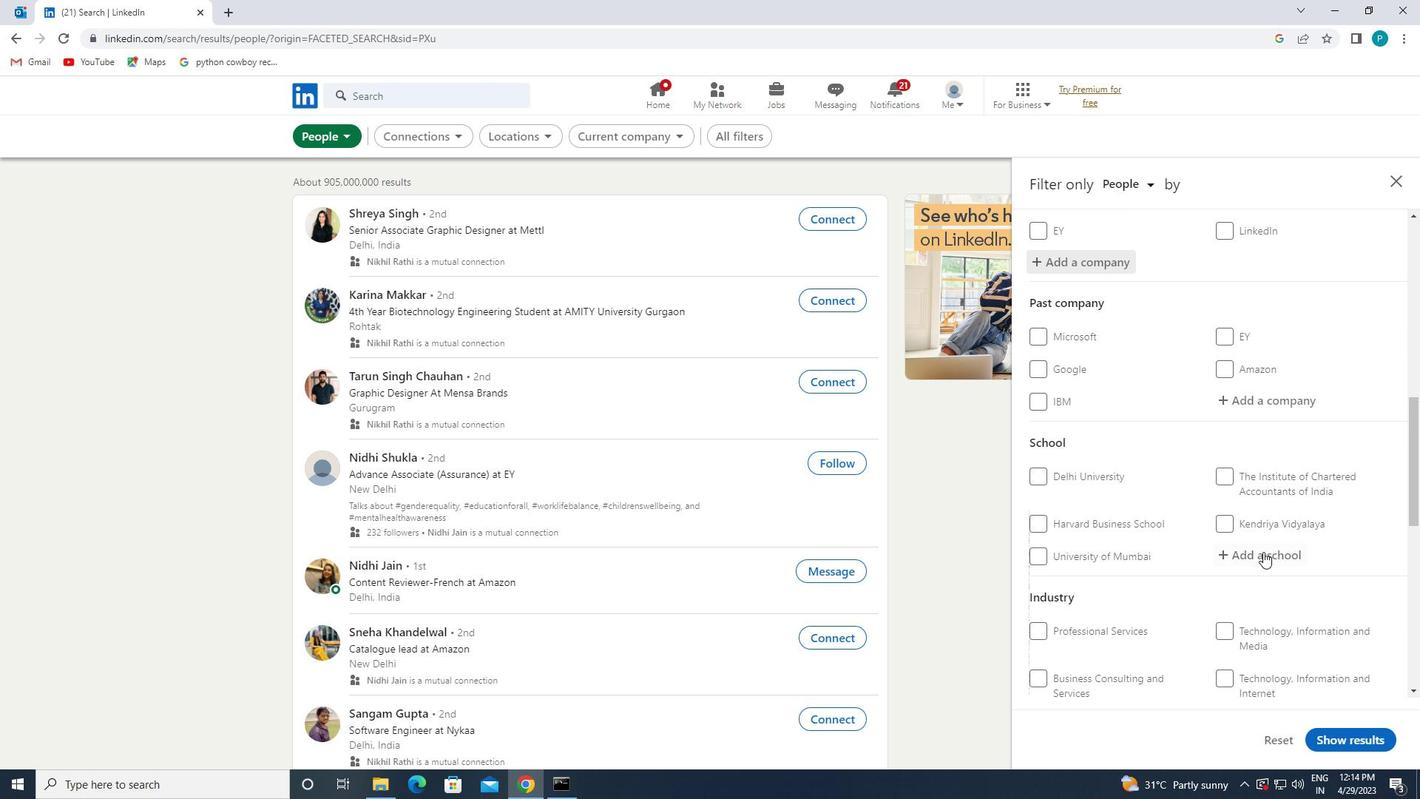 
Action: Mouse moved to (1266, 551)
Screenshot: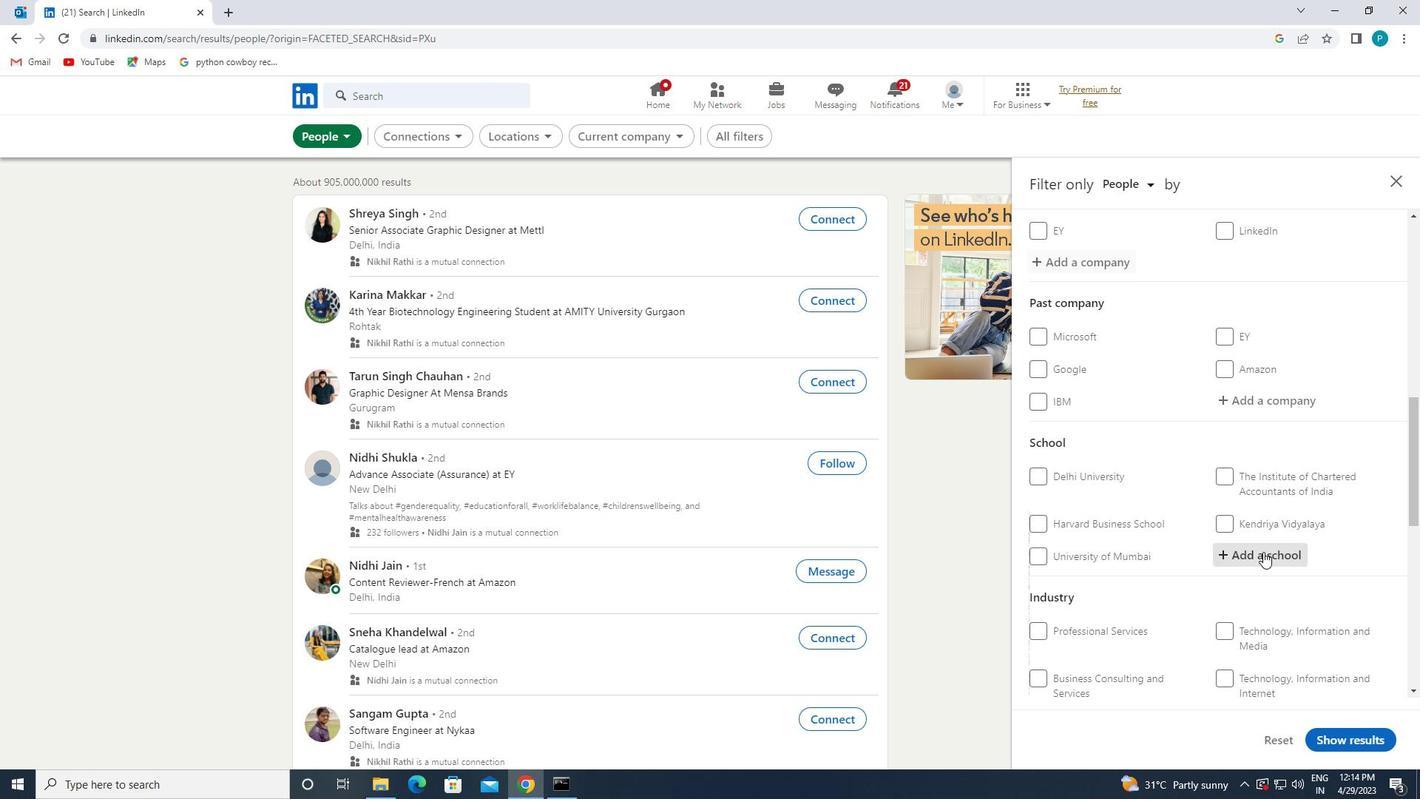 
Action: Key pressed <Key.caps_lock>B<Key.caps_lock>ADRUKA
Screenshot: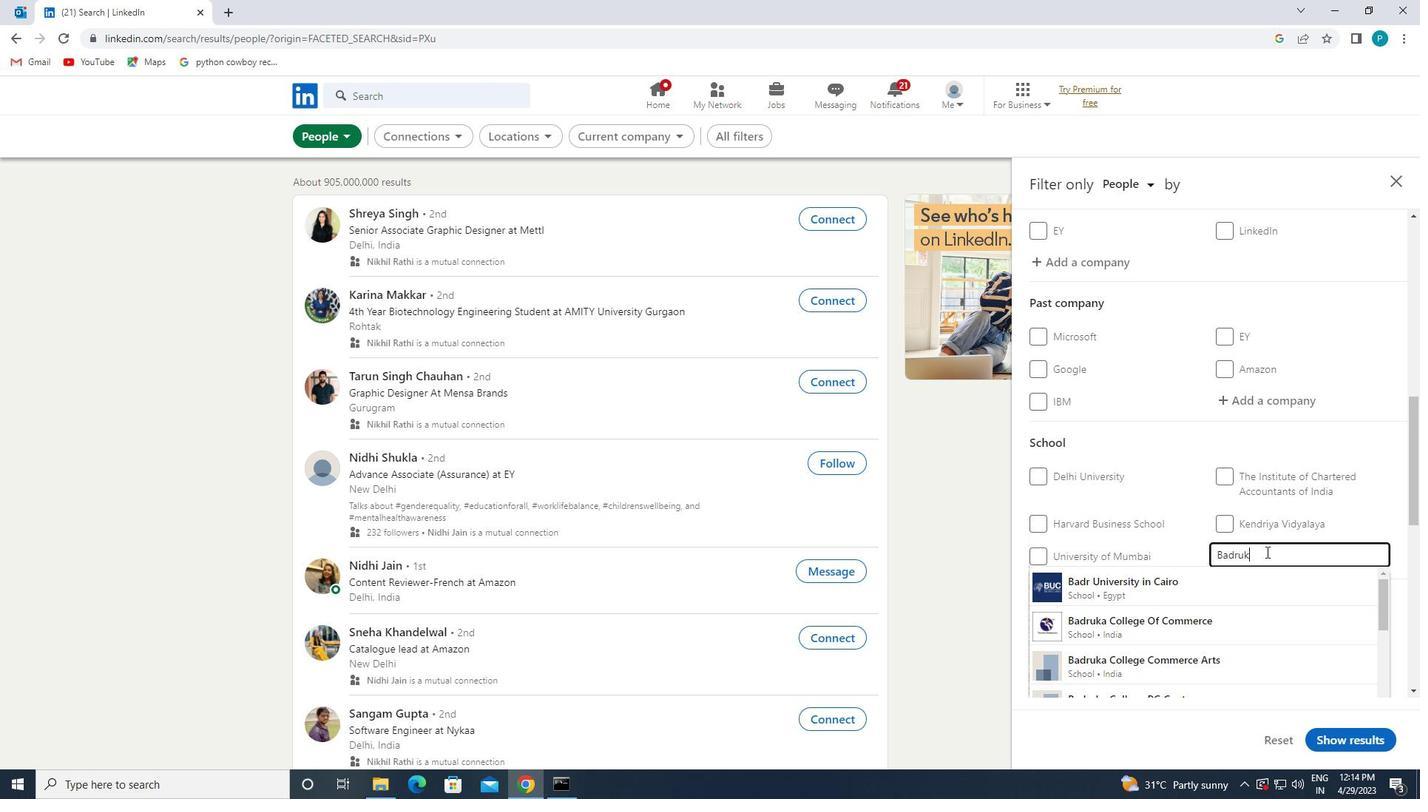
Action: Mouse moved to (1164, 622)
Screenshot: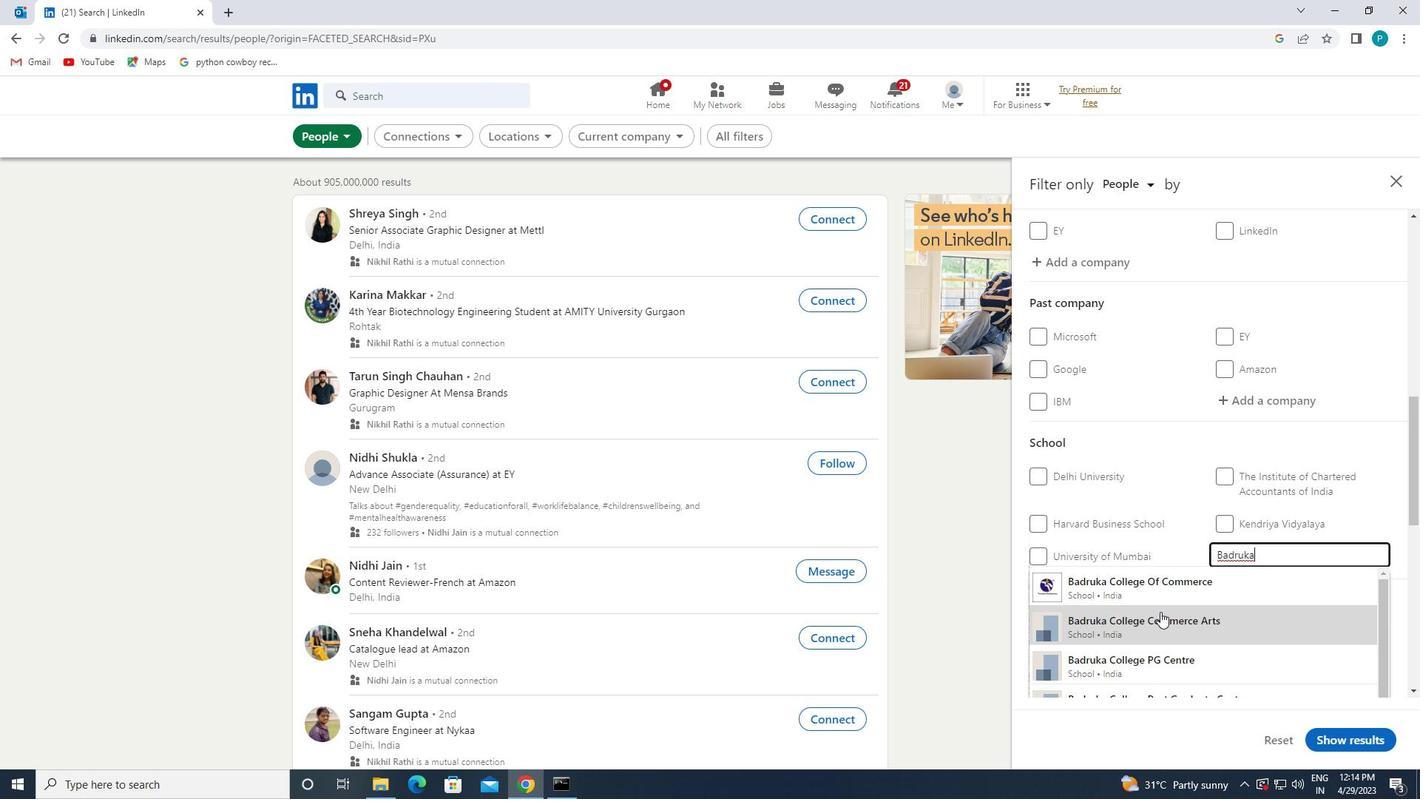 
Action: Mouse pressed left at (1164, 622)
Screenshot: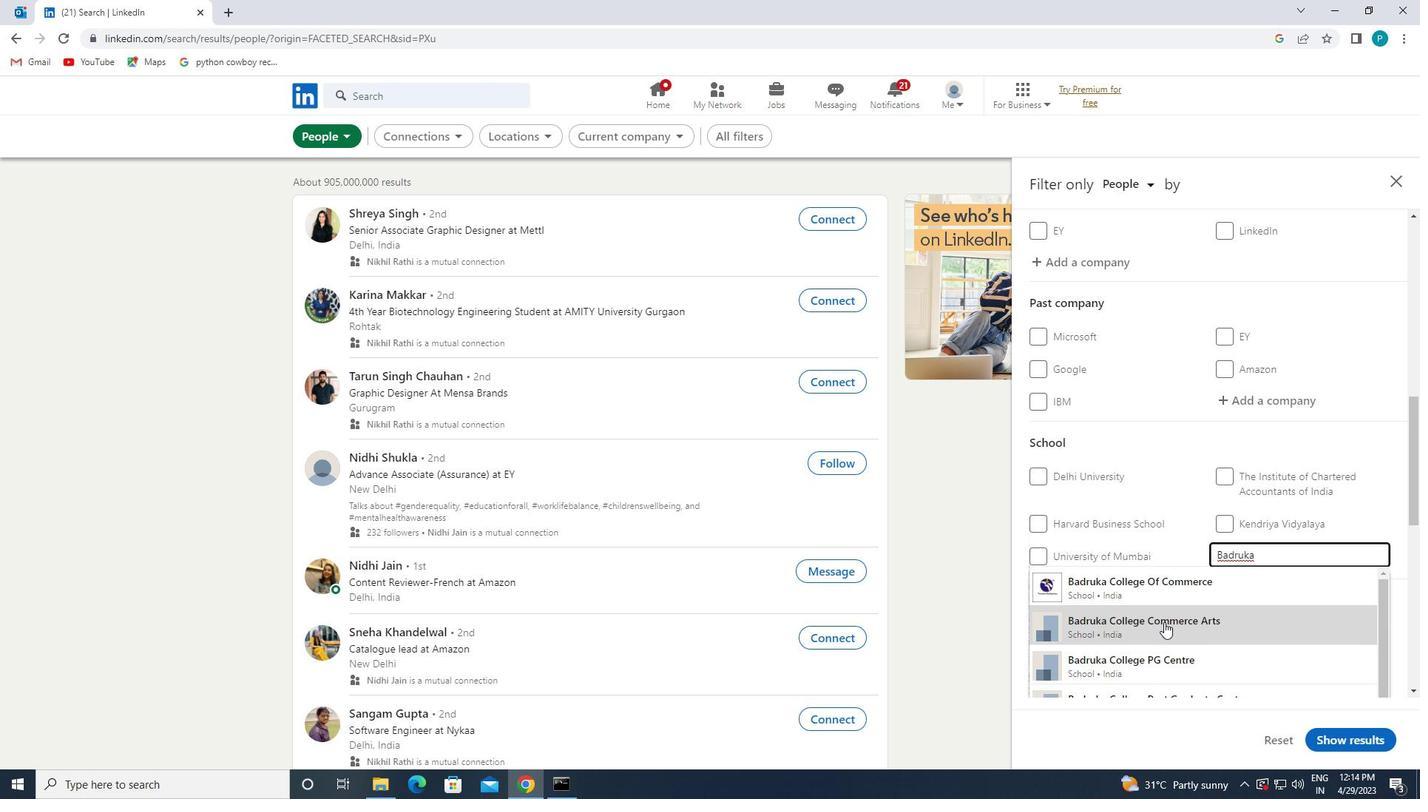 
Action: Mouse moved to (1212, 597)
Screenshot: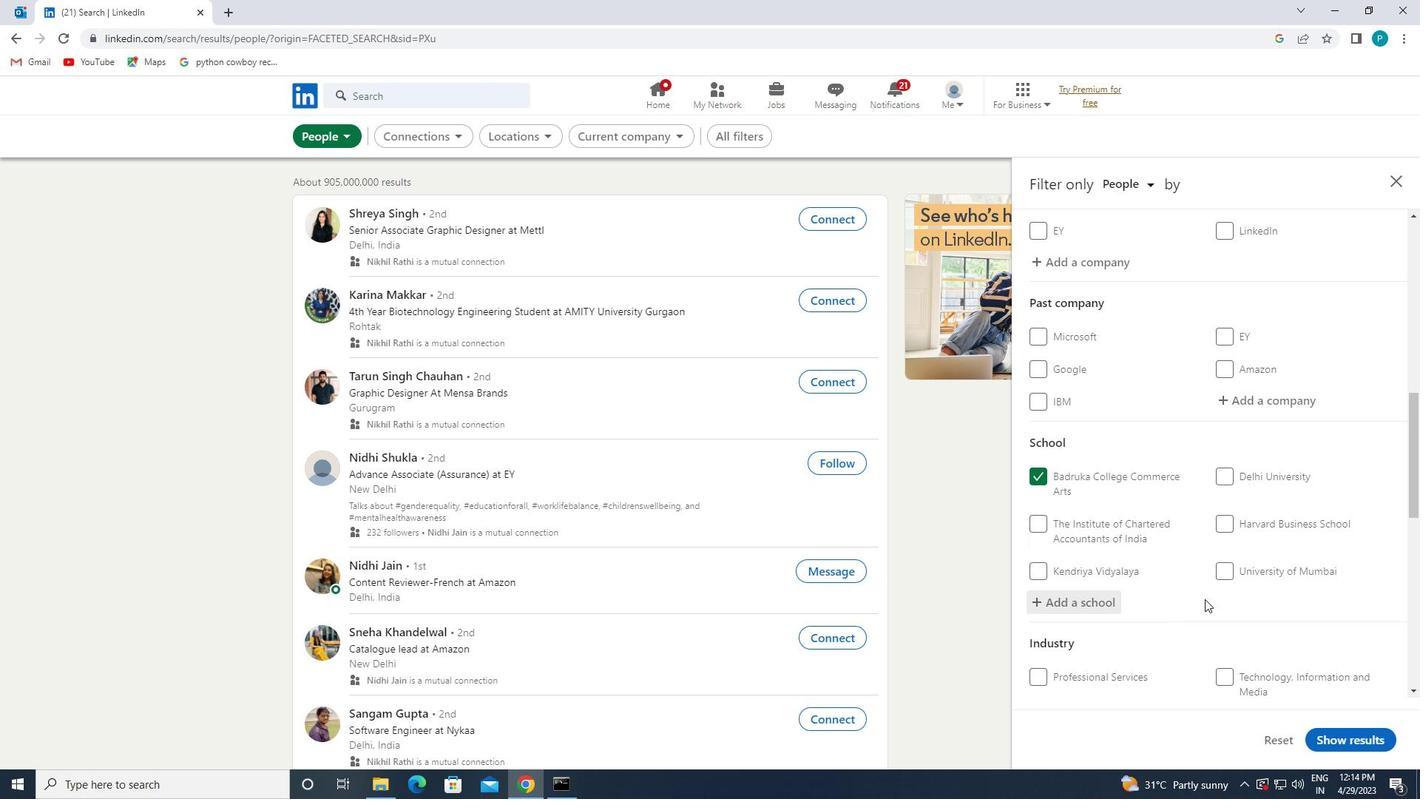 
Action: Mouse scrolled (1212, 596) with delta (0, 0)
Screenshot: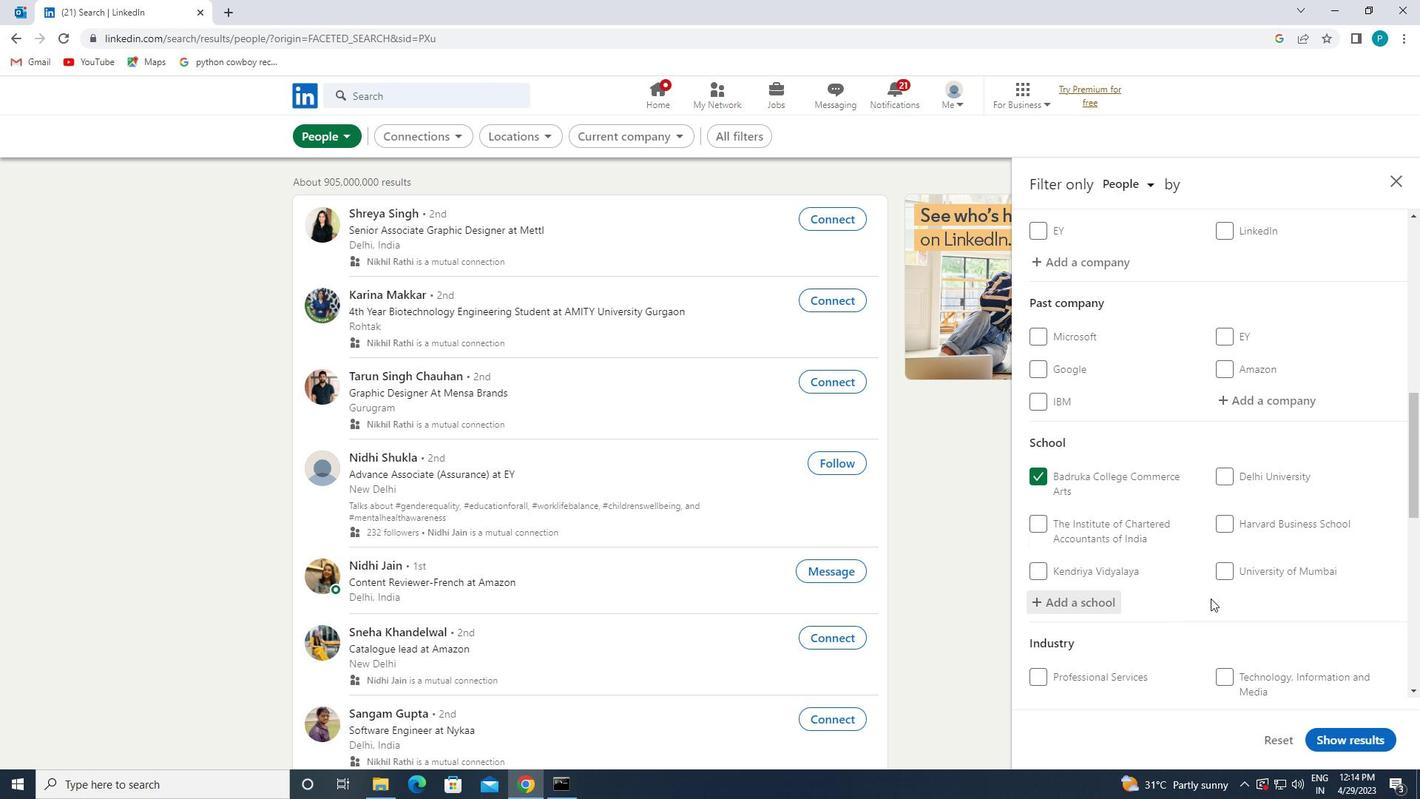 
Action: Mouse scrolled (1212, 596) with delta (0, 0)
Screenshot: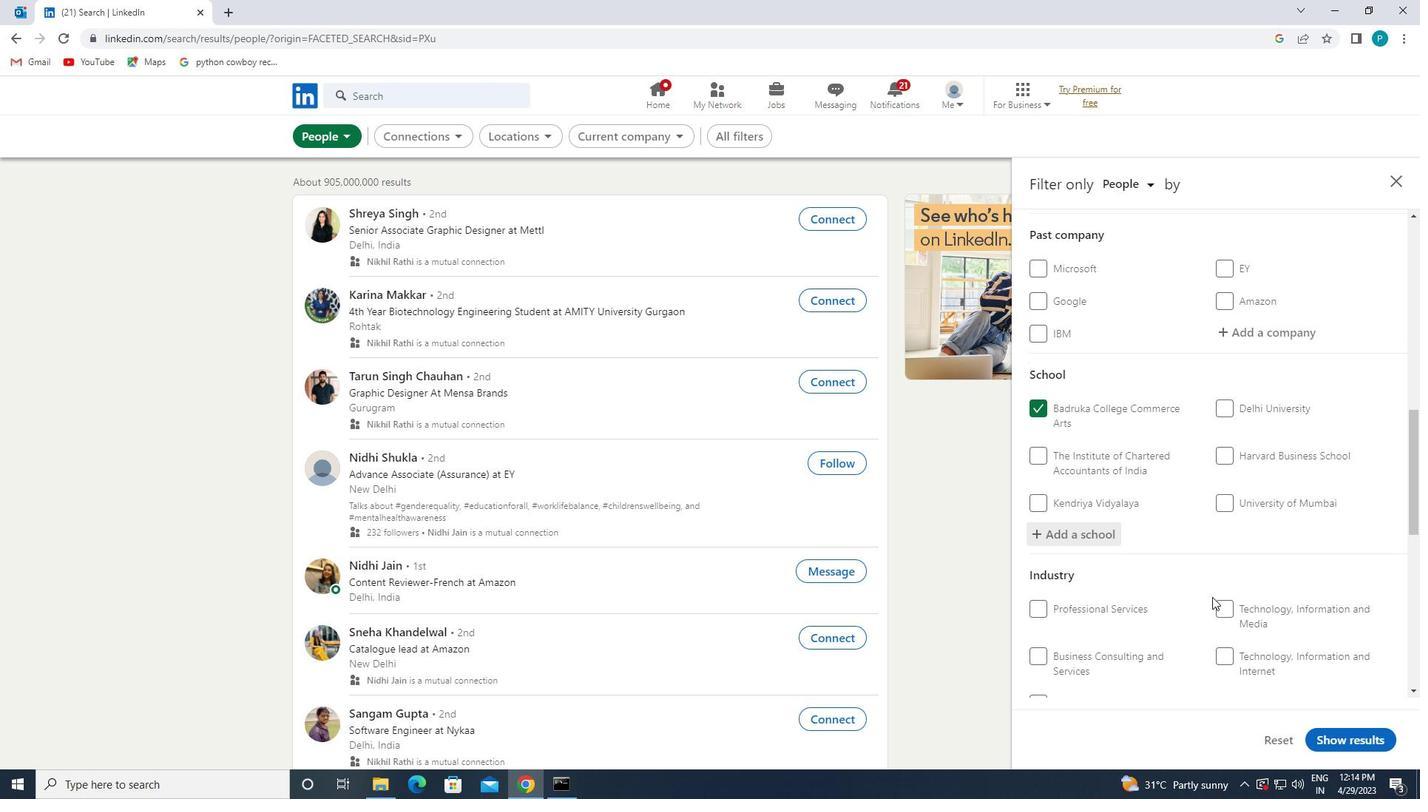 
Action: Mouse moved to (1214, 596)
Screenshot: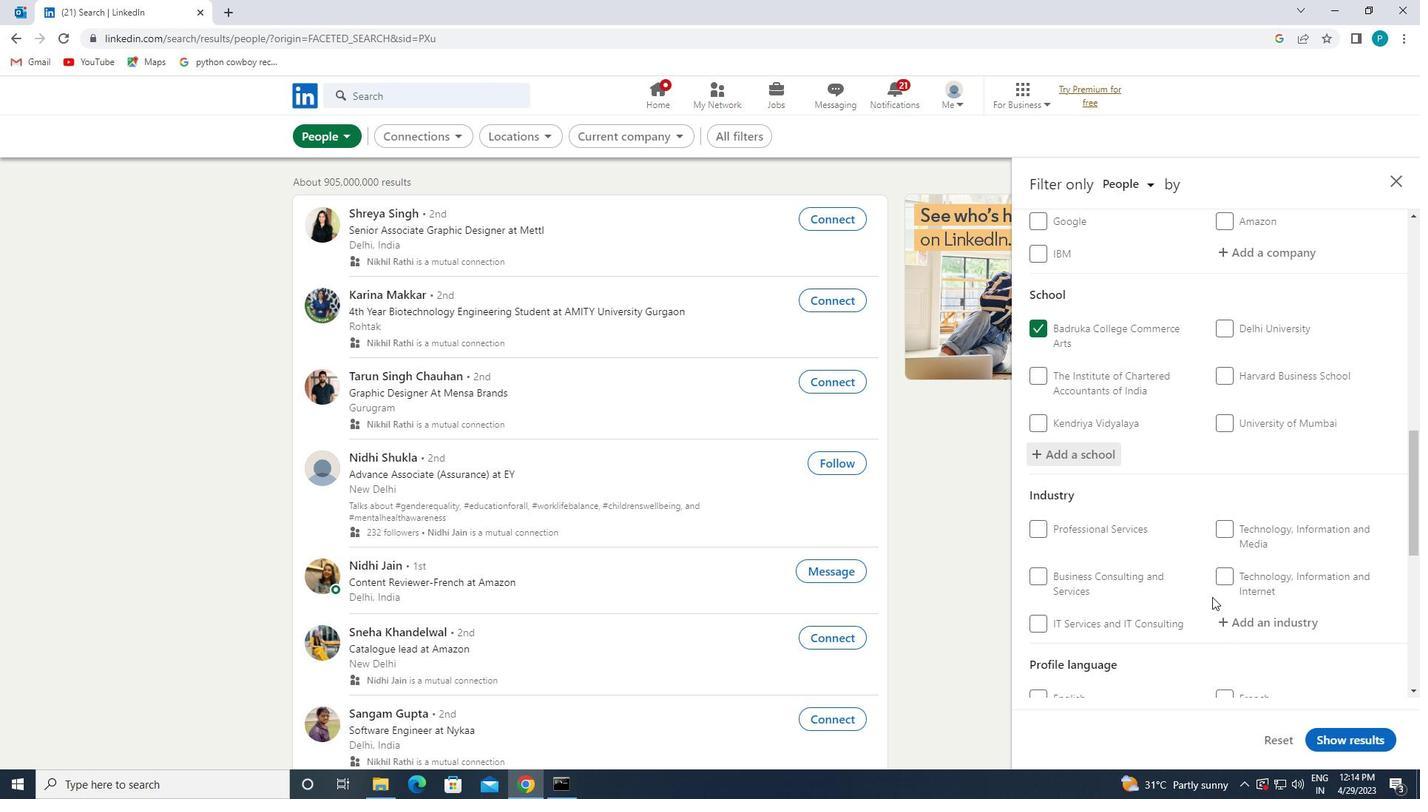 
Action: Mouse scrolled (1214, 595) with delta (0, 0)
Screenshot: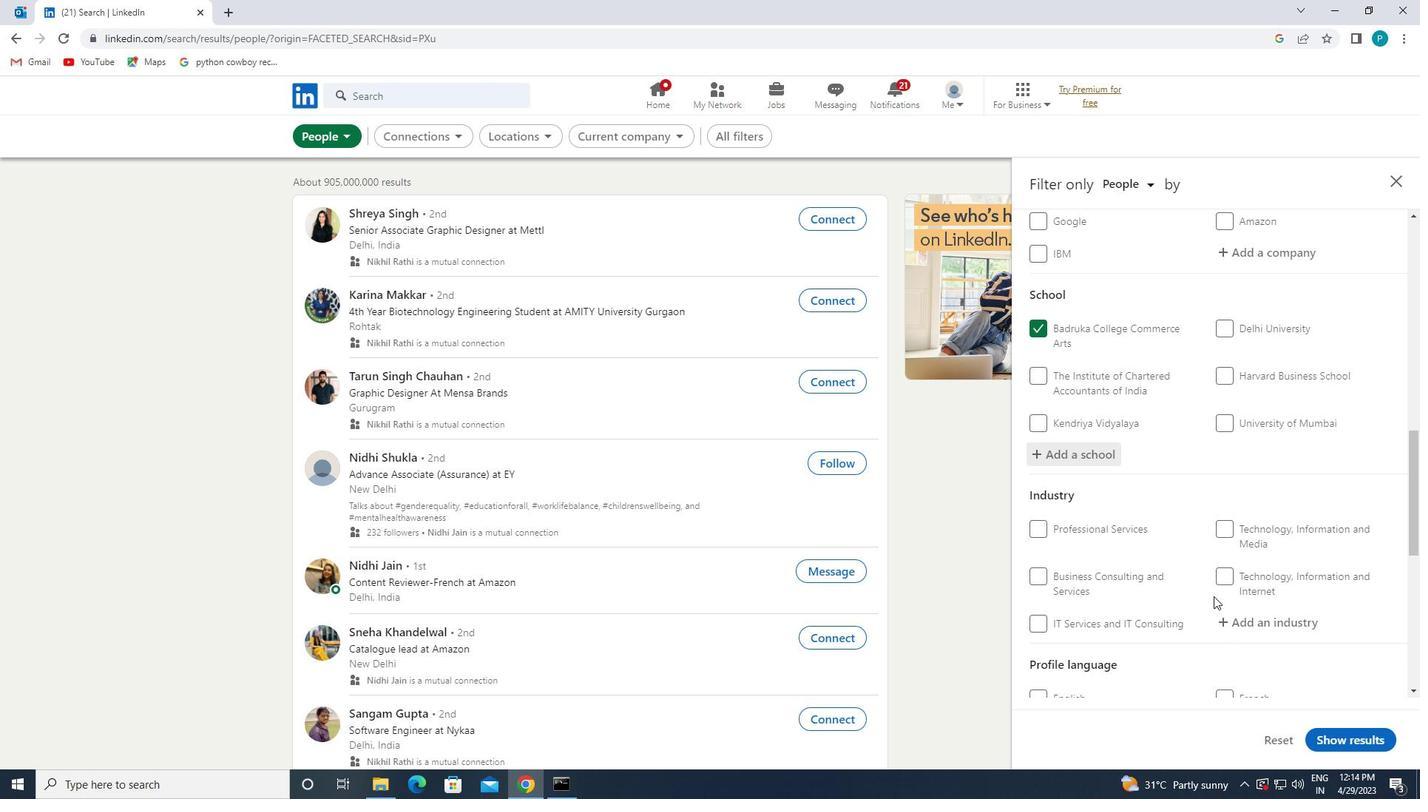 
Action: Mouse moved to (1253, 546)
Screenshot: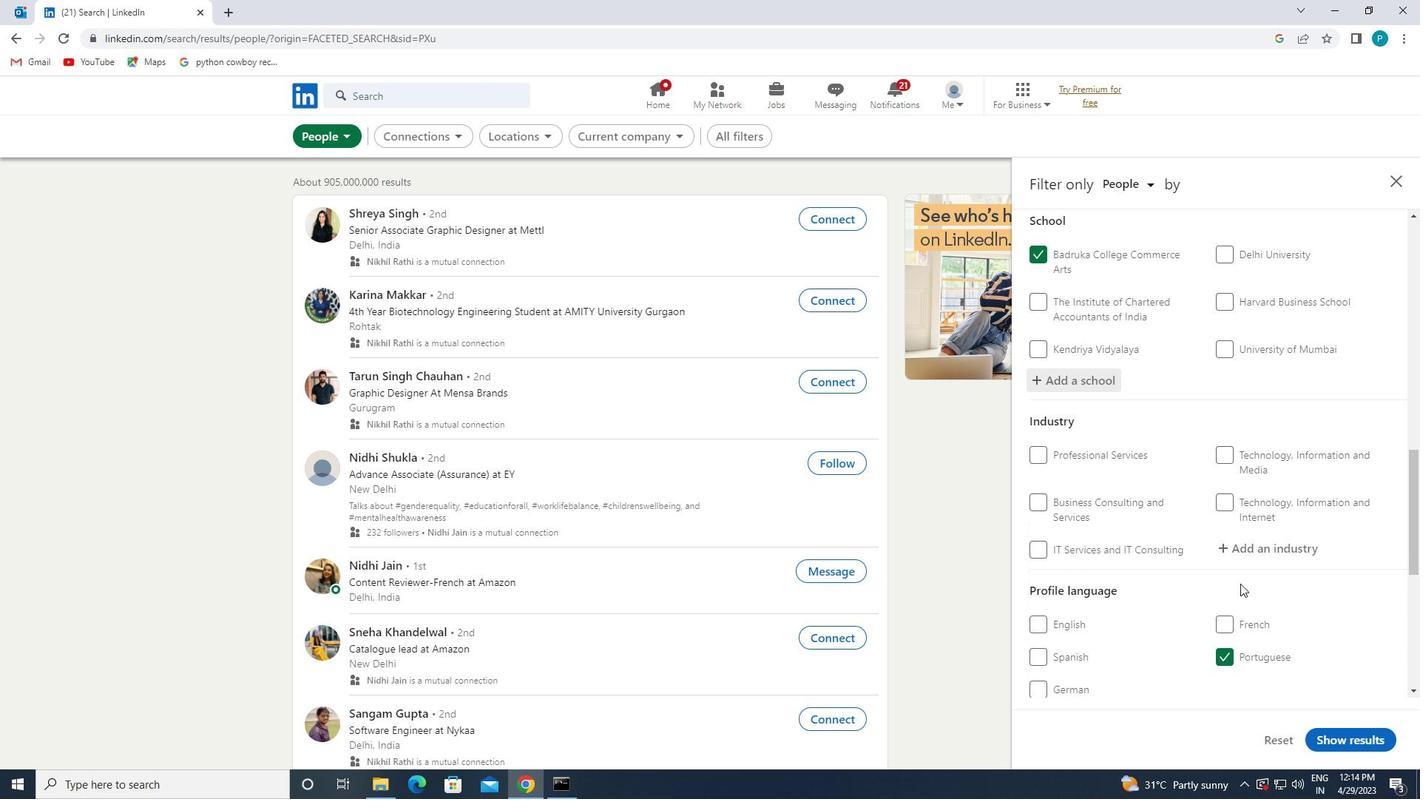 
Action: Mouse pressed left at (1253, 546)
Screenshot: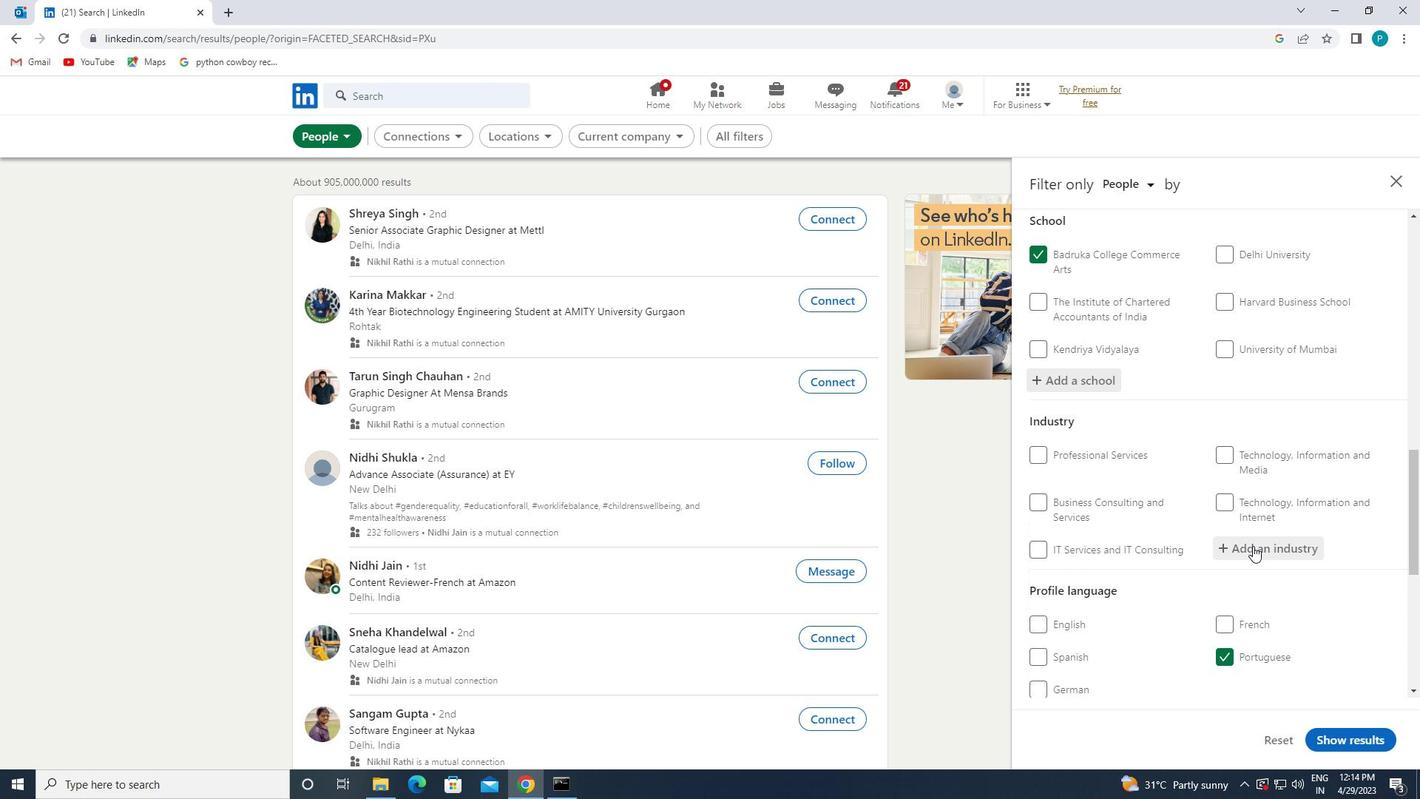 
Action: Key pressed <Key.caps_lock>F<Key.caps_lock>INANCIAL
Screenshot: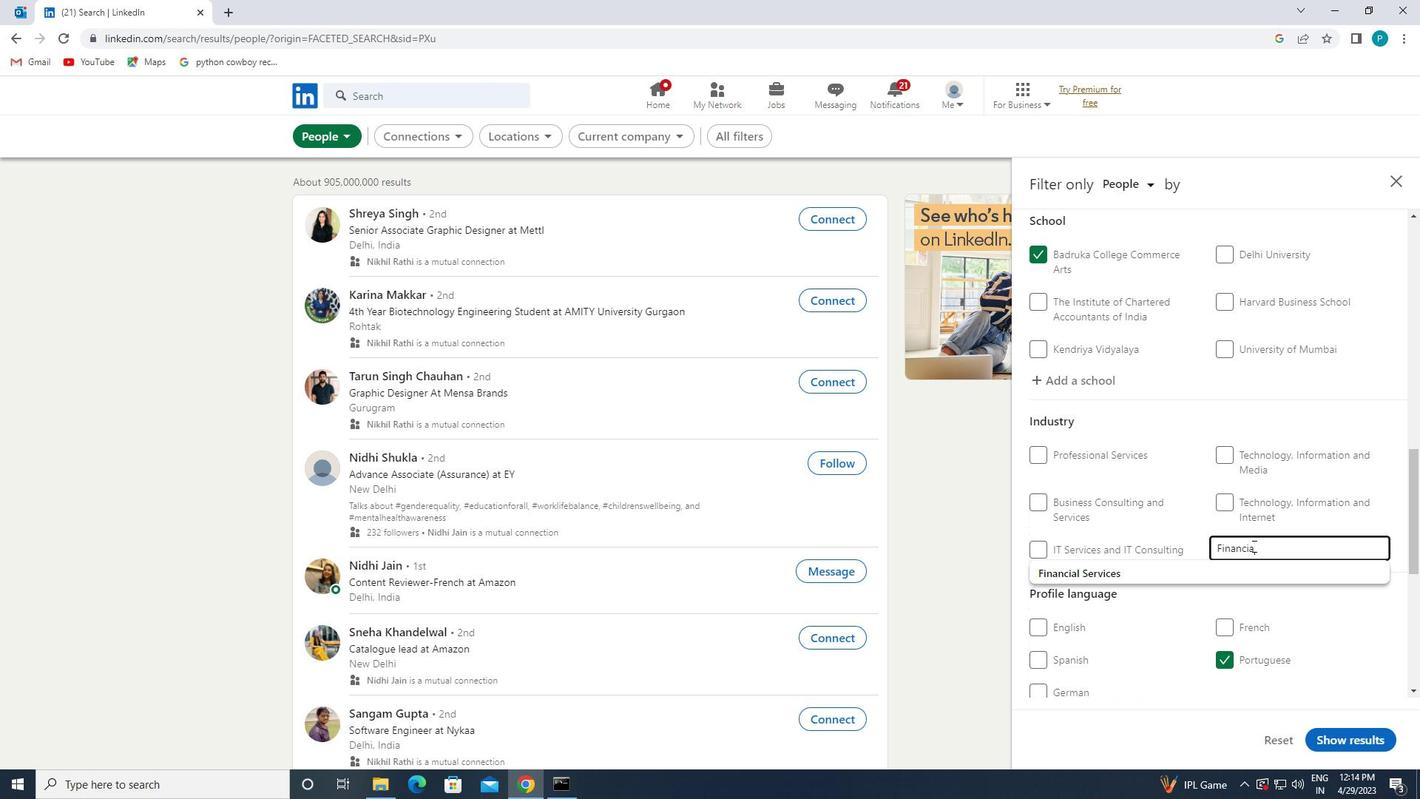
Action: Mouse moved to (1217, 569)
Screenshot: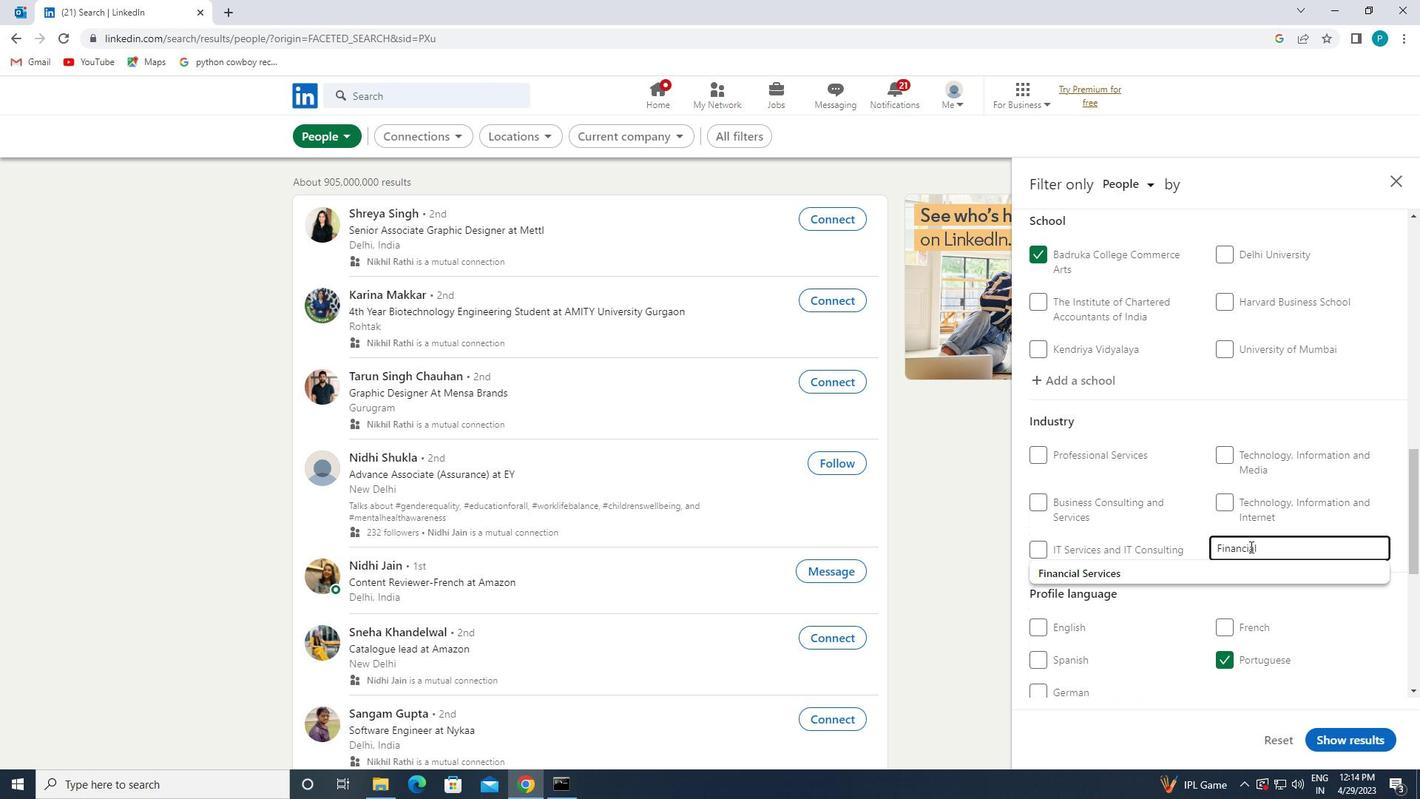 
Action: Mouse pressed left at (1217, 569)
Screenshot: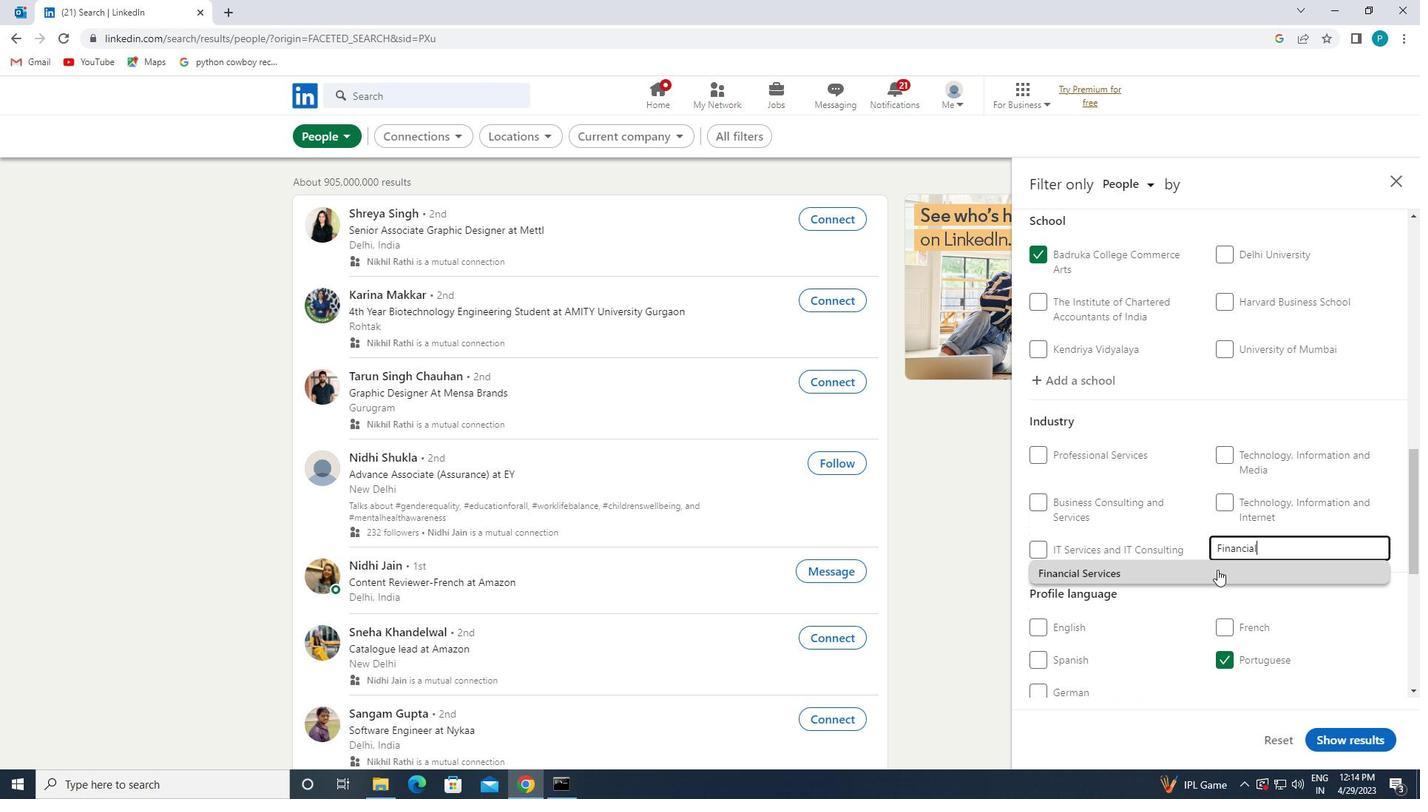 
Action: Mouse moved to (1219, 534)
Screenshot: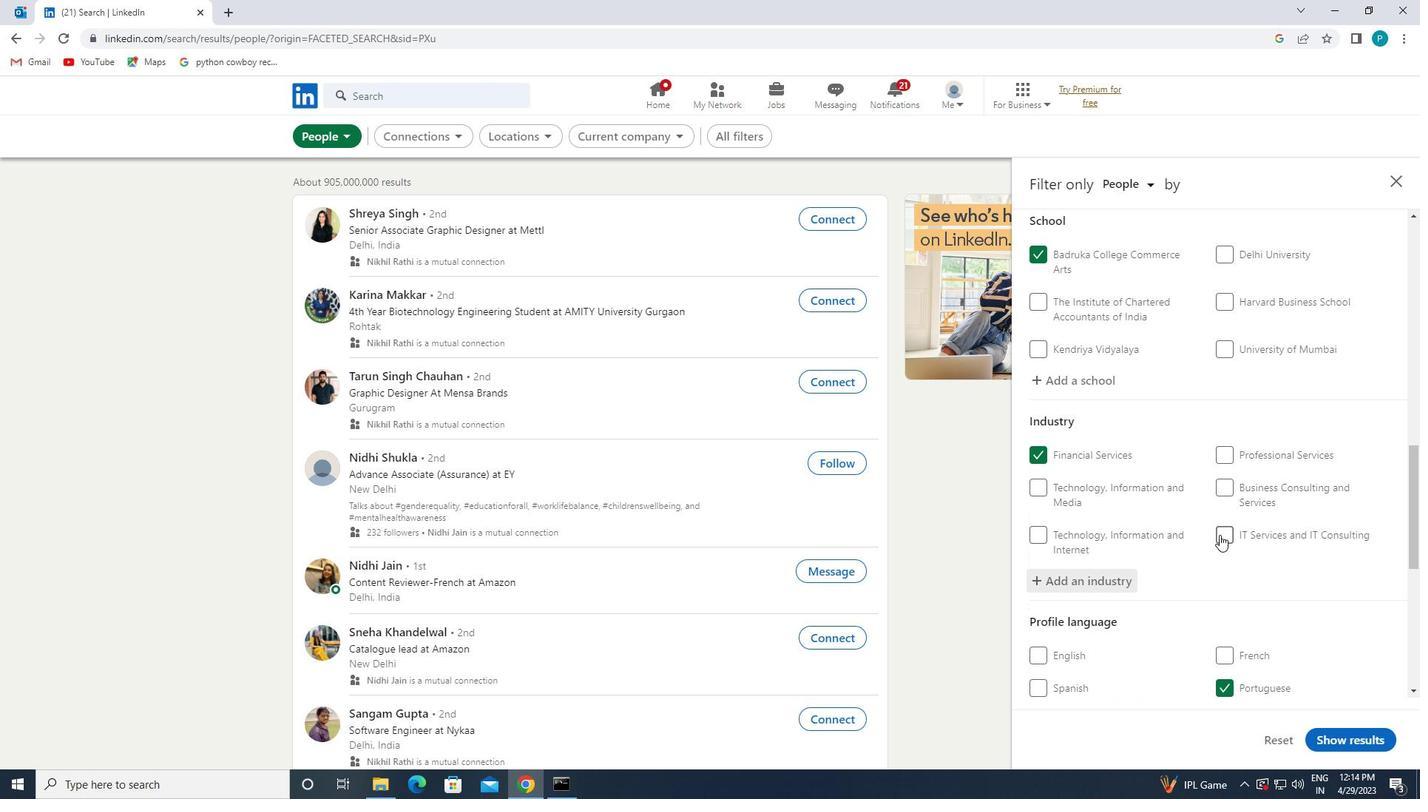 
Action: Mouse scrolled (1219, 533) with delta (0, 0)
Screenshot: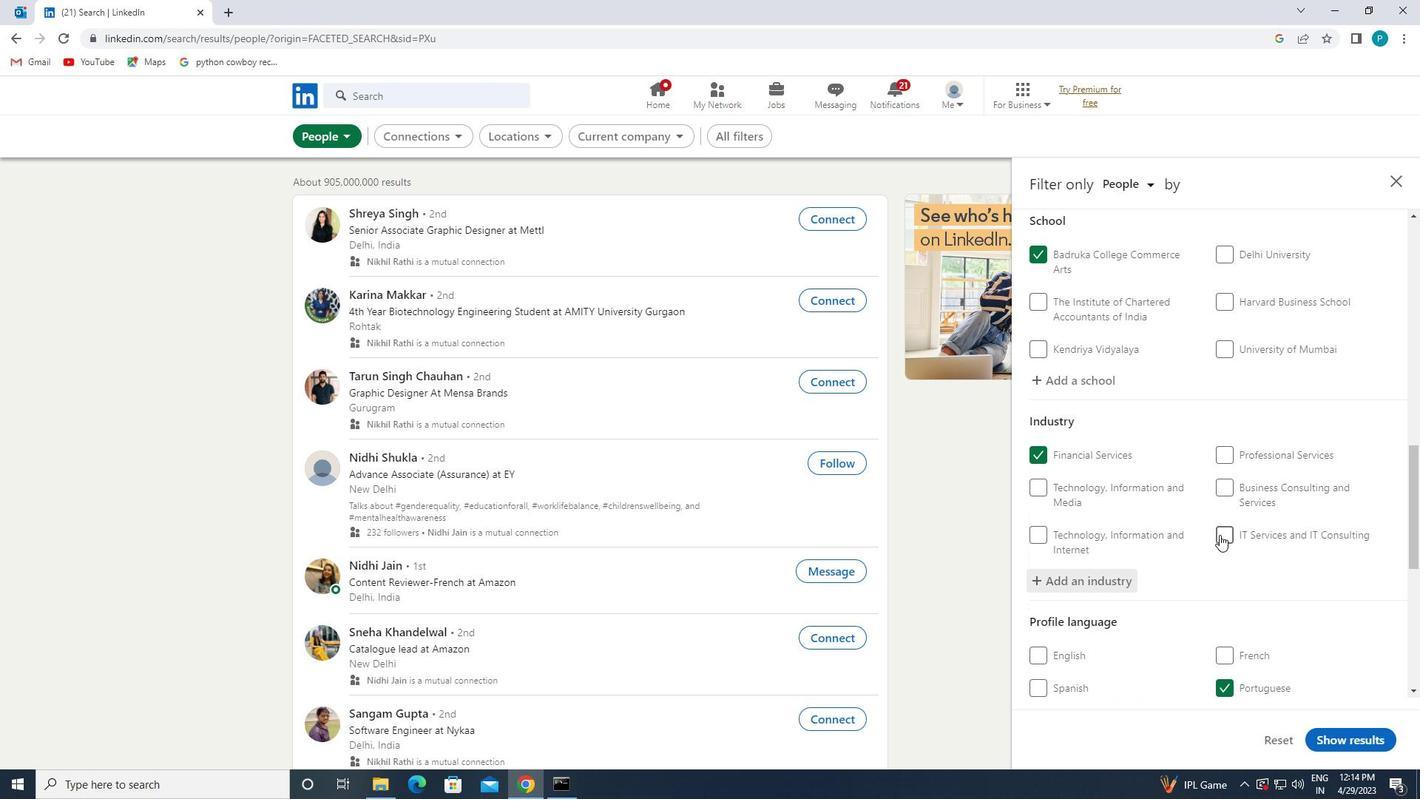 
Action: Mouse scrolled (1219, 533) with delta (0, 0)
Screenshot: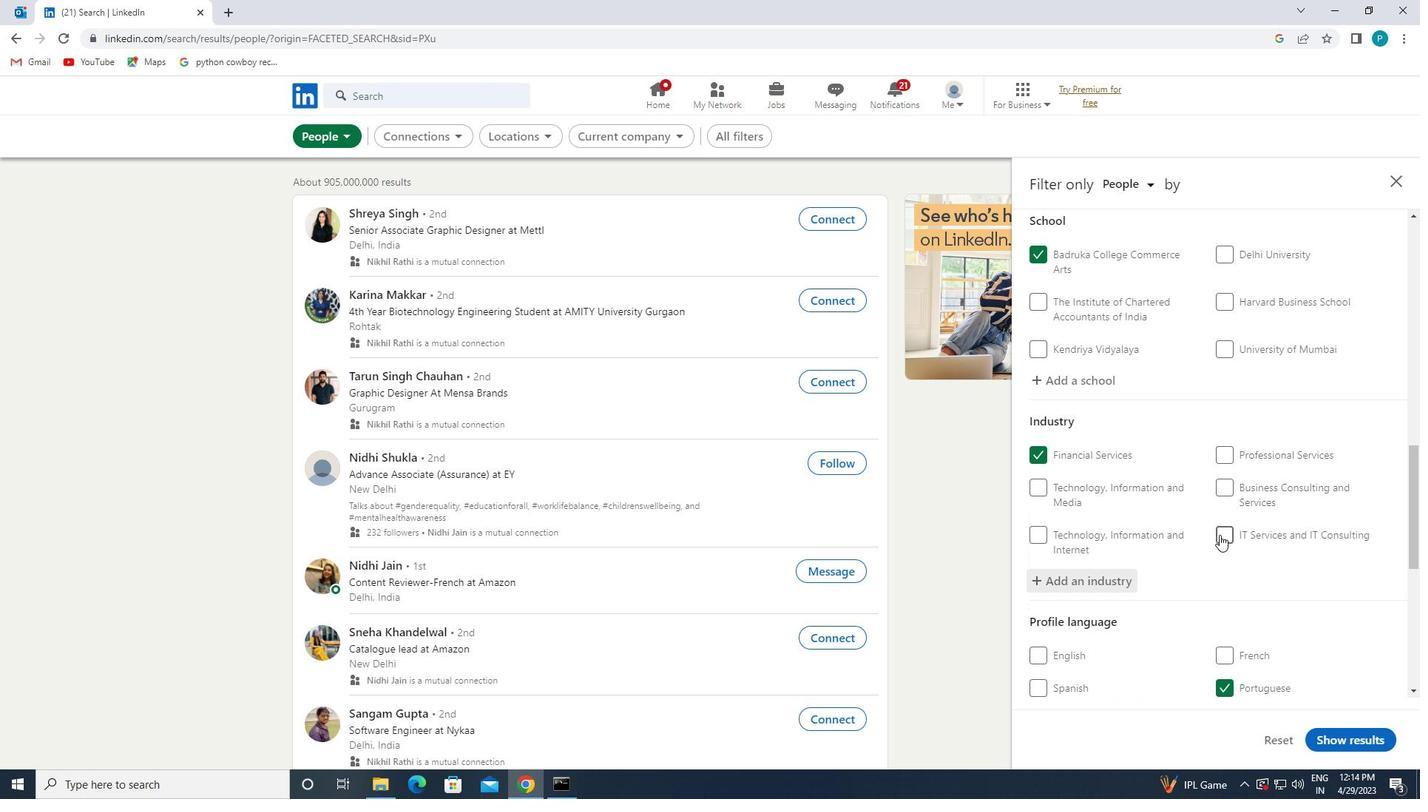 
Action: Mouse scrolled (1219, 533) with delta (0, 0)
Screenshot: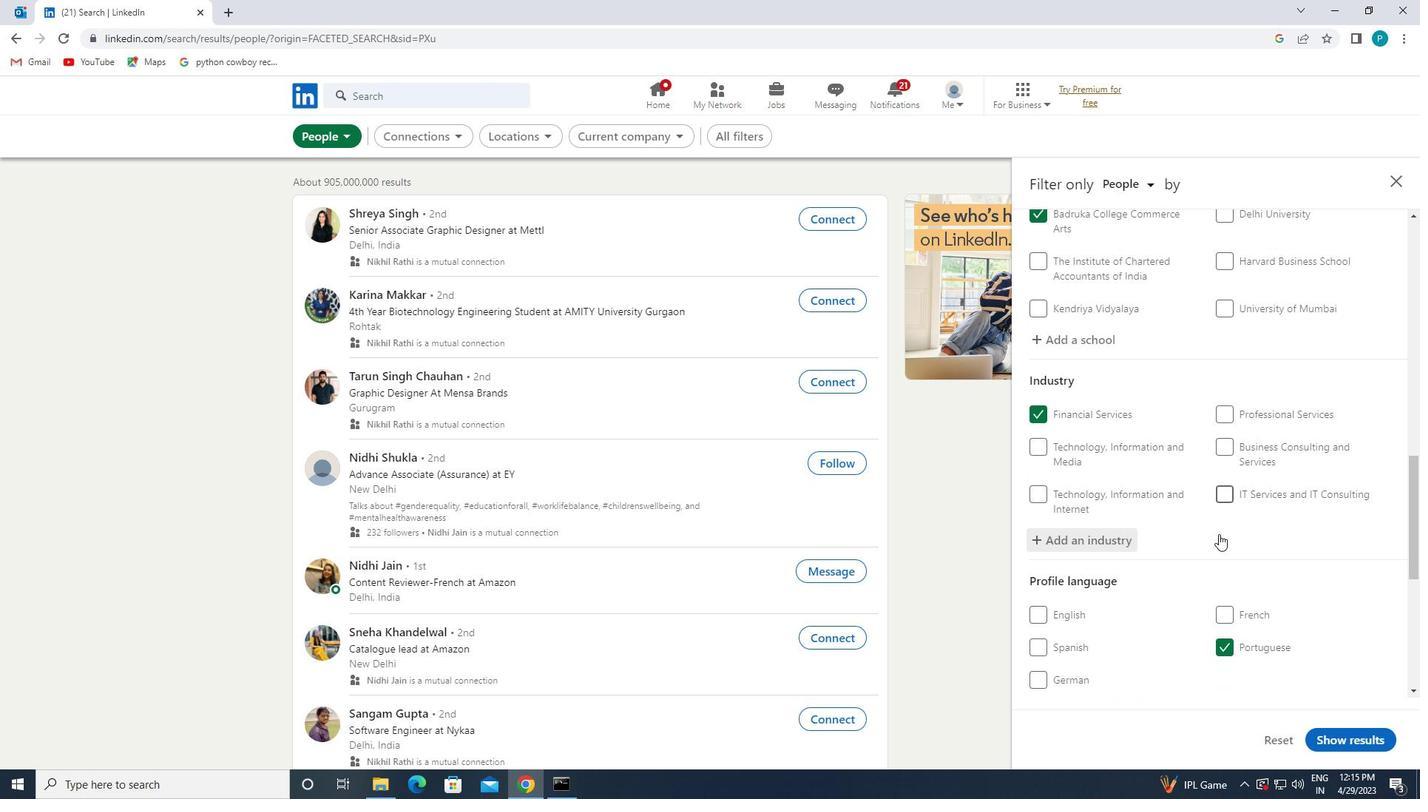 
Action: Mouse moved to (1212, 537)
Screenshot: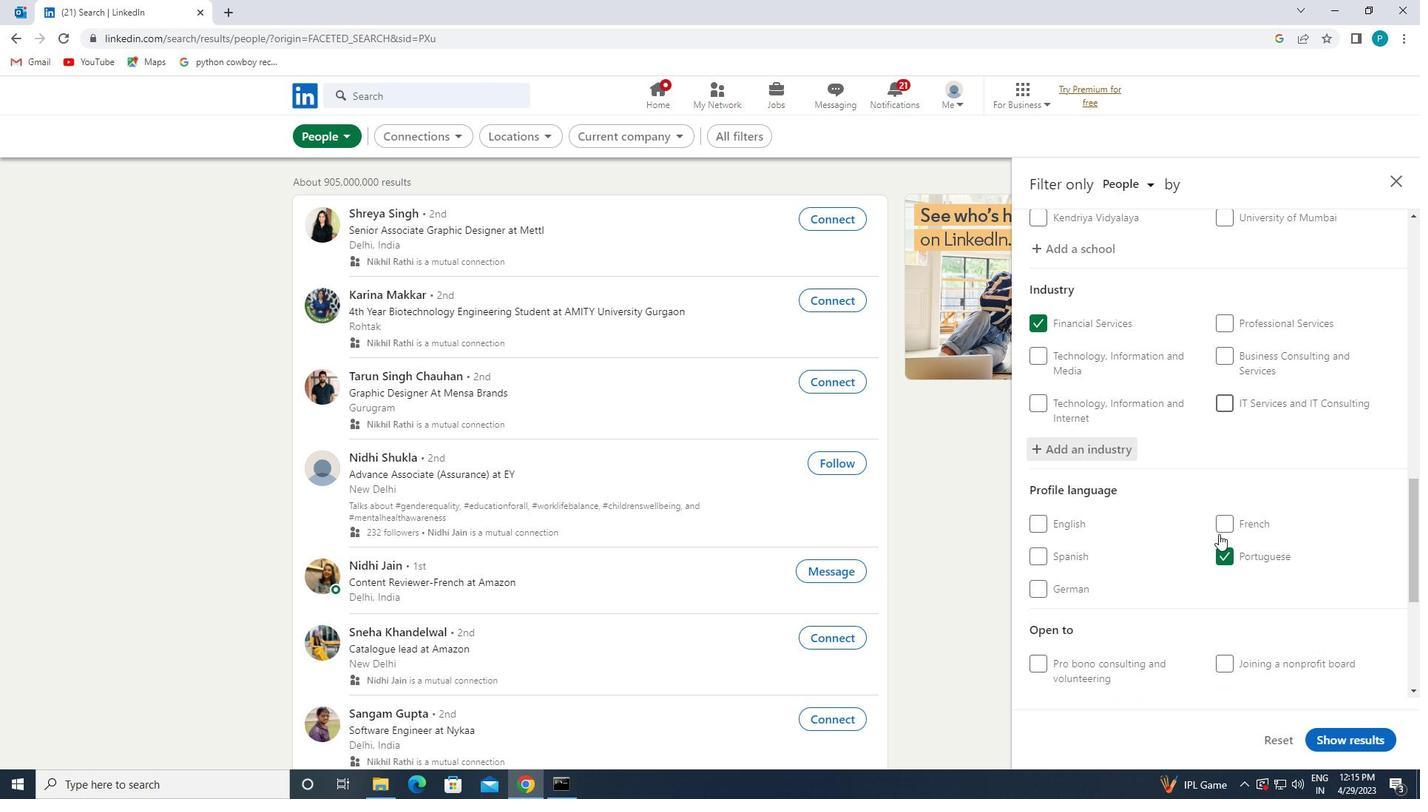 
Action: Mouse scrolled (1212, 537) with delta (0, 0)
Screenshot: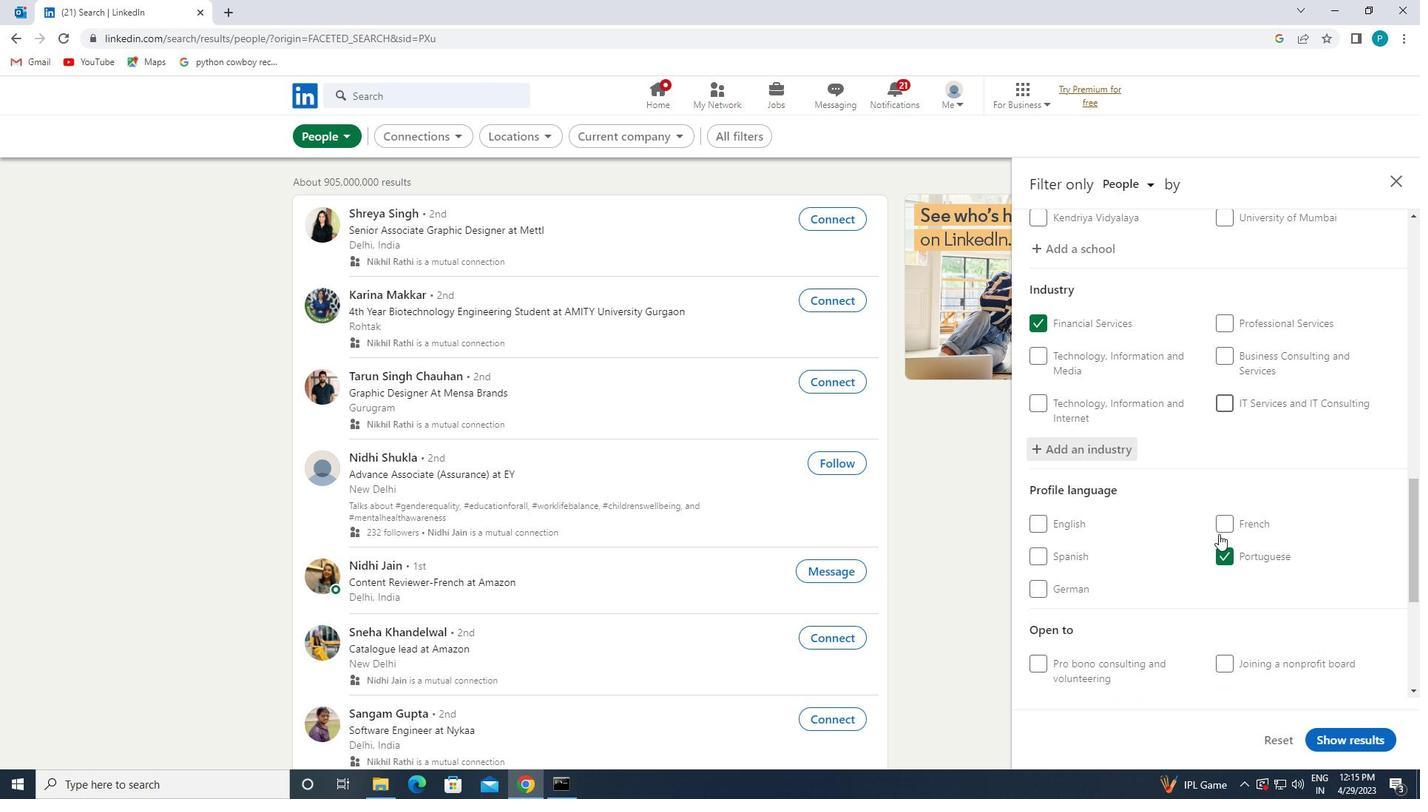 
Action: Mouse moved to (1212, 563)
Screenshot: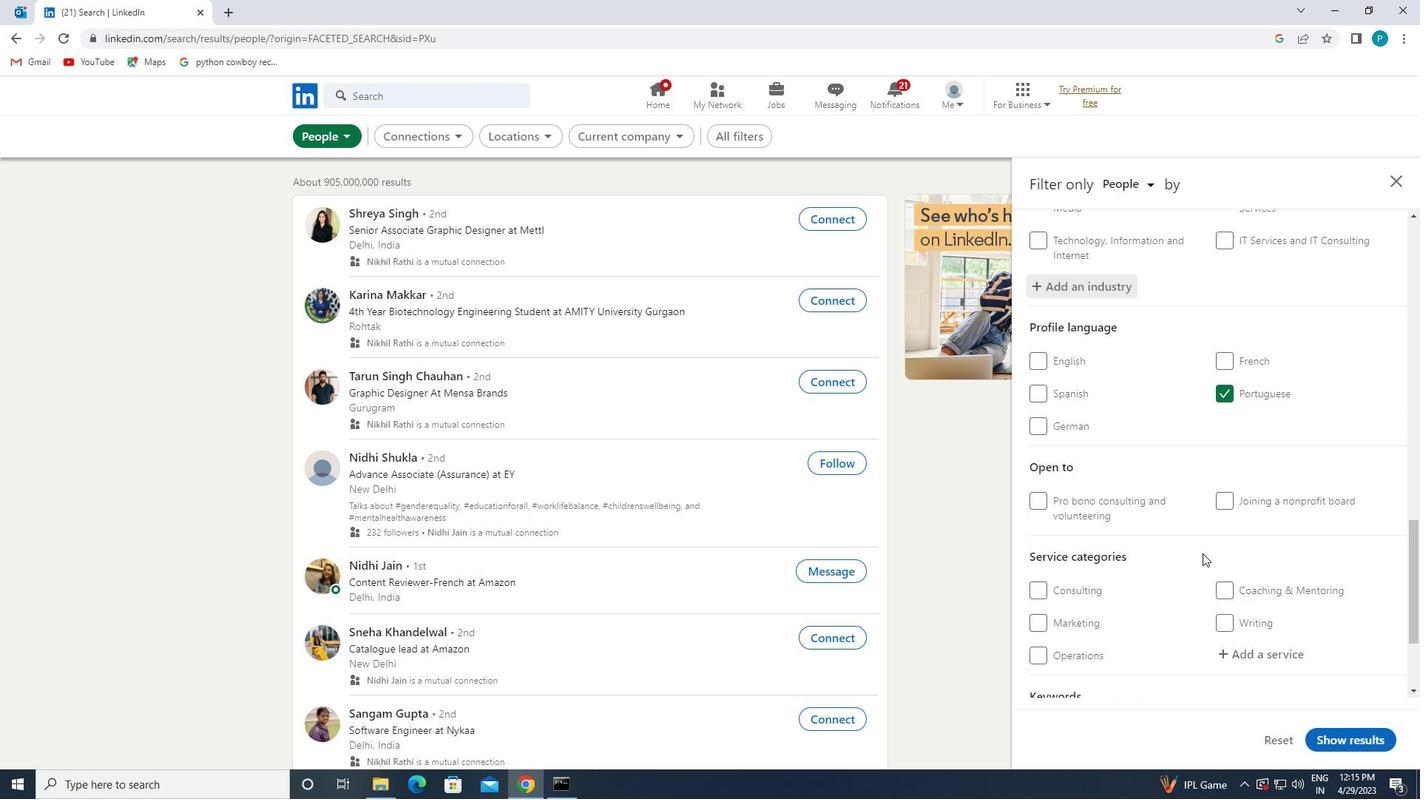
Action: Mouse scrolled (1212, 562) with delta (0, 0)
Screenshot: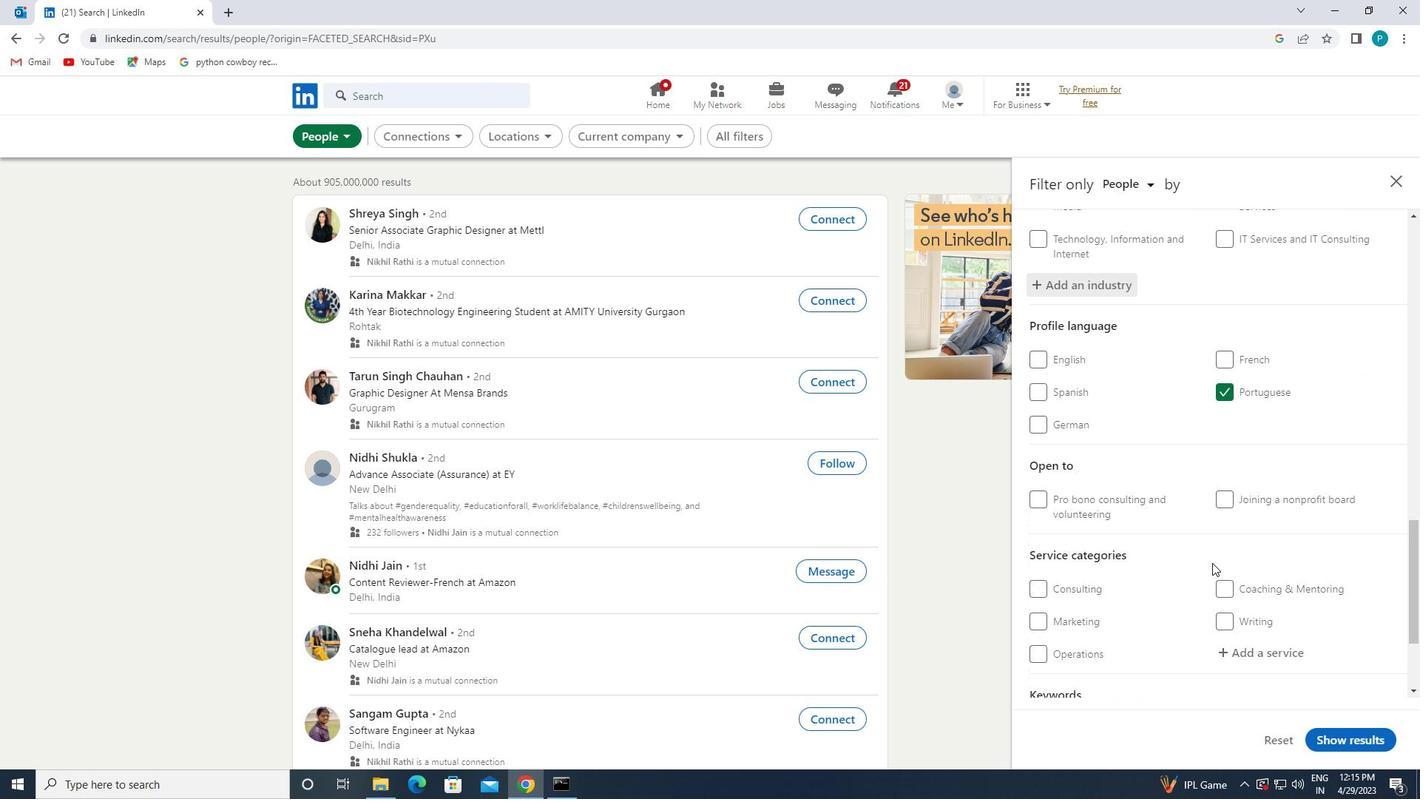 
Action: Mouse scrolled (1212, 562) with delta (0, 0)
Screenshot: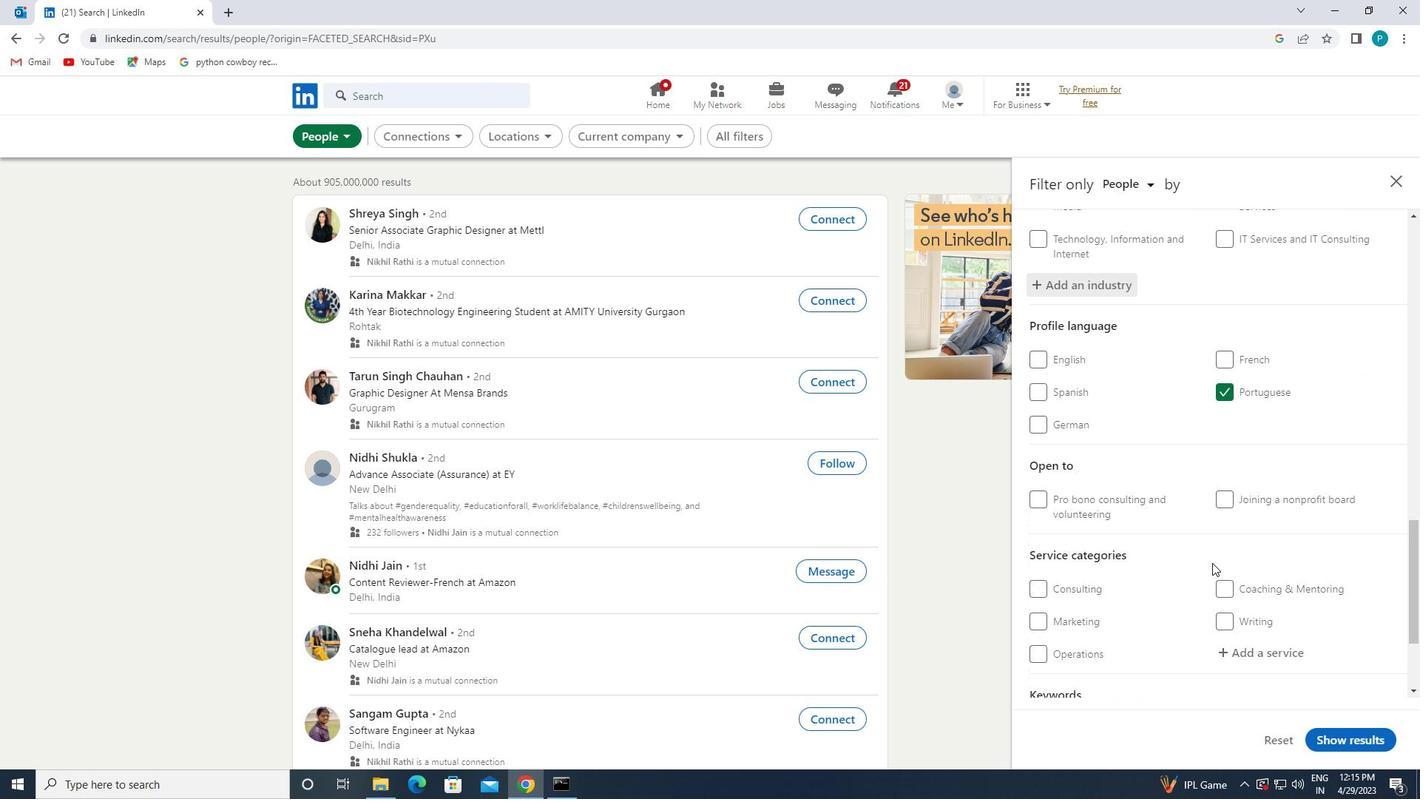 
Action: Mouse moved to (1236, 512)
Screenshot: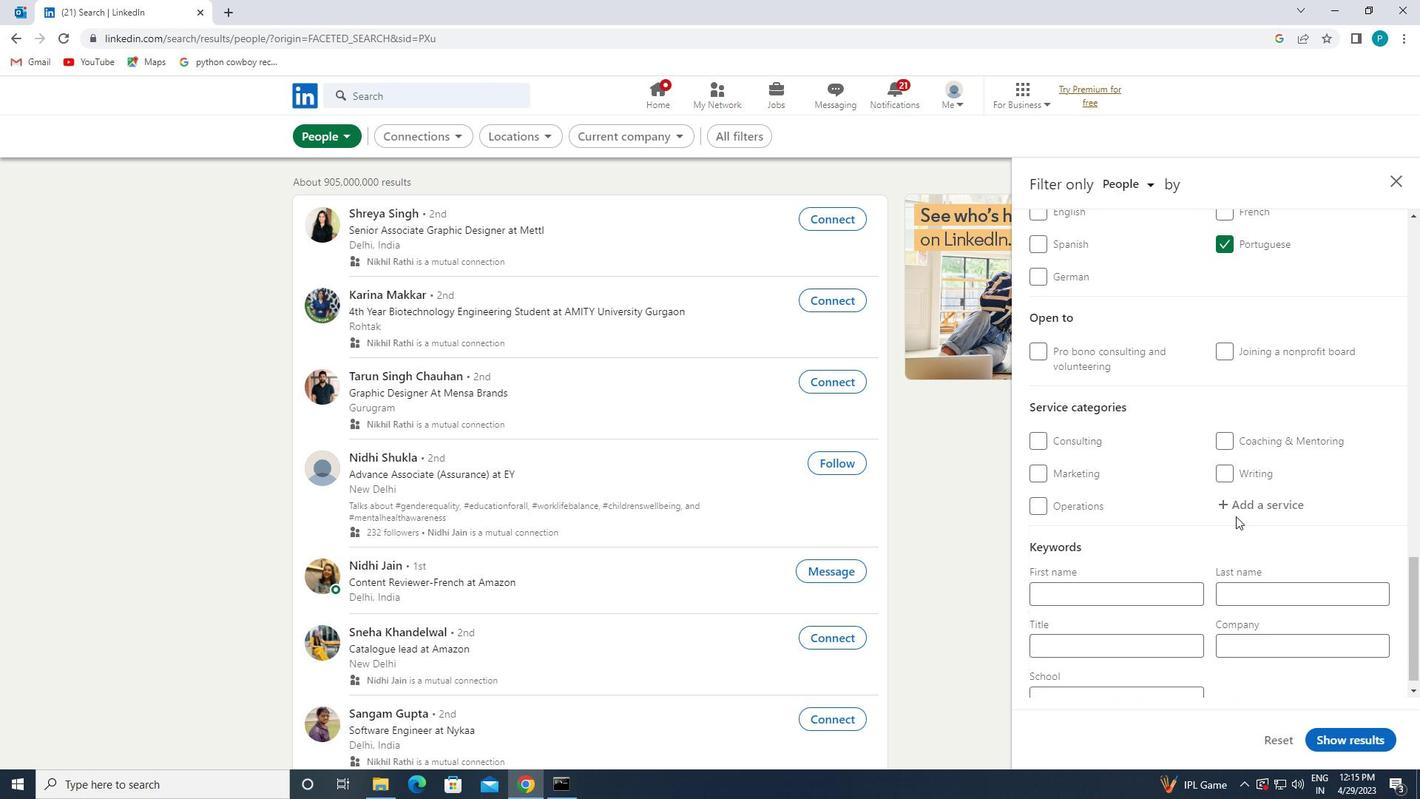 
Action: Mouse pressed left at (1236, 512)
Screenshot: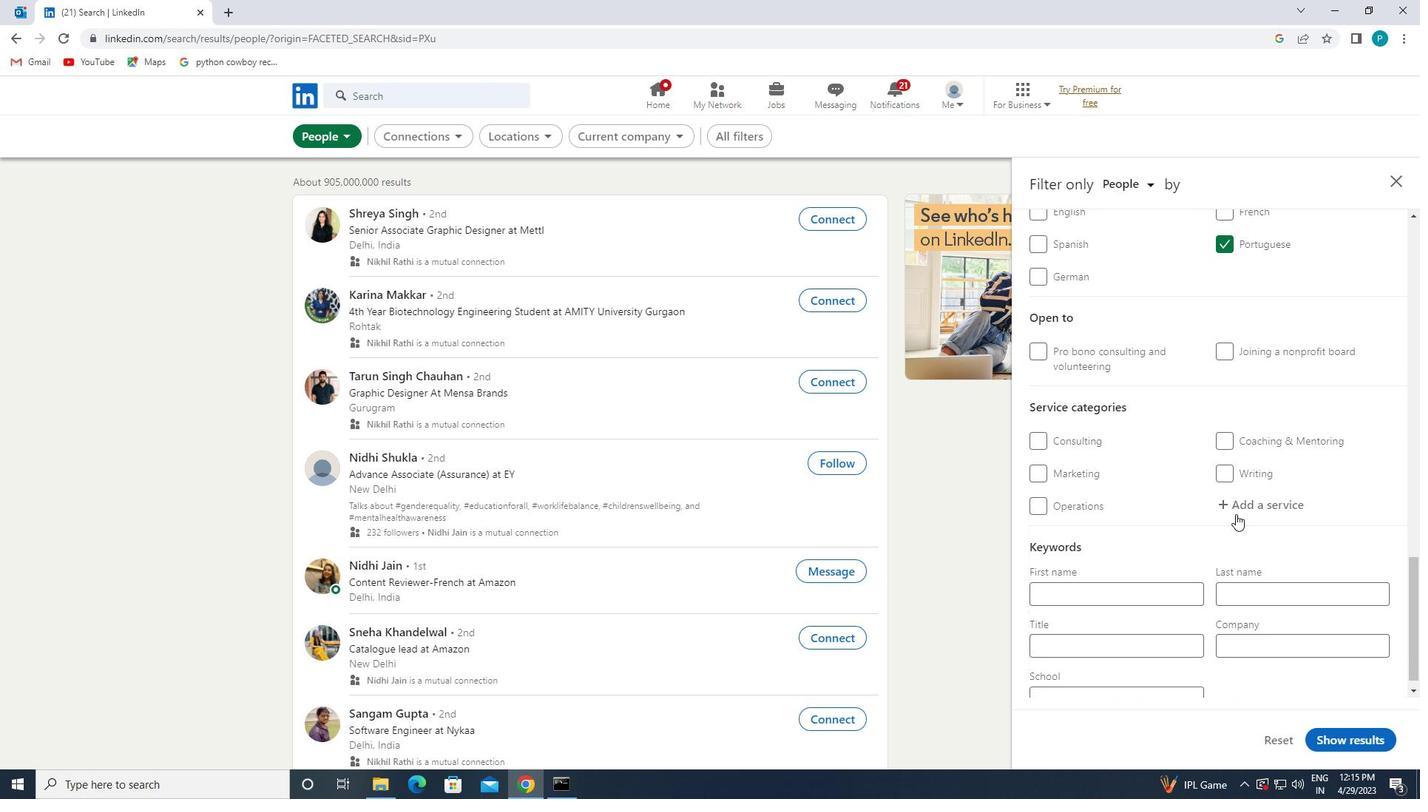 
Action: Mouse moved to (1251, 503)
Screenshot: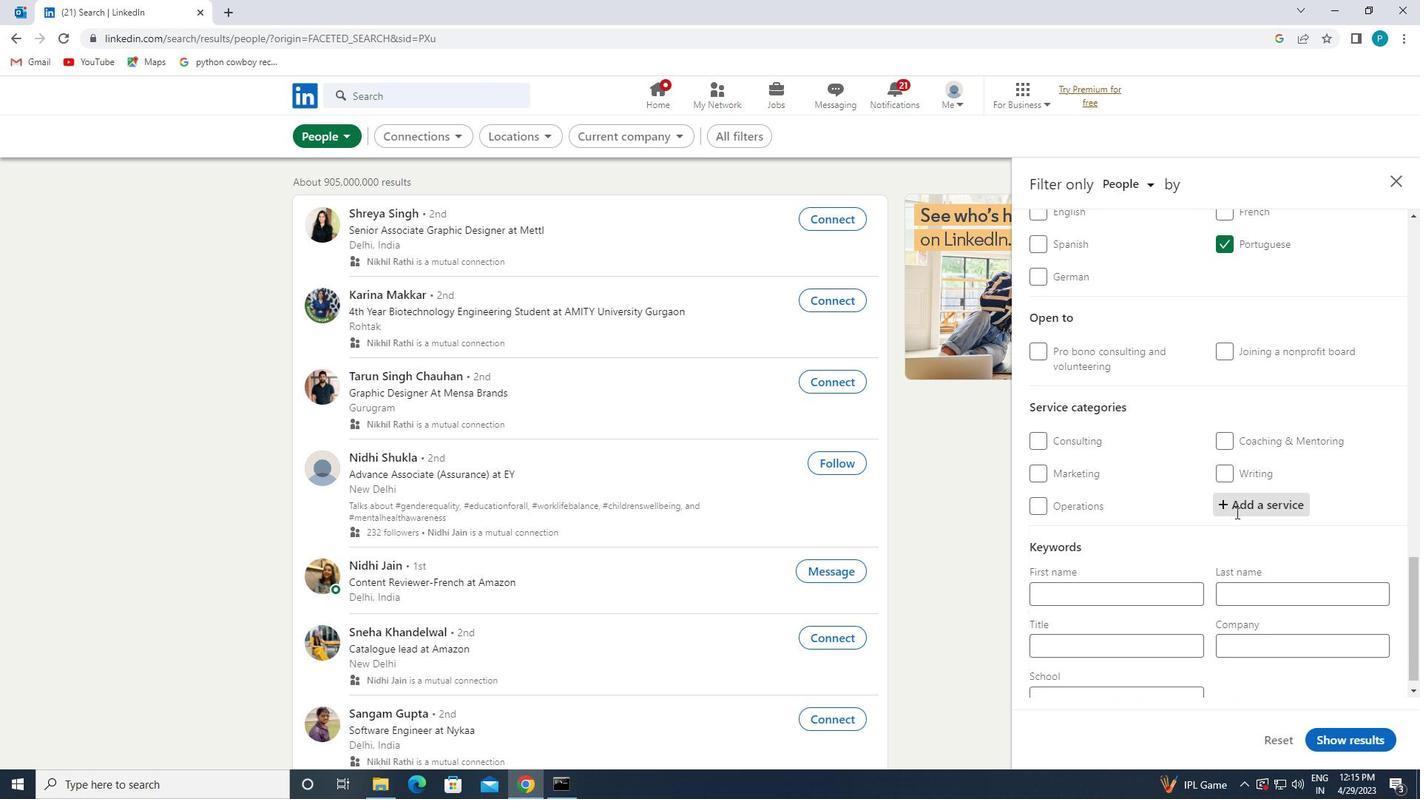 
Action: Key pressed <Key.caps_lock>G<Key.caps_lock>RAP
Screenshot: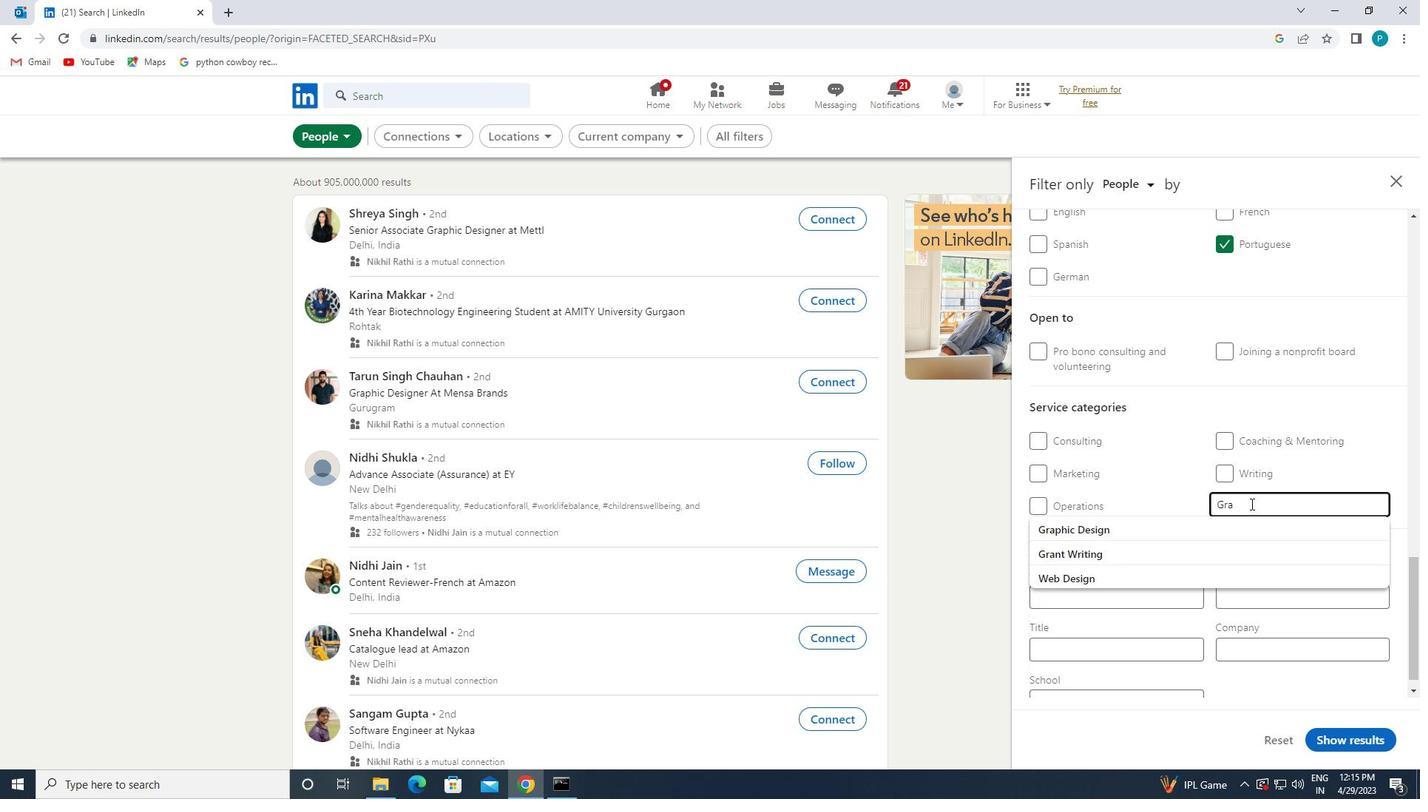 
Action: Mouse moved to (1168, 525)
Screenshot: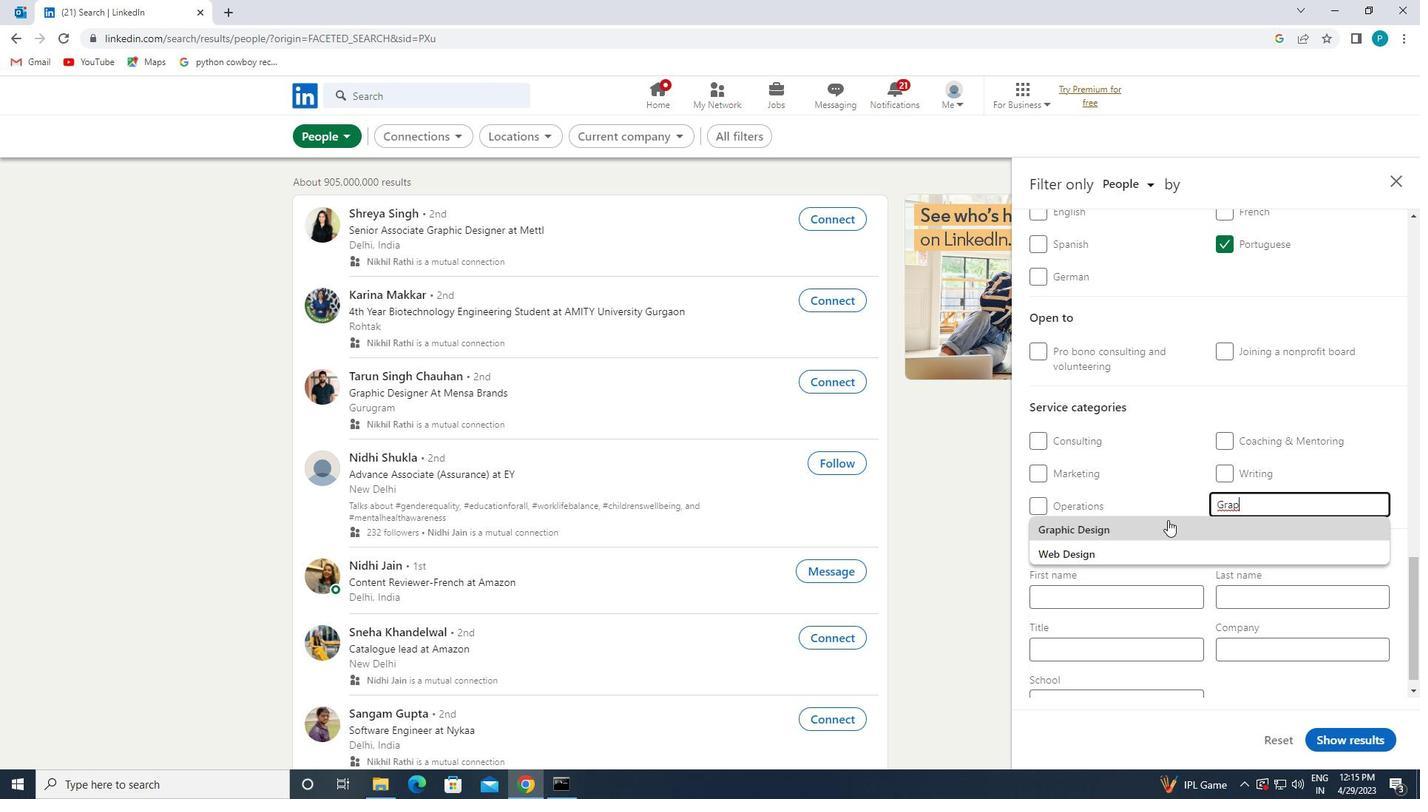
Action: Mouse pressed left at (1168, 525)
Screenshot: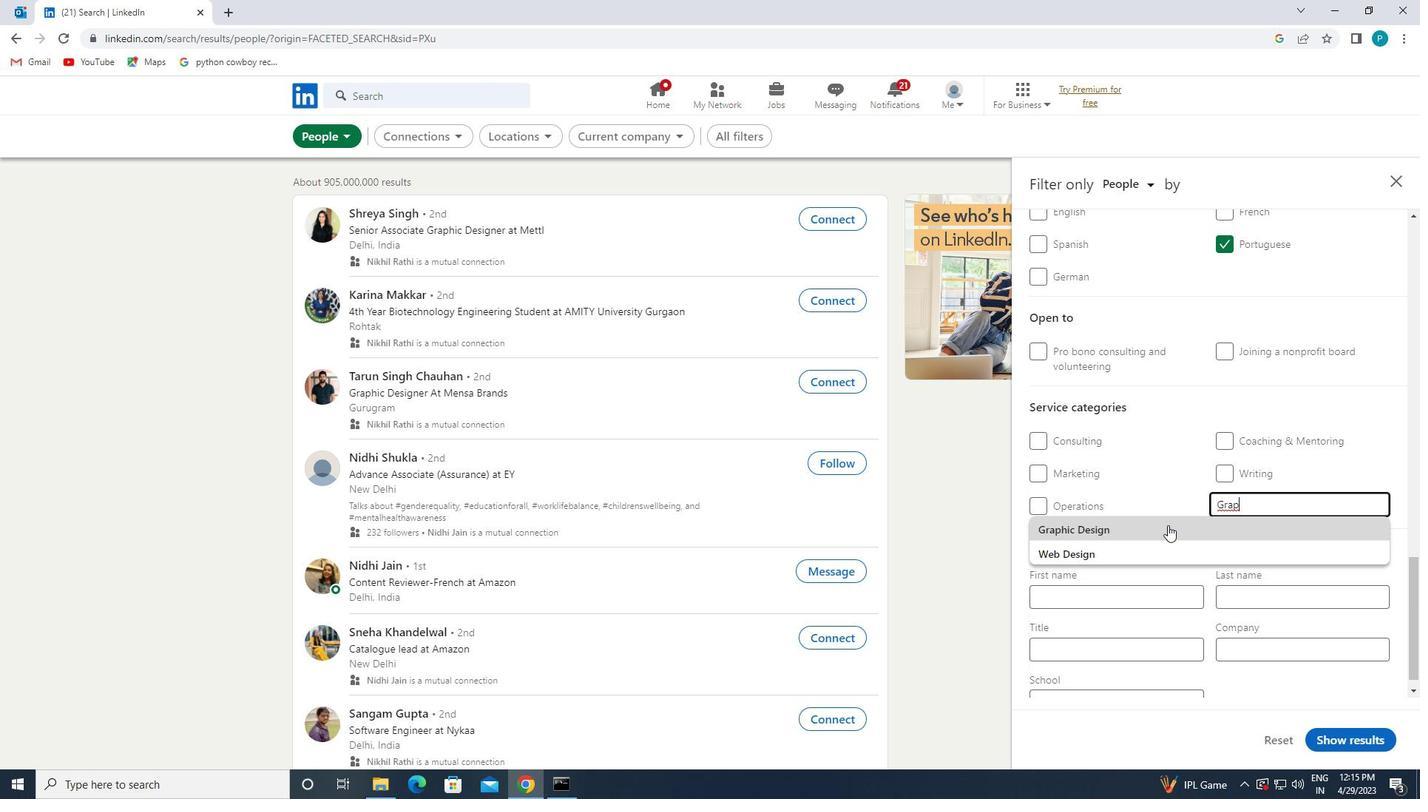 
Action: Mouse moved to (1163, 517)
Screenshot: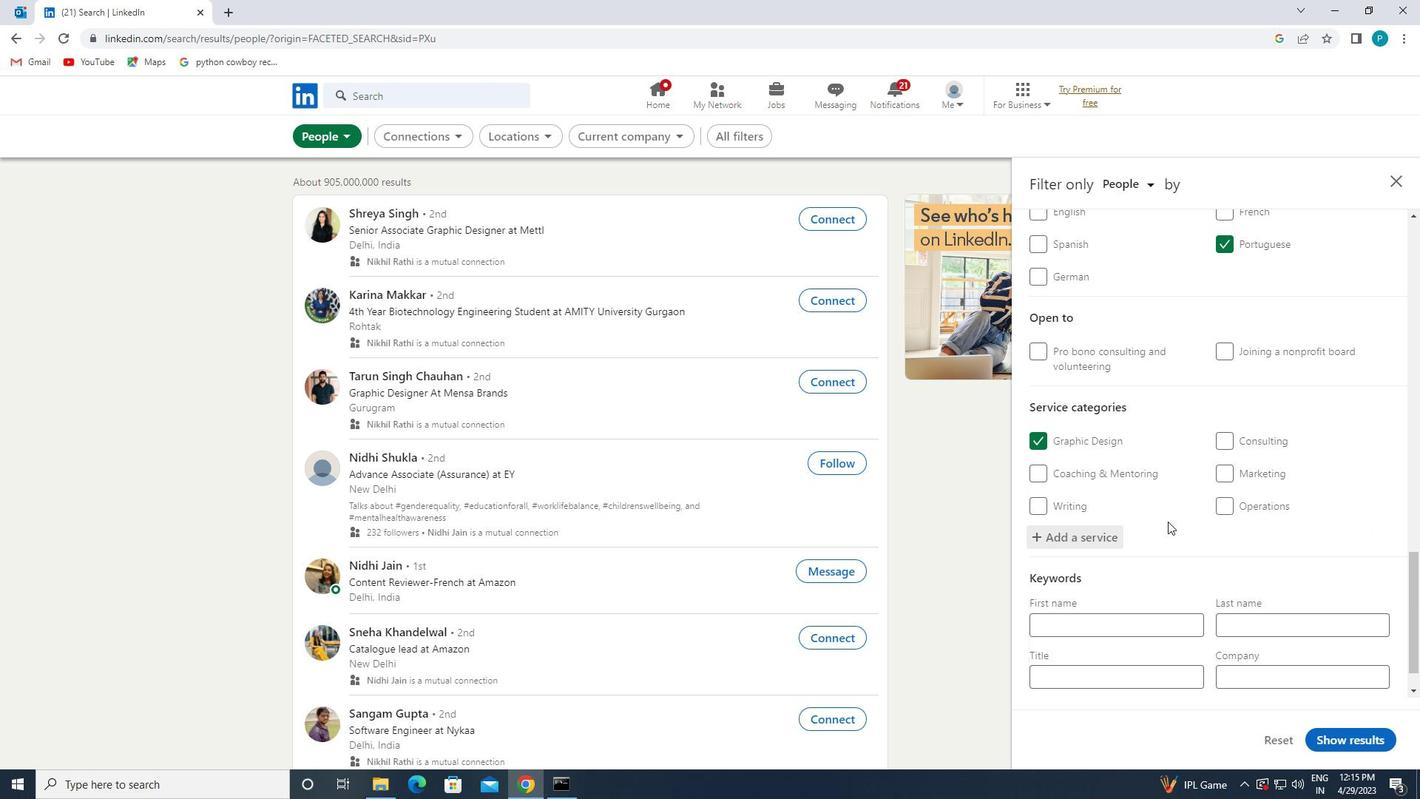 
Action: Mouse scrolled (1163, 517) with delta (0, 0)
Screenshot: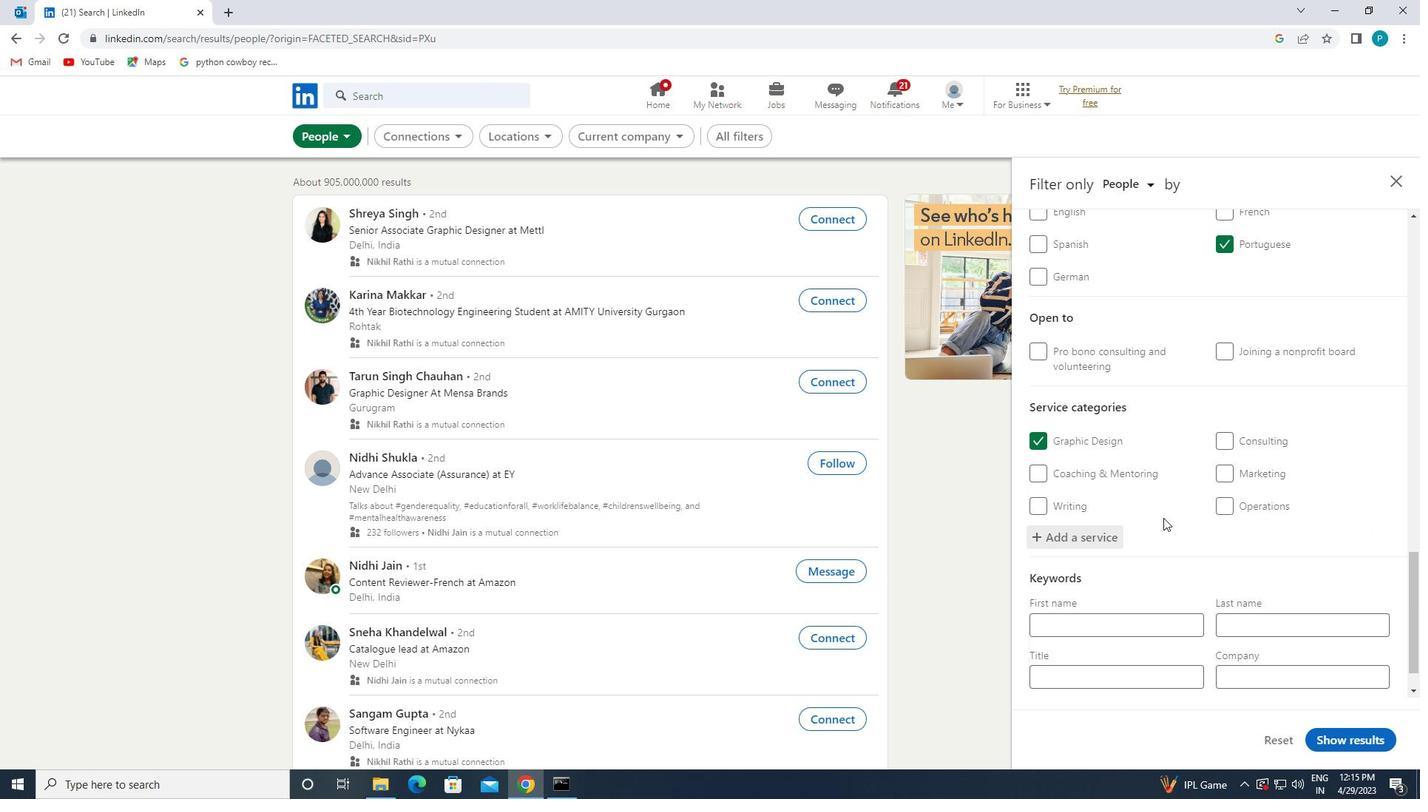
Action: Mouse scrolled (1163, 517) with delta (0, 0)
Screenshot: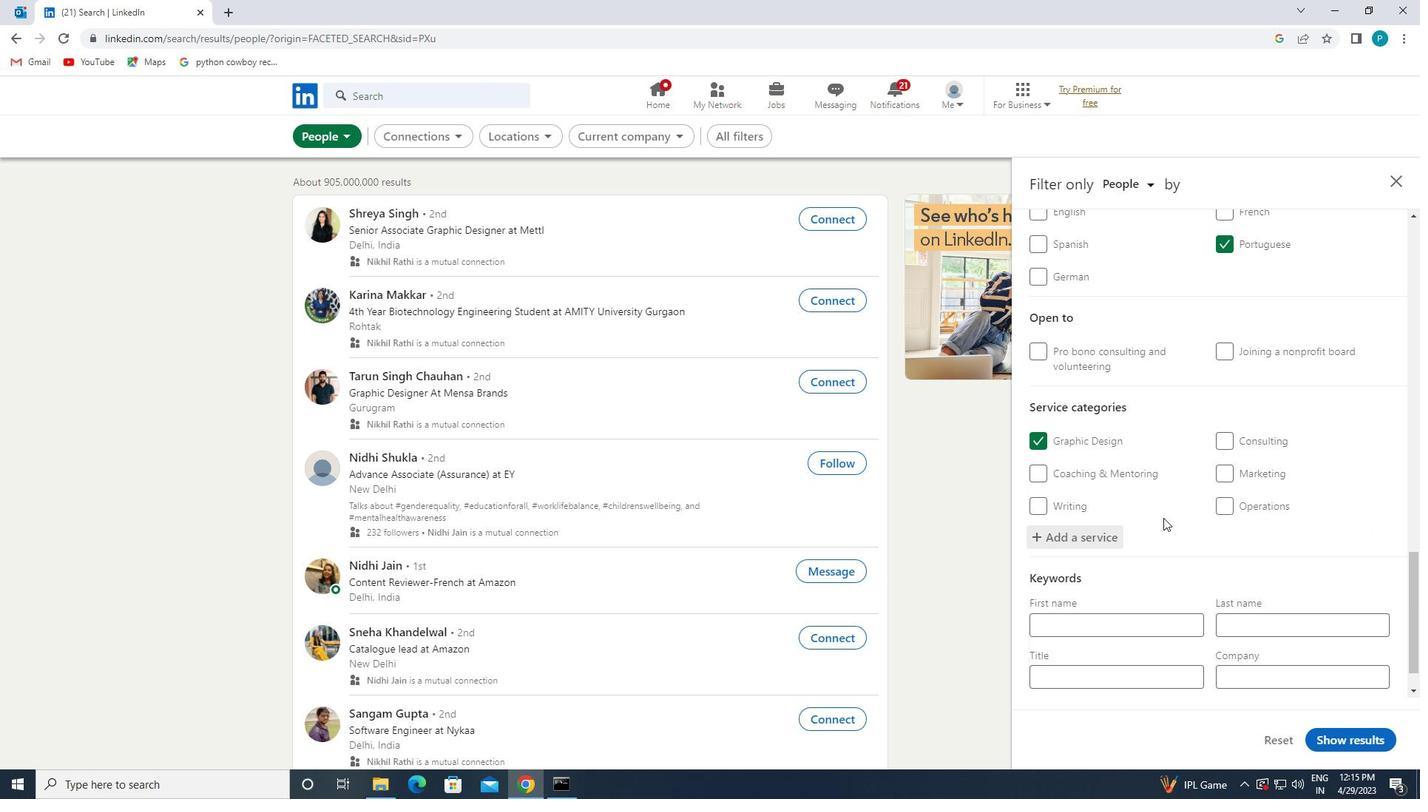 
Action: Mouse moved to (1112, 631)
Screenshot: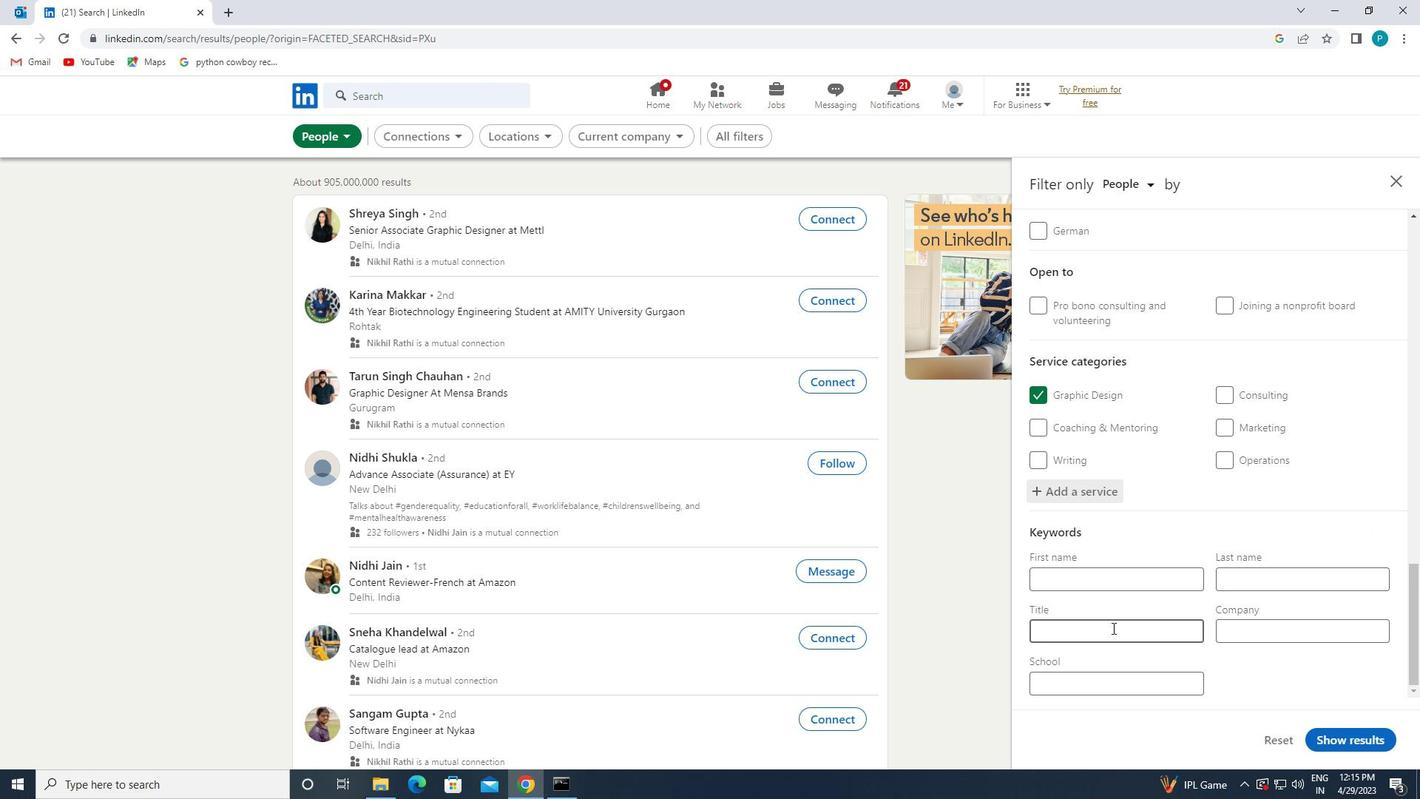 
Action: Mouse pressed left at (1112, 631)
Screenshot: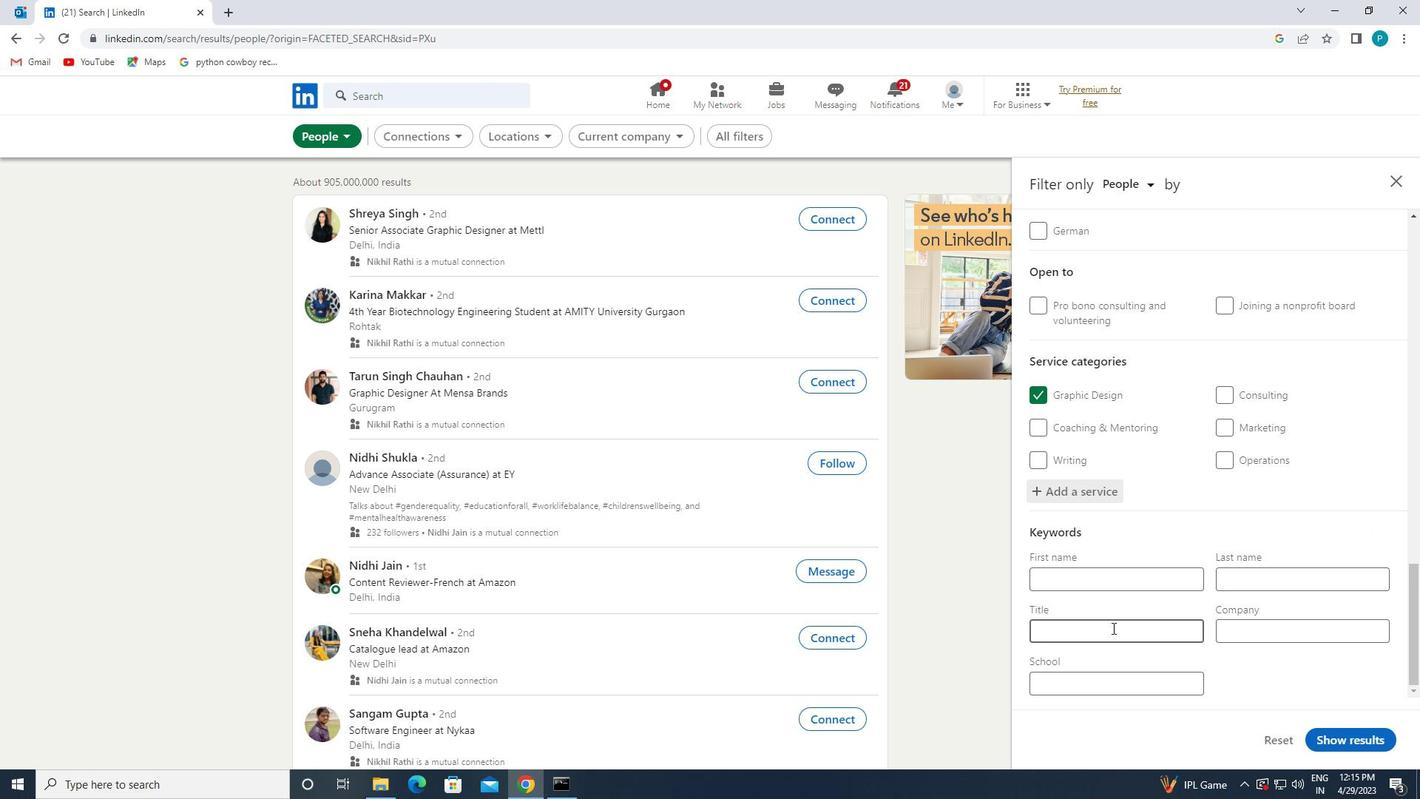 
Action: Mouse moved to (1103, 634)
Screenshot: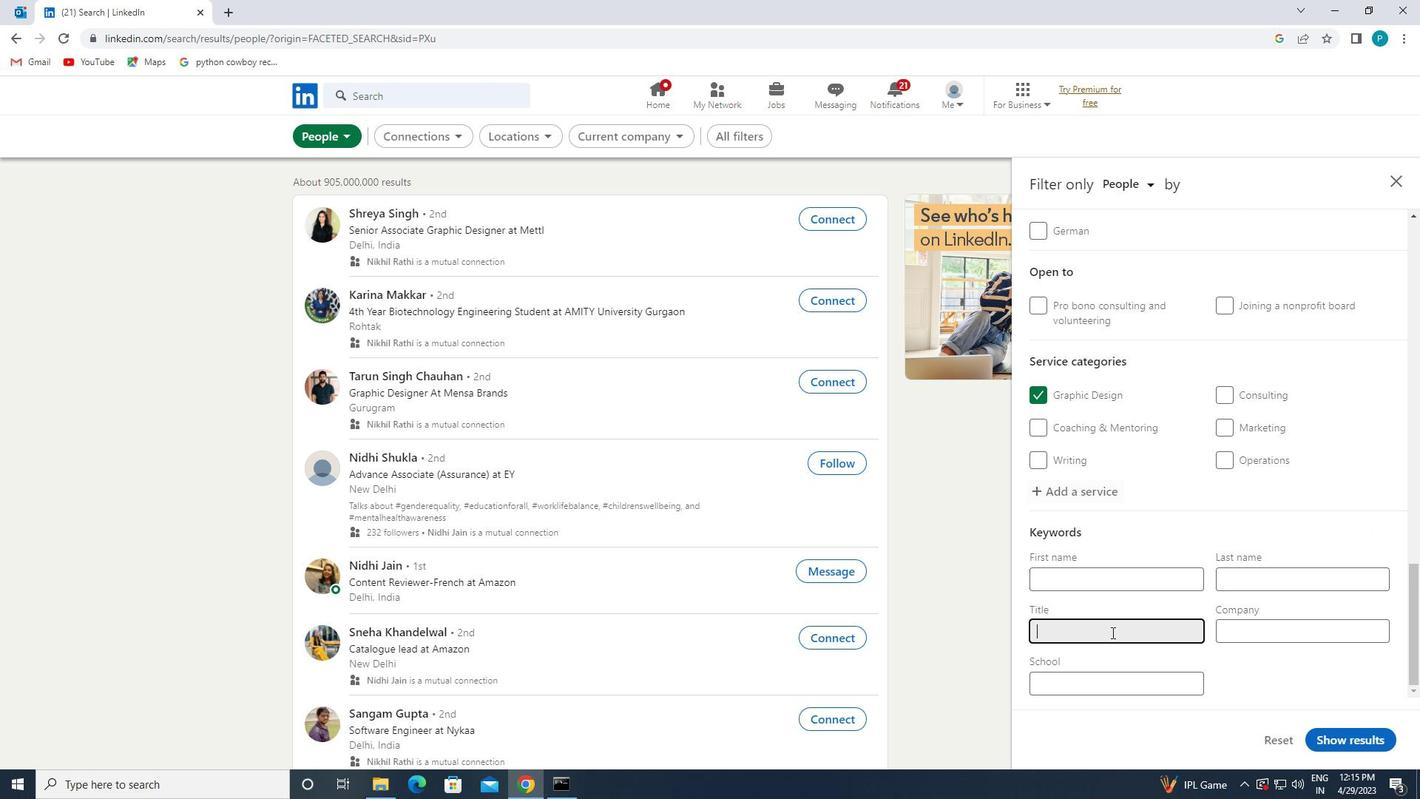 
Action: Key pressed <Key.caps_lock>C<Key.caps_lock>OURIER
Screenshot: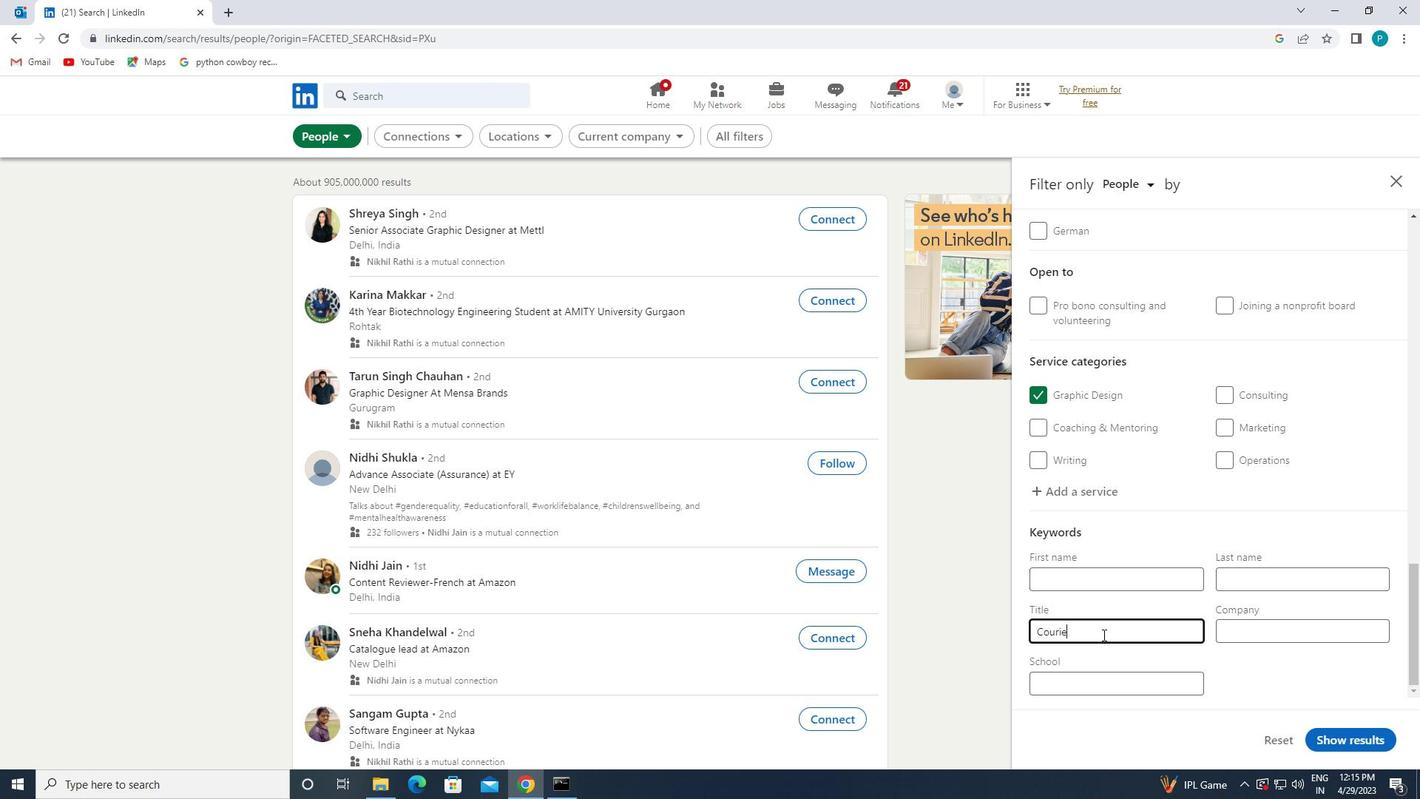 
Action: Mouse moved to (1333, 744)
Screenshot: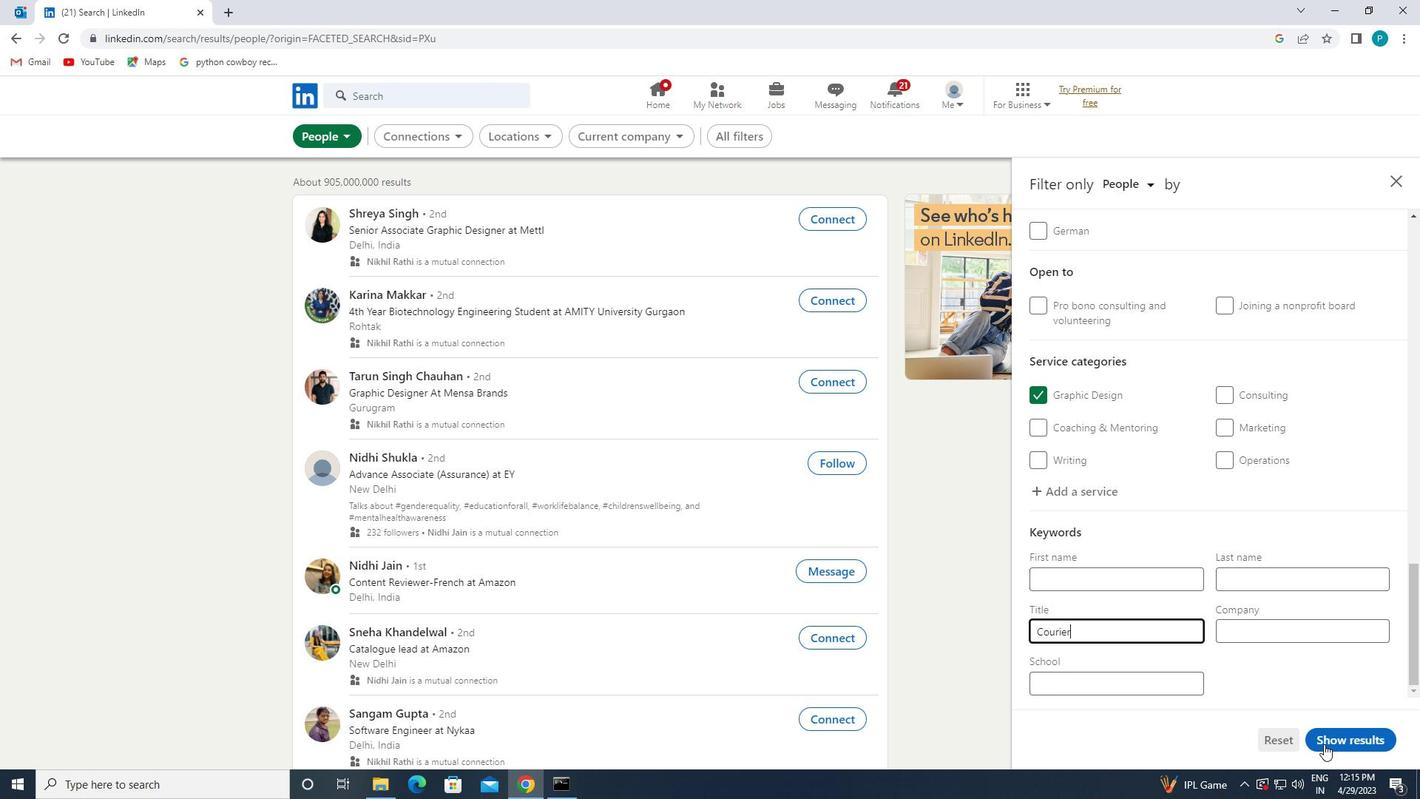 
Action: Mouse pressed left at (1333, 744)
Screenshot: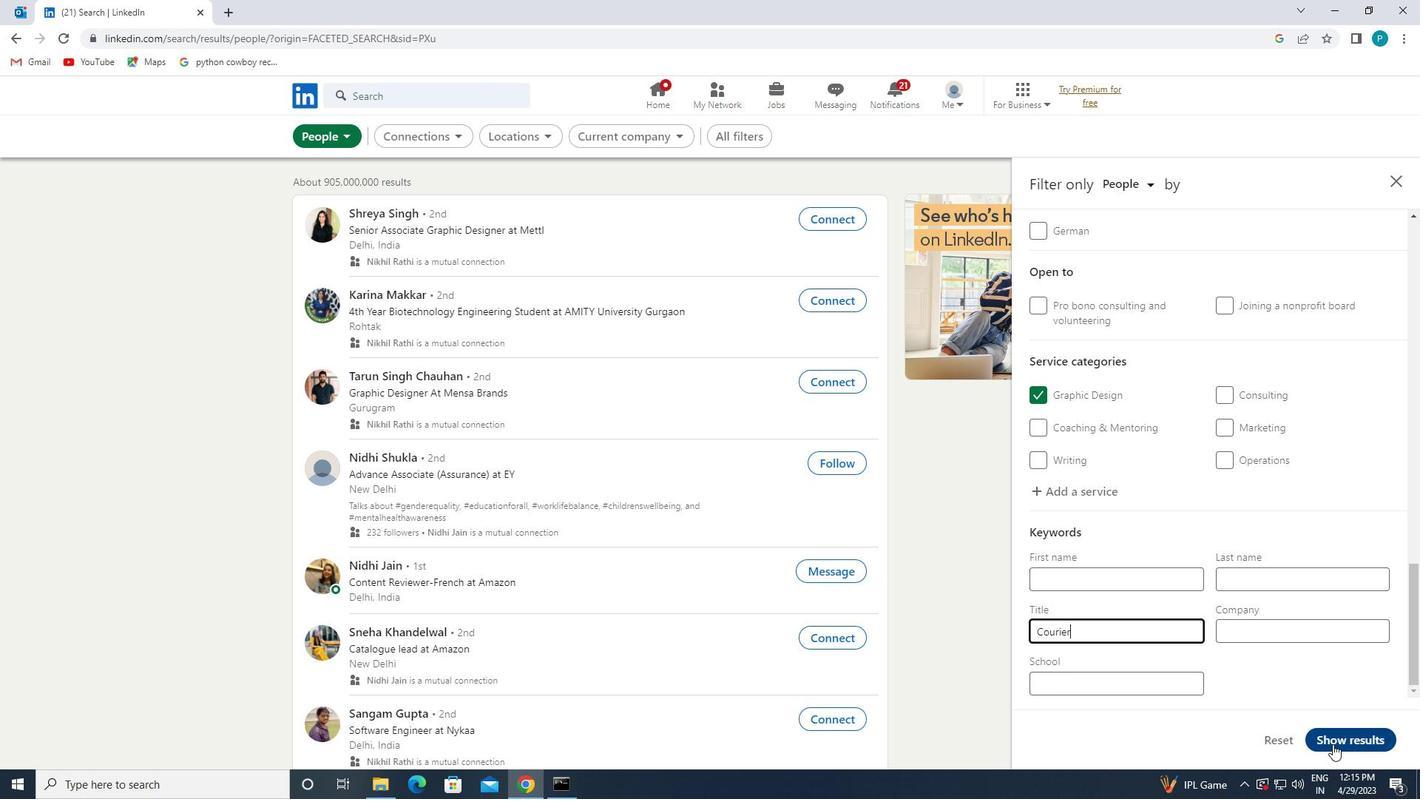 
Action: Mouse moved to (1341, 759)
Screenshot: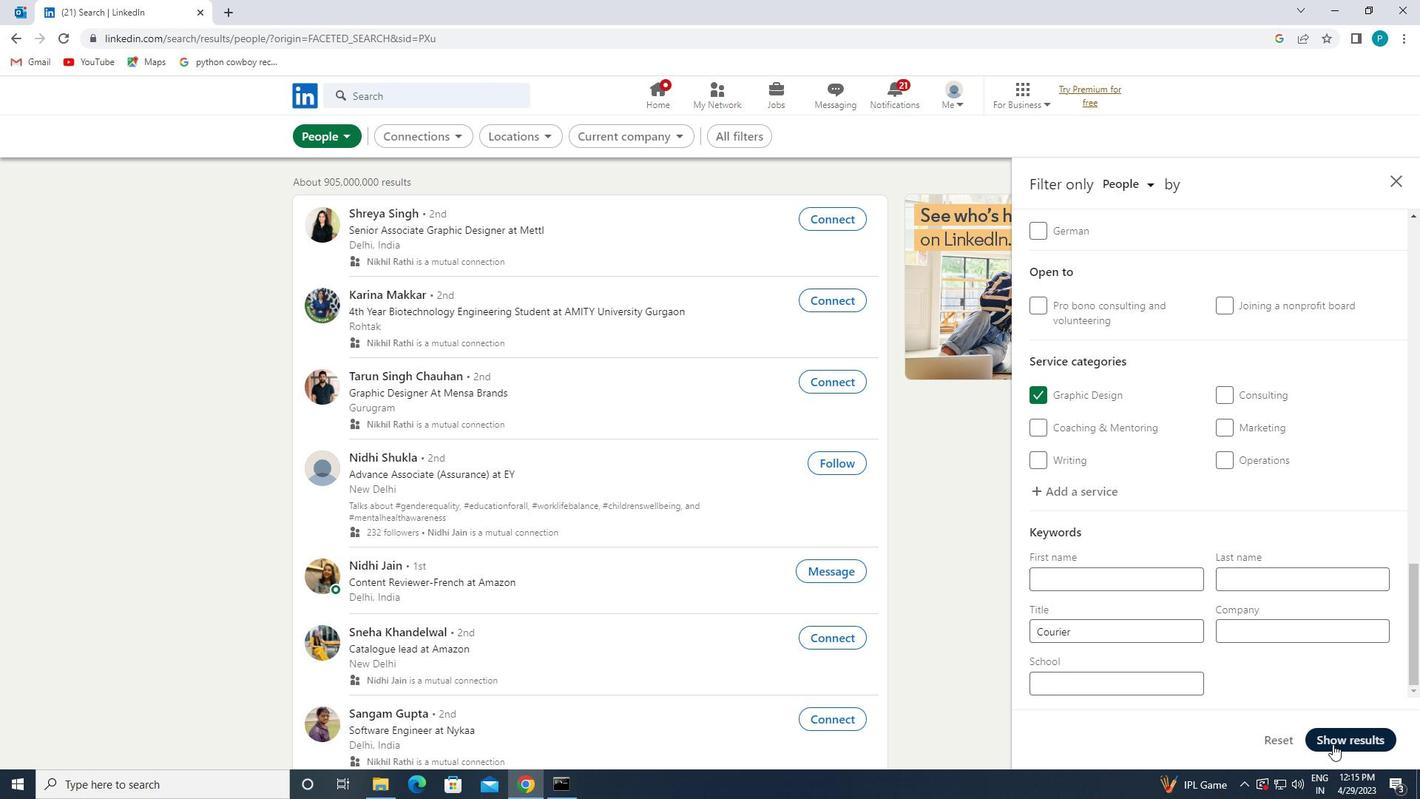 
